 Task: Find connections with filter location Alfortville with filter topic #futurewith filter profile language Spanish with filter current company Bloomsbury Publishing Plc with filter school Maulana Abul Kalam Azad University of Technology, West Bengal formerly WBUT with filter industry Wireless Services with filter service category Growth Marketing with filter keywords title eCommerce Marketing Specialist
Action: Mouse moved to (672, 99)
Screenshot: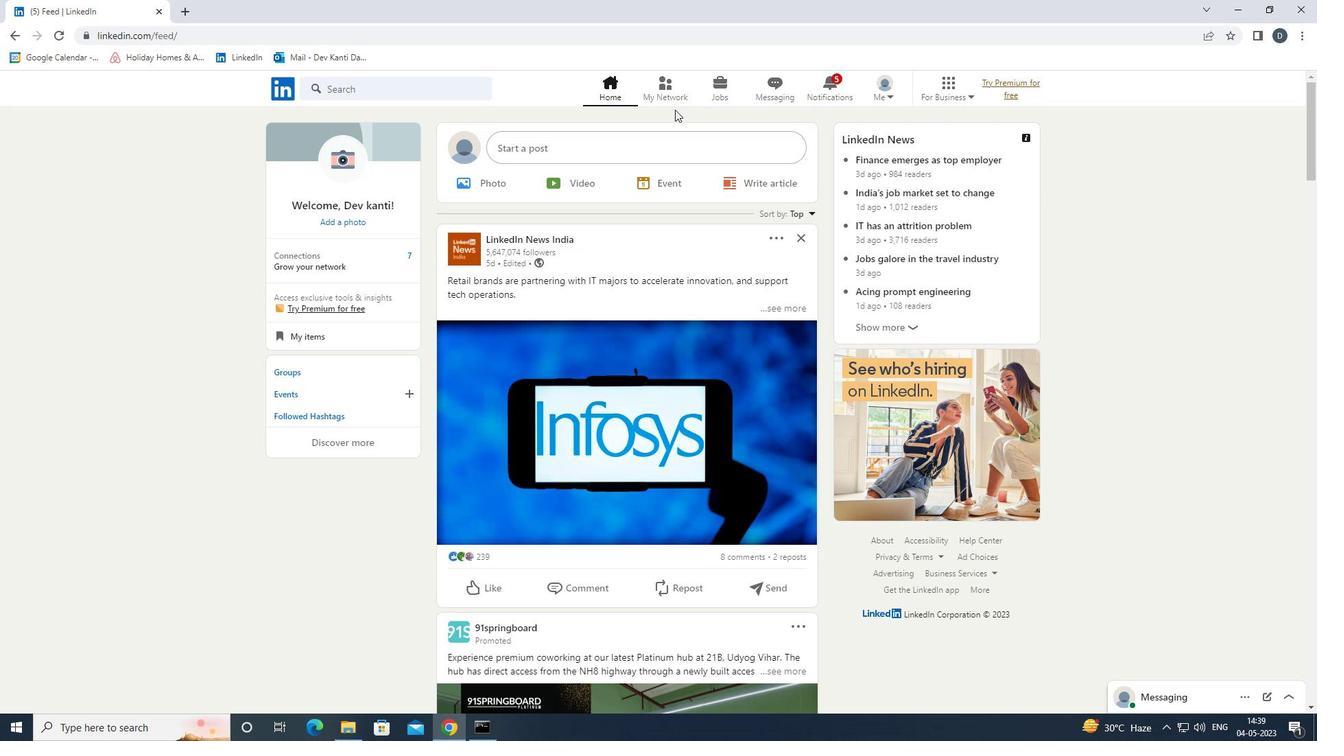 
Action: Mouse pressed left at (672, 99)
Screenshot: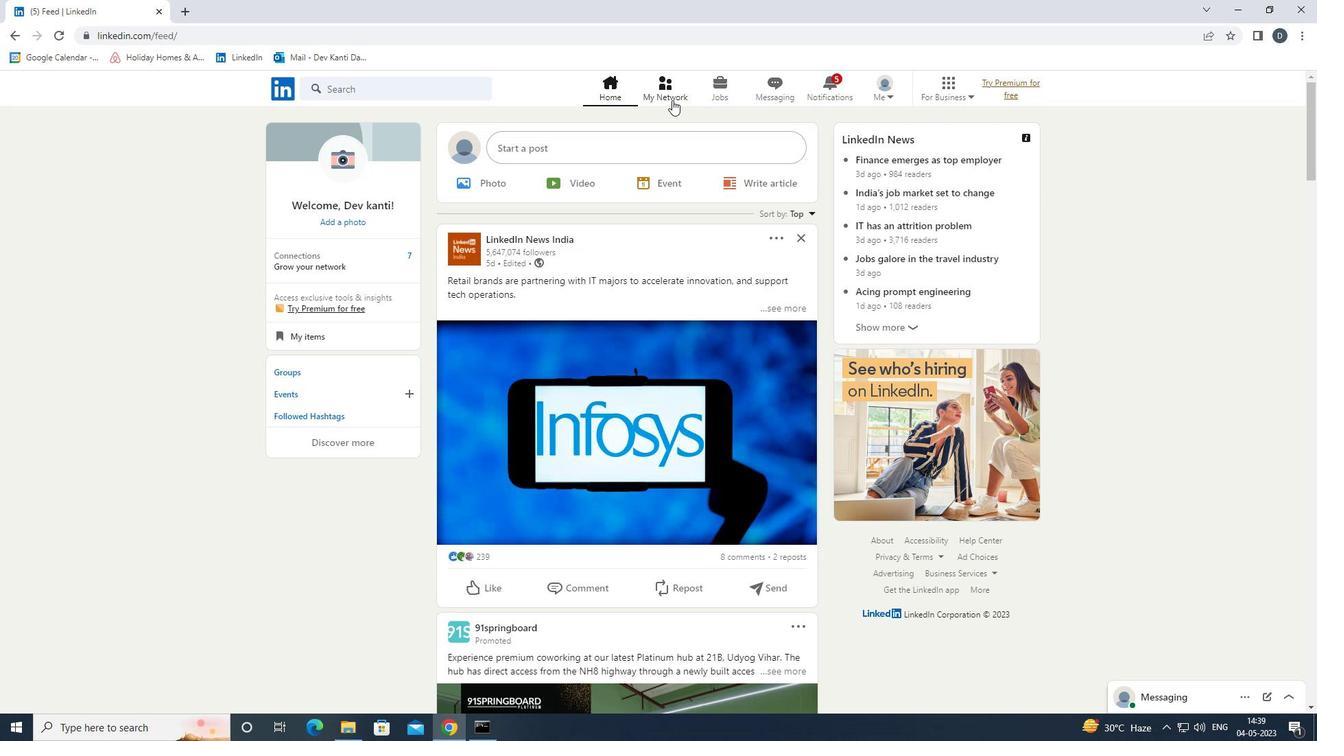 
Action: Mouse moved to (450, 164)
Screenshot: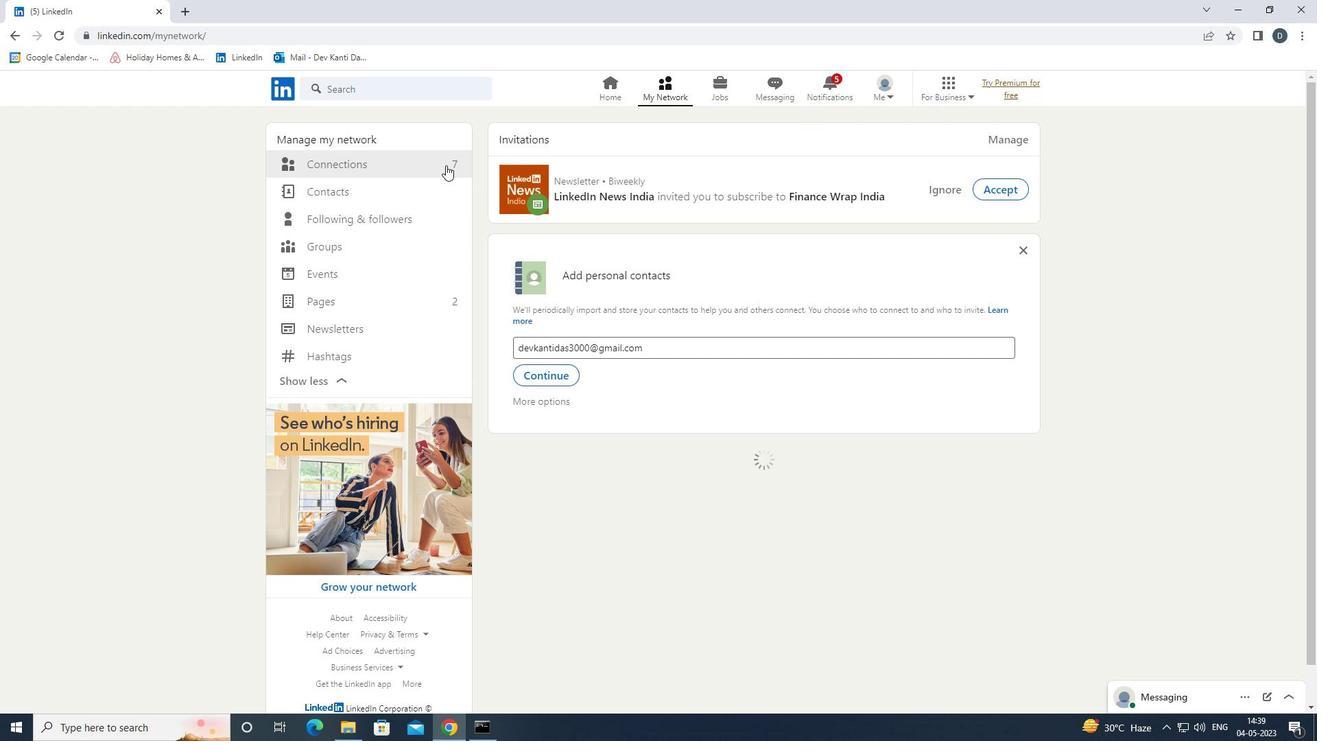 
Action: Mouse pressed left at (450, 164)
Screenshot: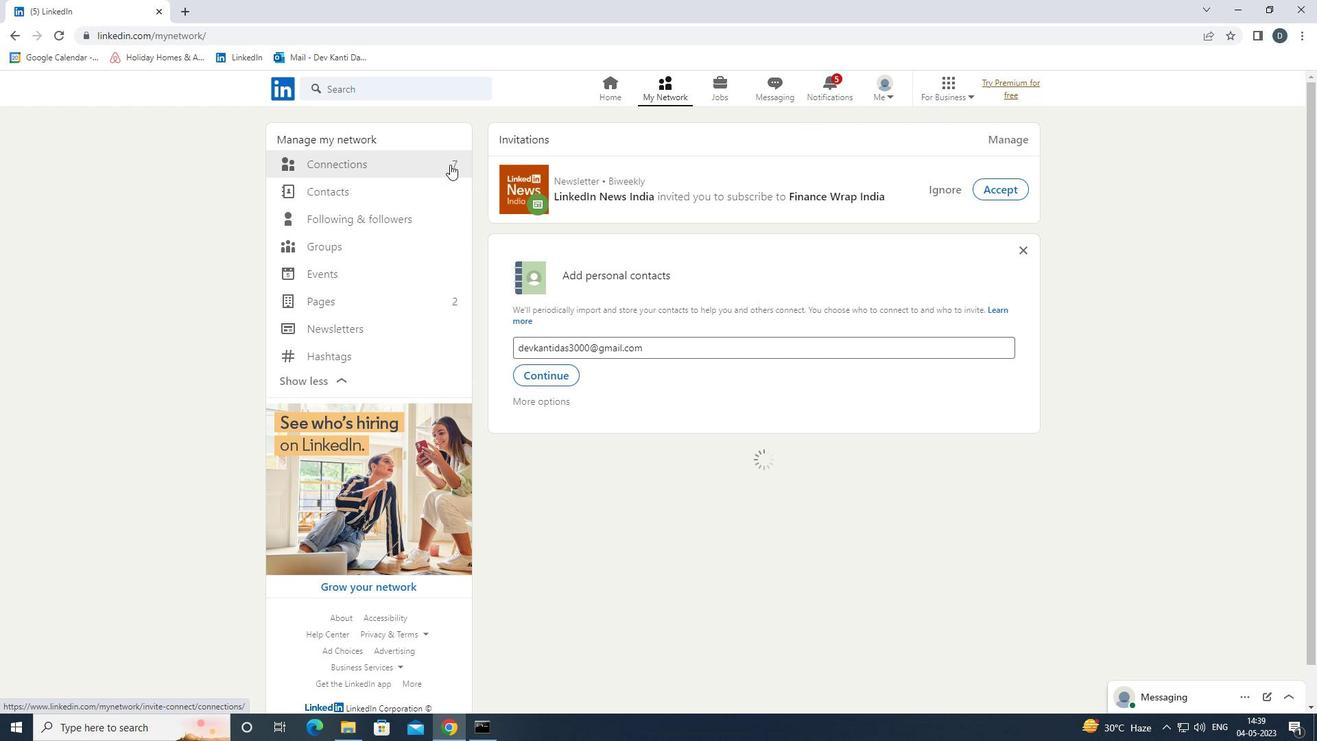 
Action: Mouse moved to (778, 167)
Screenshot: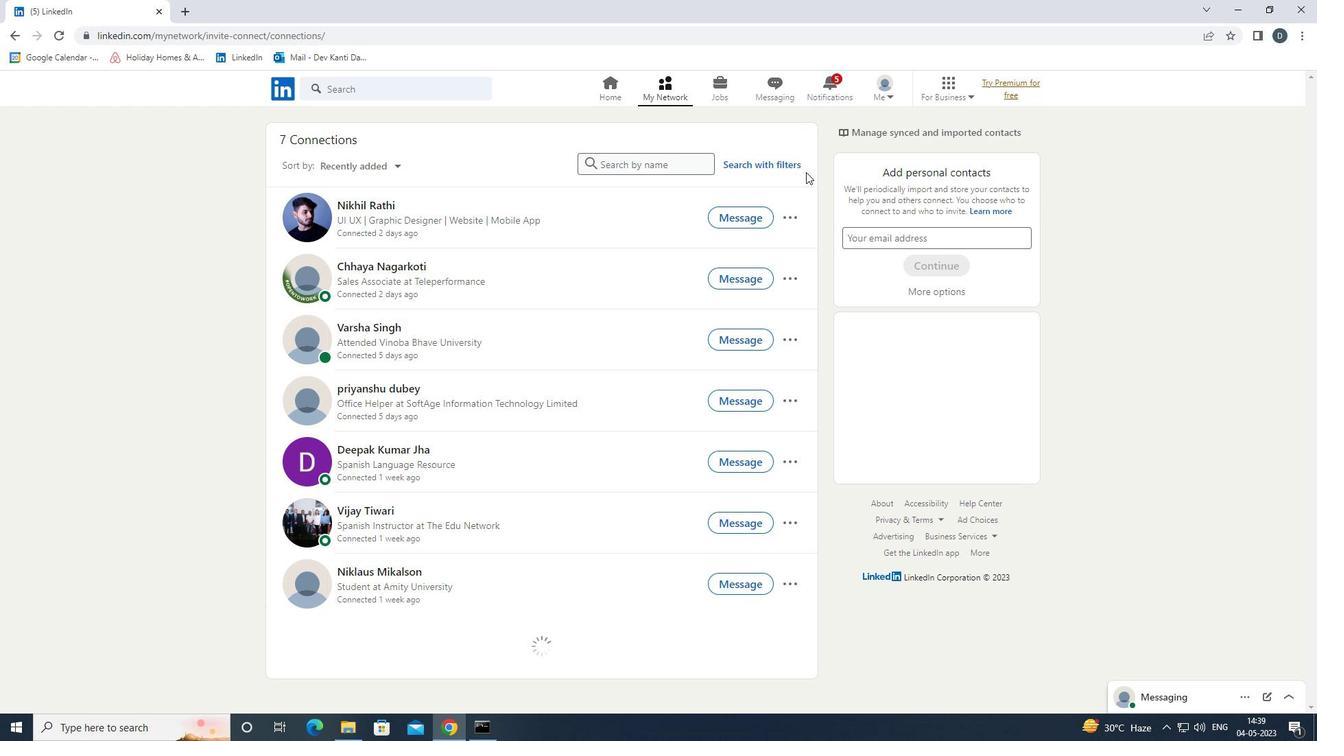 
Action: Mouse pressed left at (778, 167)
Screenshot: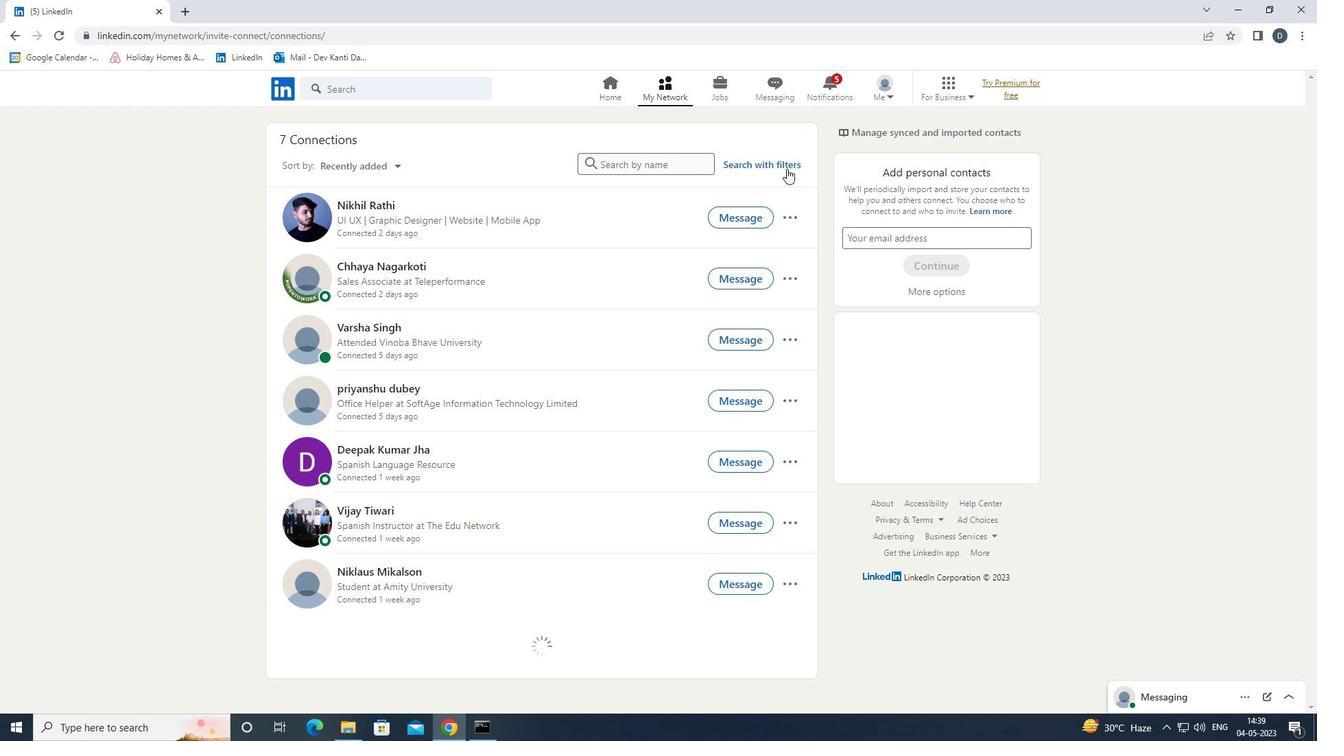 
Action: Mouse moved to (662, 125)
Screenshot: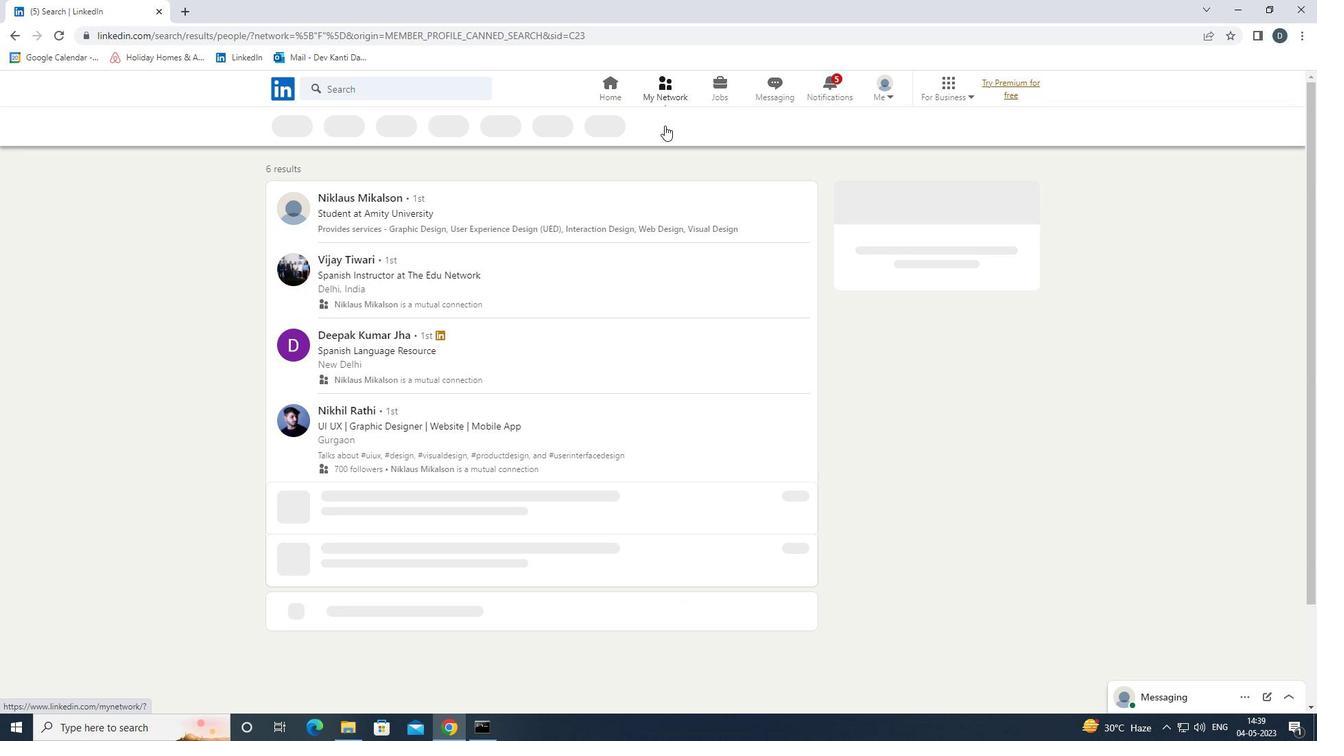 
Action: Mouse pressed left at (662, 125)
Screenshot: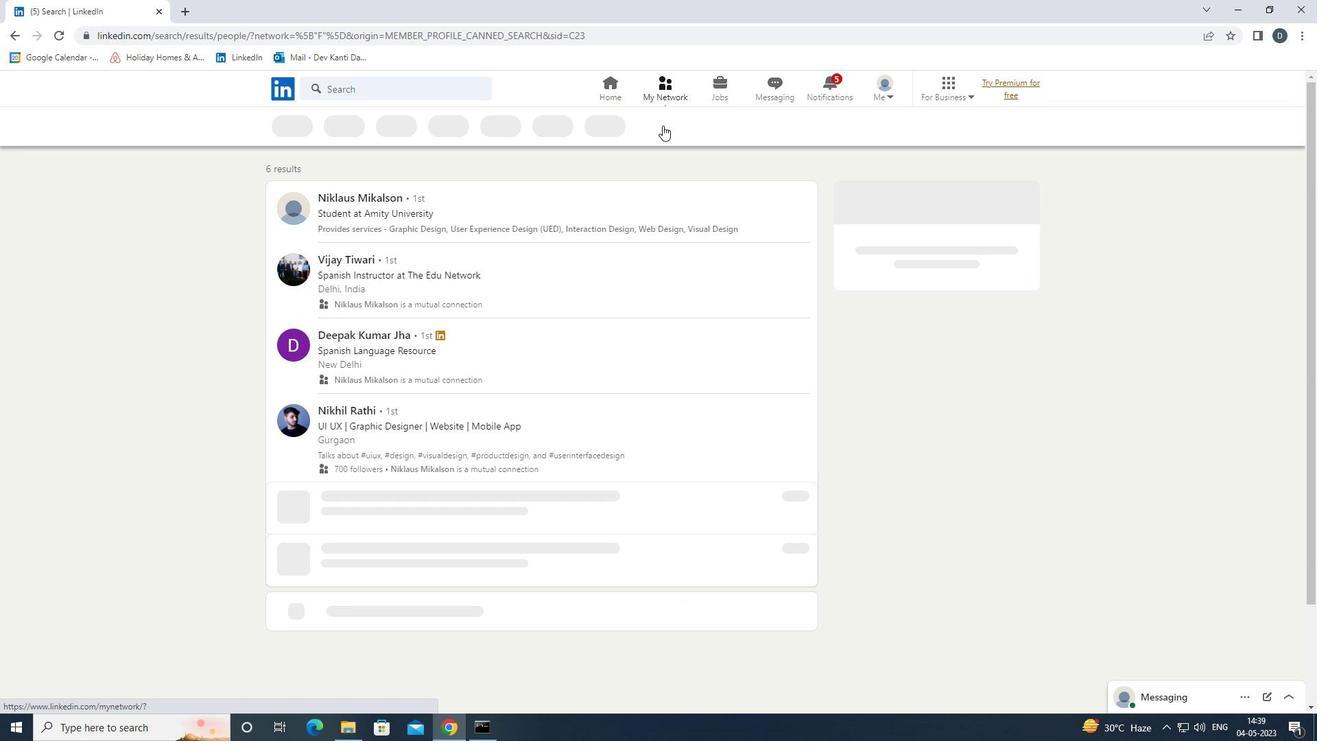 
Action: Mouse moved to (698, 123)
Screenshot: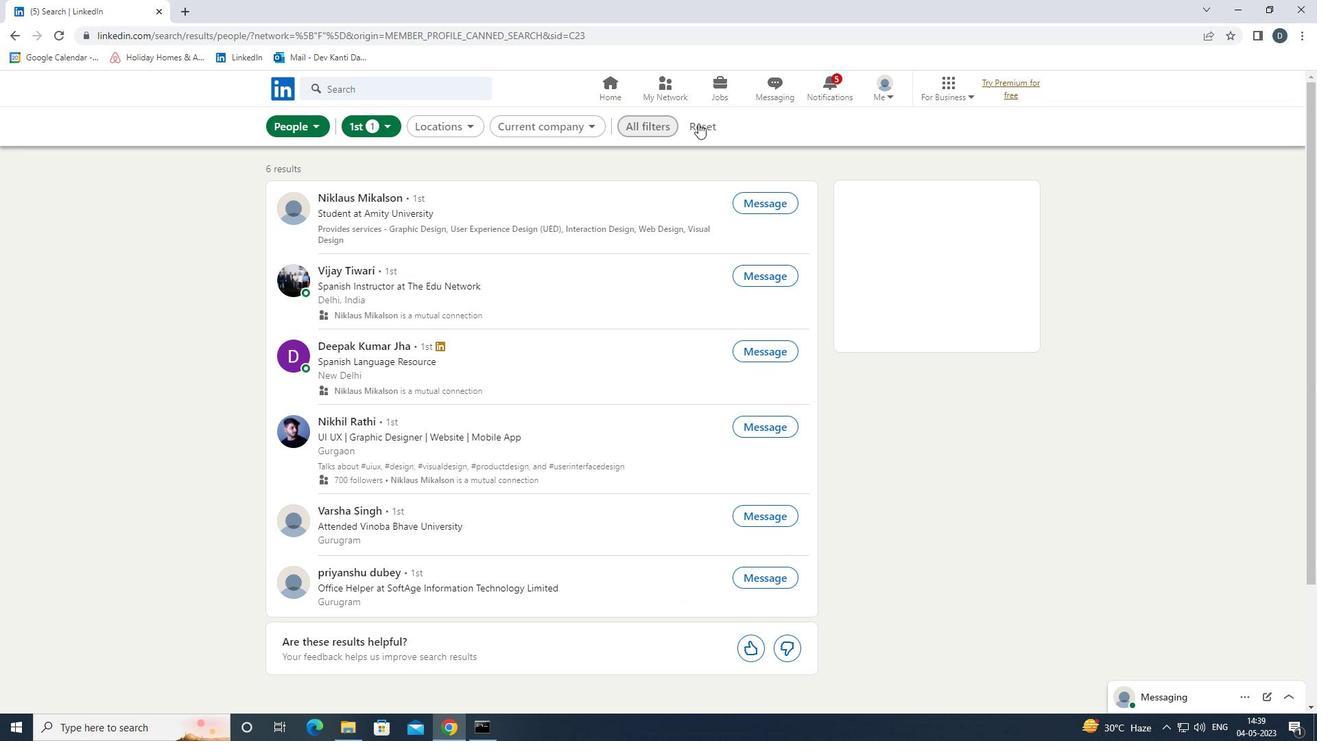 
Action: Mouse pressed left at (698, 123)
Screenshot: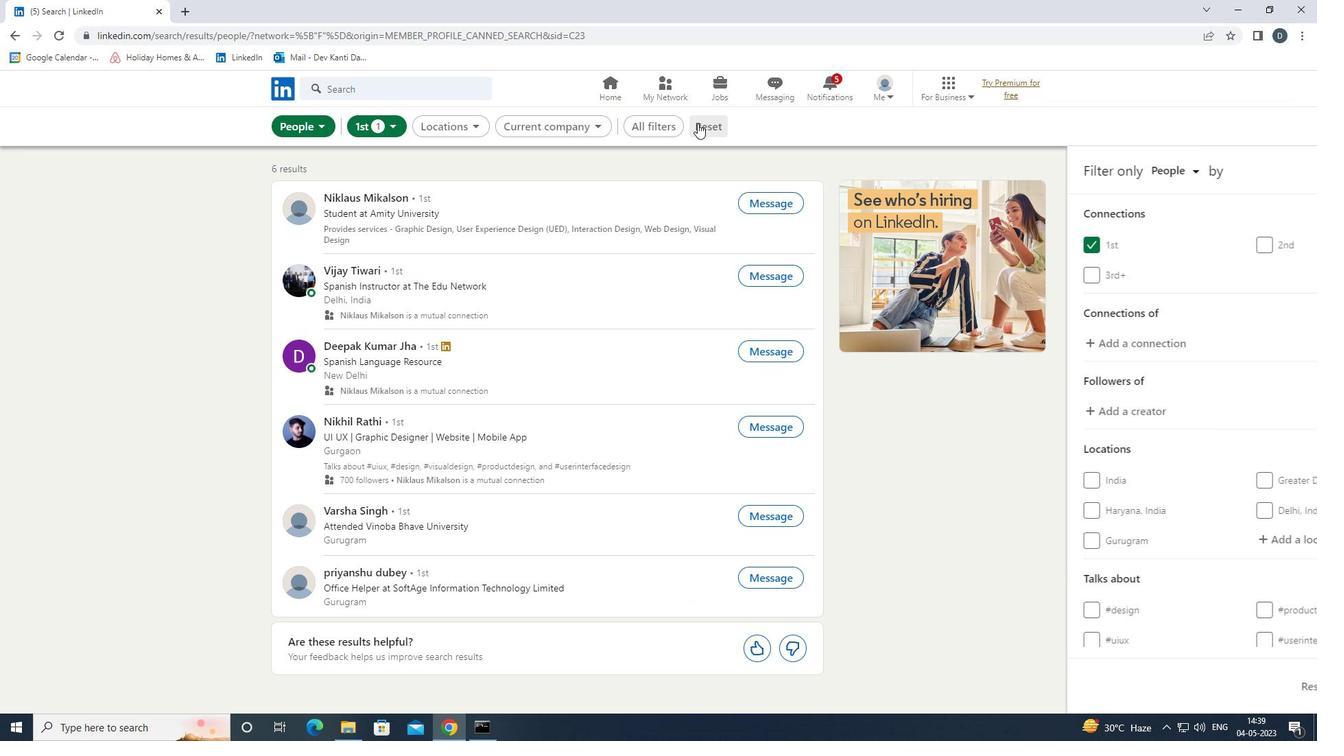 
Action: Mouse moved to (673, 124)
Screenshot: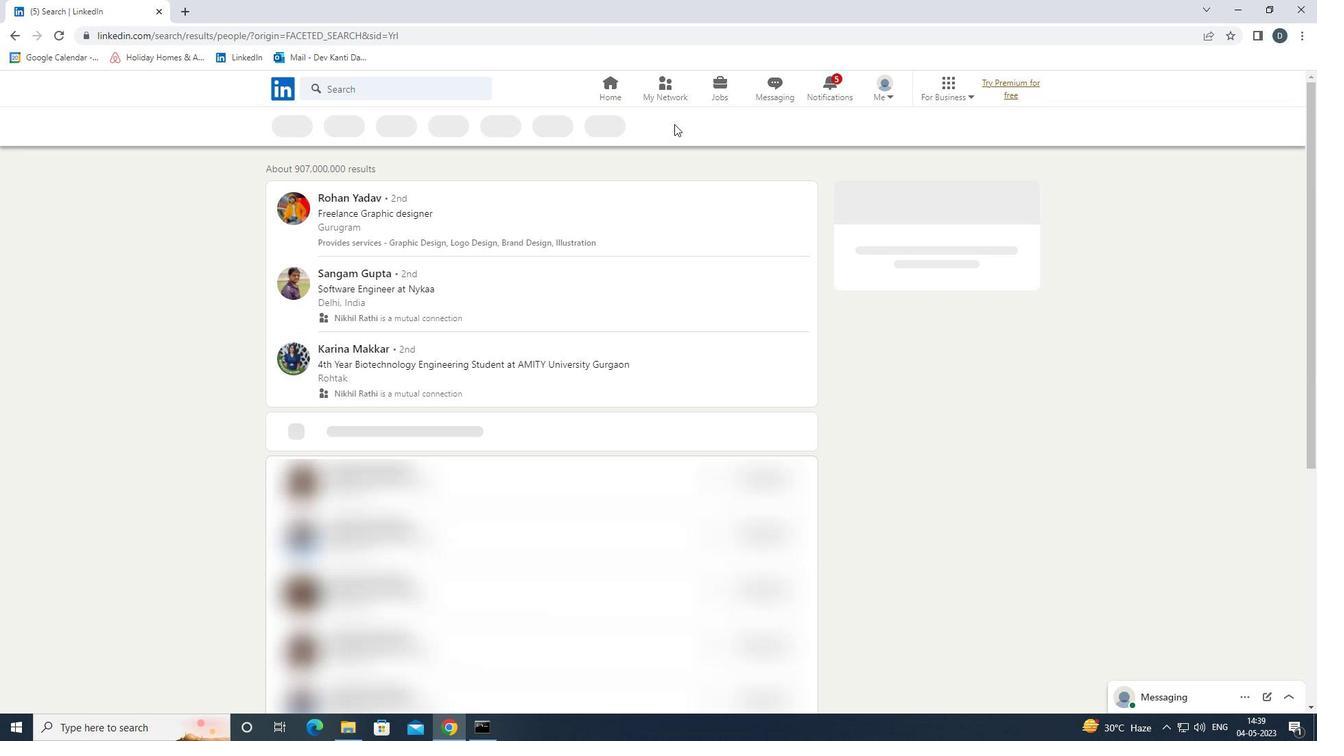 
Action: Mouse pressed left at (673, 124)
Screenshot: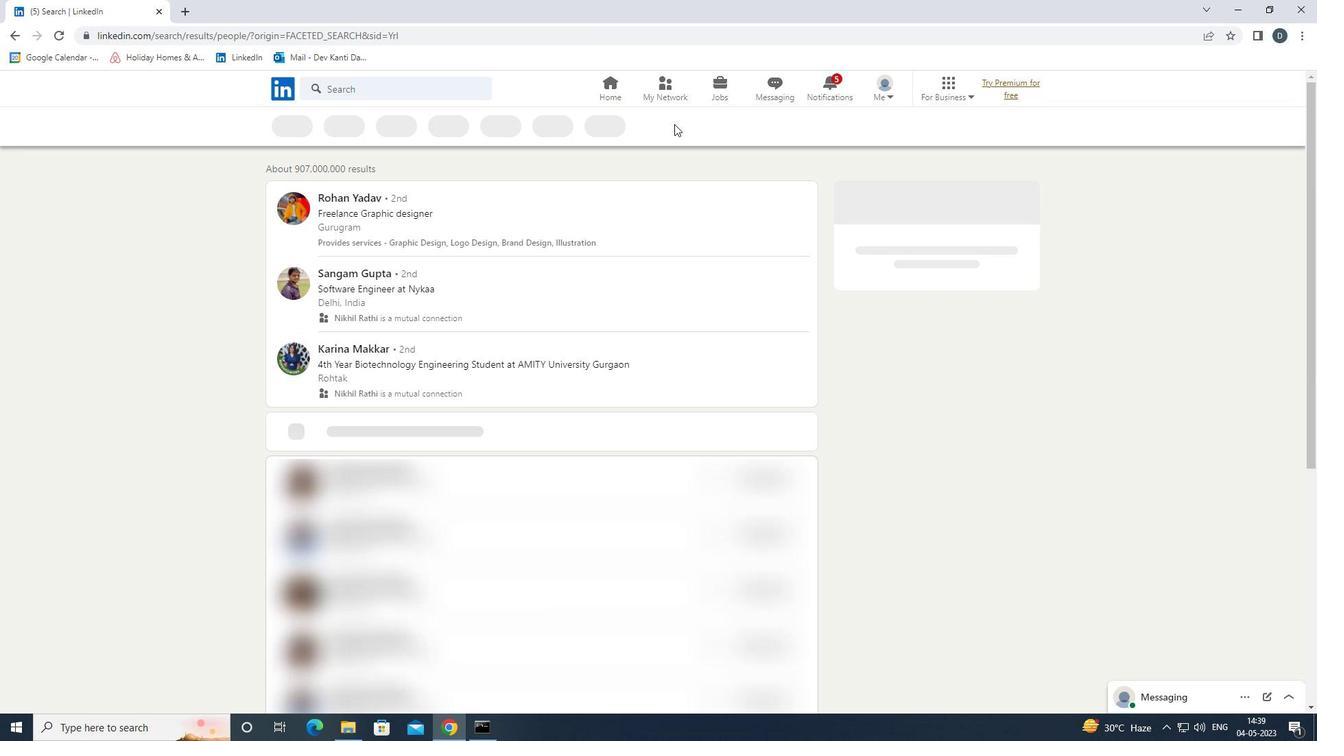 
Action: Mouse moved to (1316, 438)
Screenshot: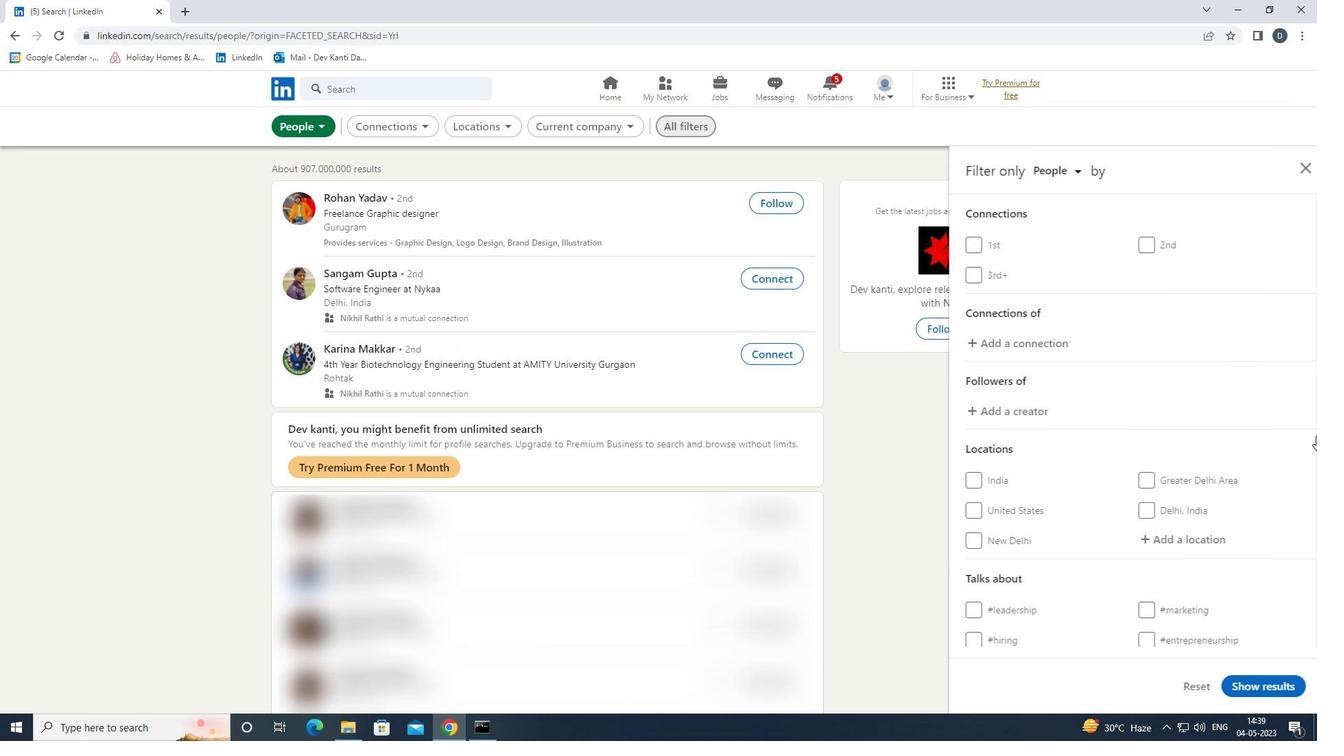 
Action: Mouse scrolled (1316, 437) with delta (0, 0)
Screenshot: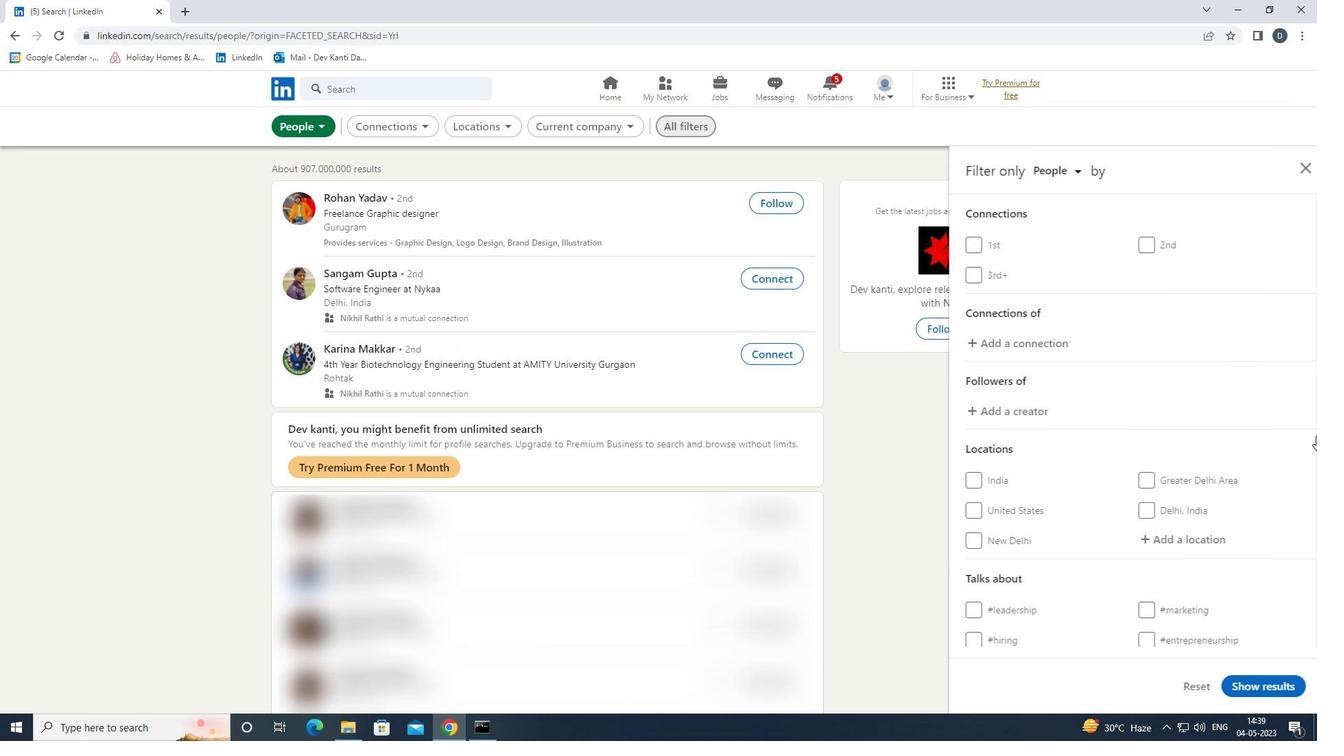 
Action: Mouse moved to (1311, 439)
Screenshot: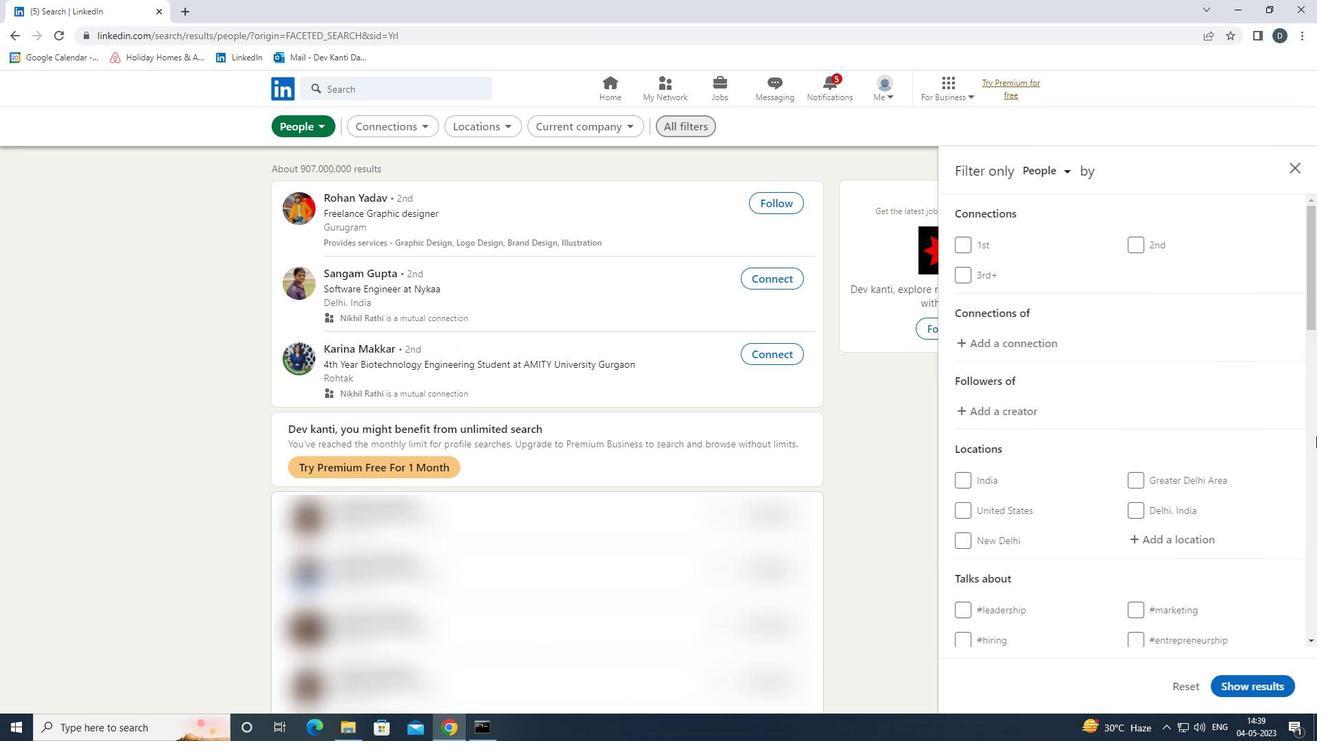 
Action: Mouse scrolled (1311, 438) with delta (0, 0)
Screenshot: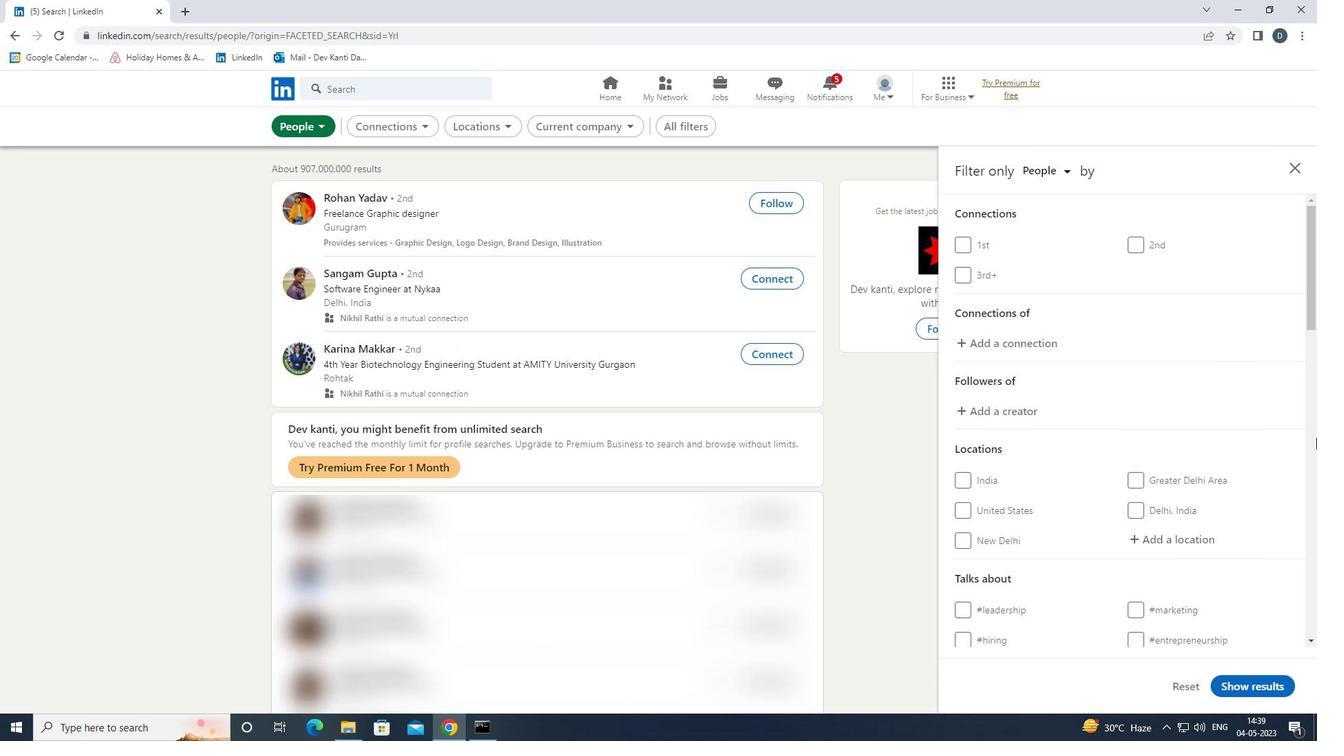 
Action: Mouse moved to (1197, 401)
Screenshot: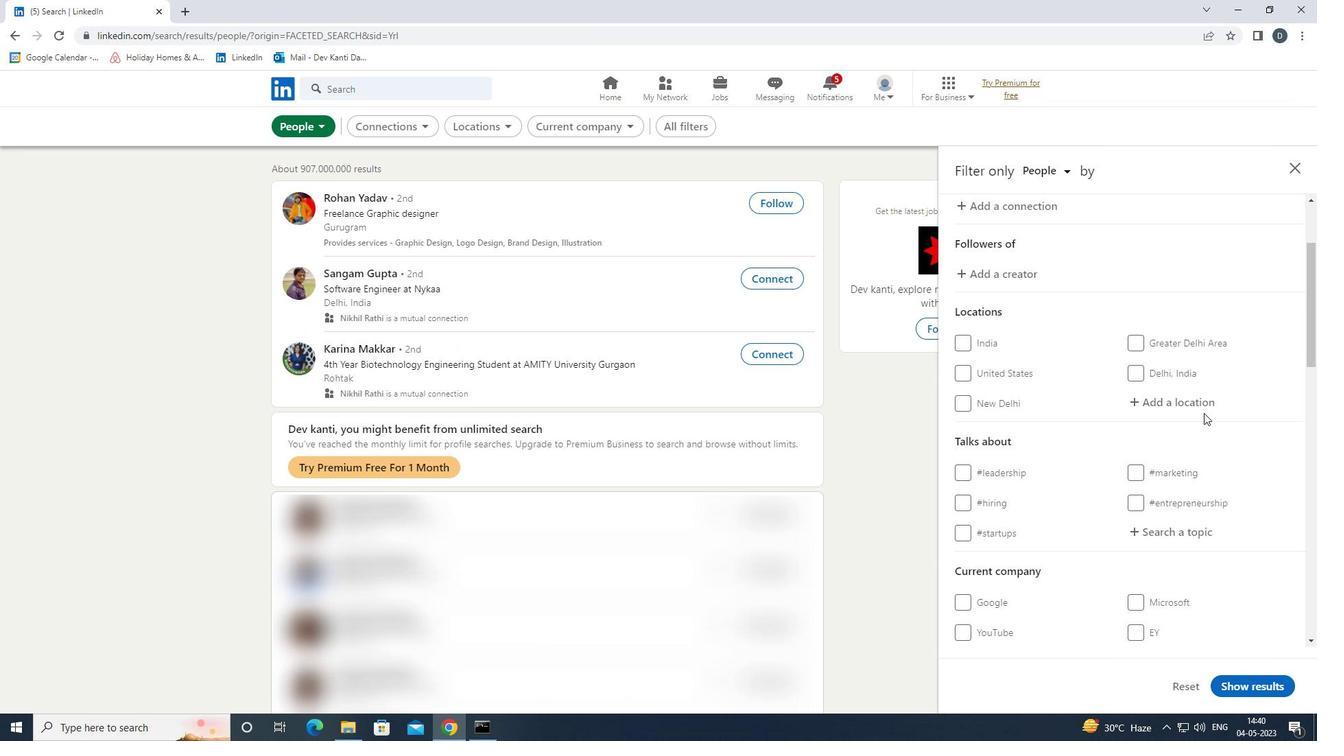 
Action: Mouse pressed left at (1197, 401)
Screenshot: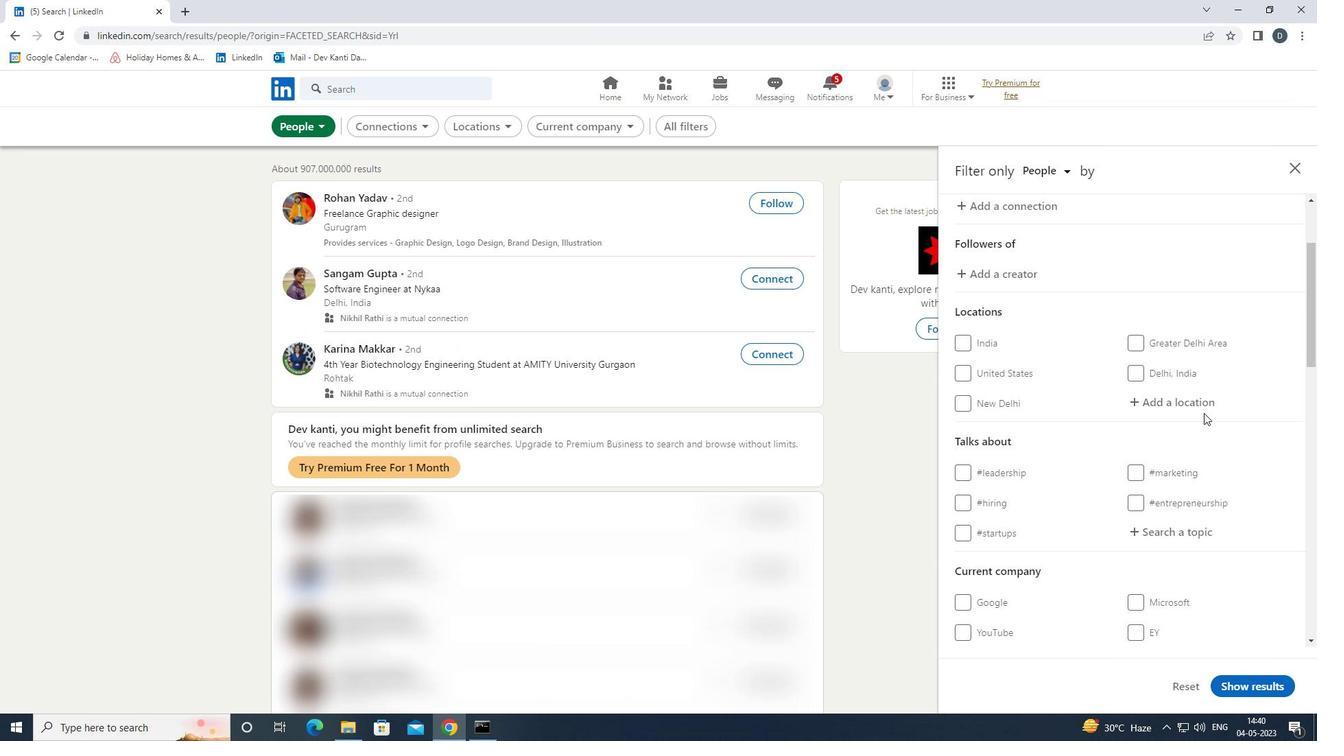 
Action: Key pressed <Key.shift>ALFORTVILLE<Key.down><Key.enter>
Screenshot: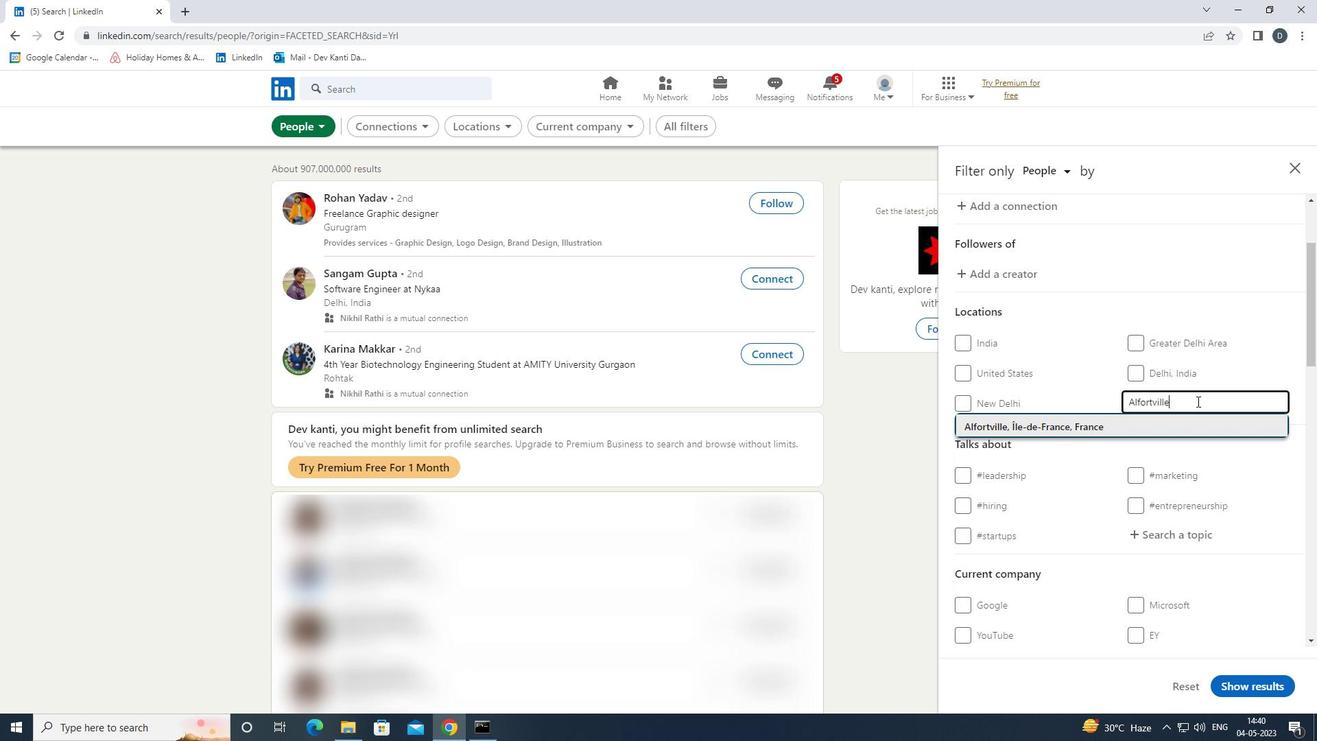 
Action: Mouse moved to (1194, 417)
Screenshot: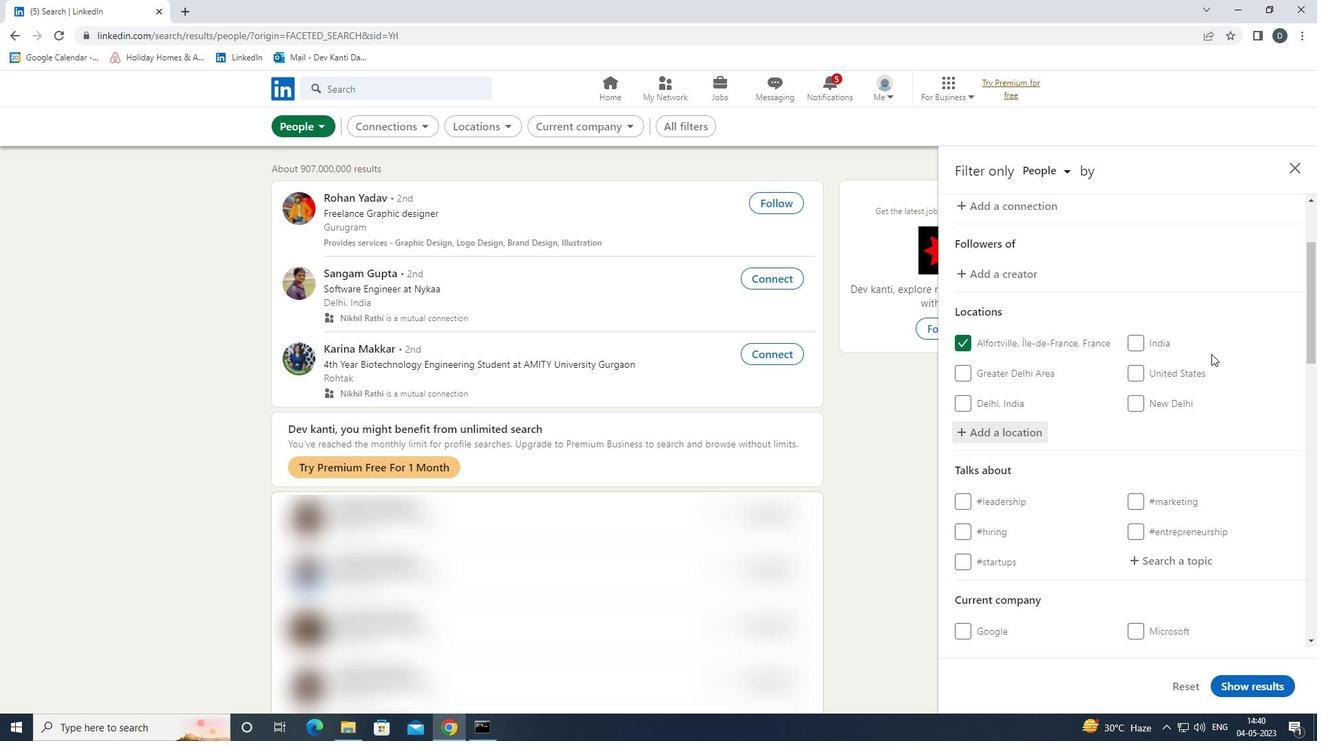 
Action: Mouse scrolled (1194, 416) with delta (0, 0)
Screenshot: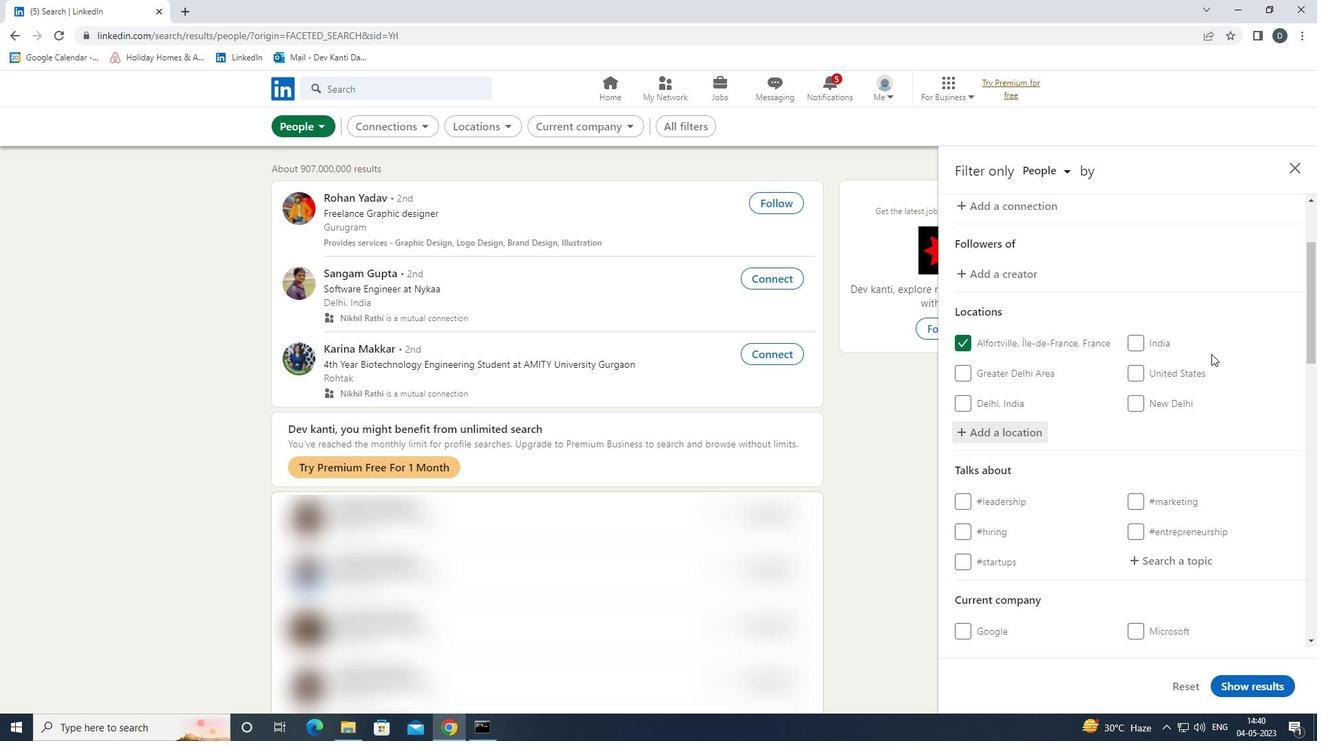 
Action: Mouse moved to (1194, 420)
Screenshot: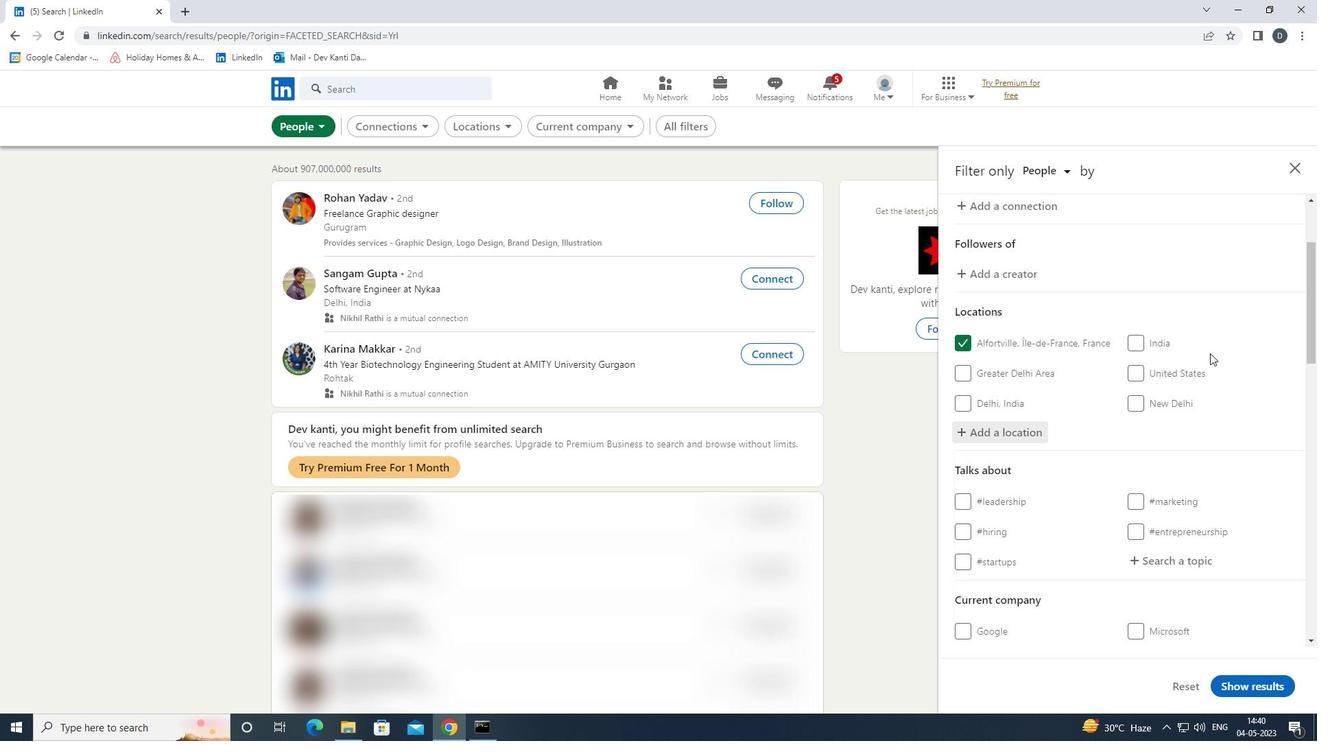 
Action: Mouse scrolled (1194, 419) with delta (0, 0)
Screenshot: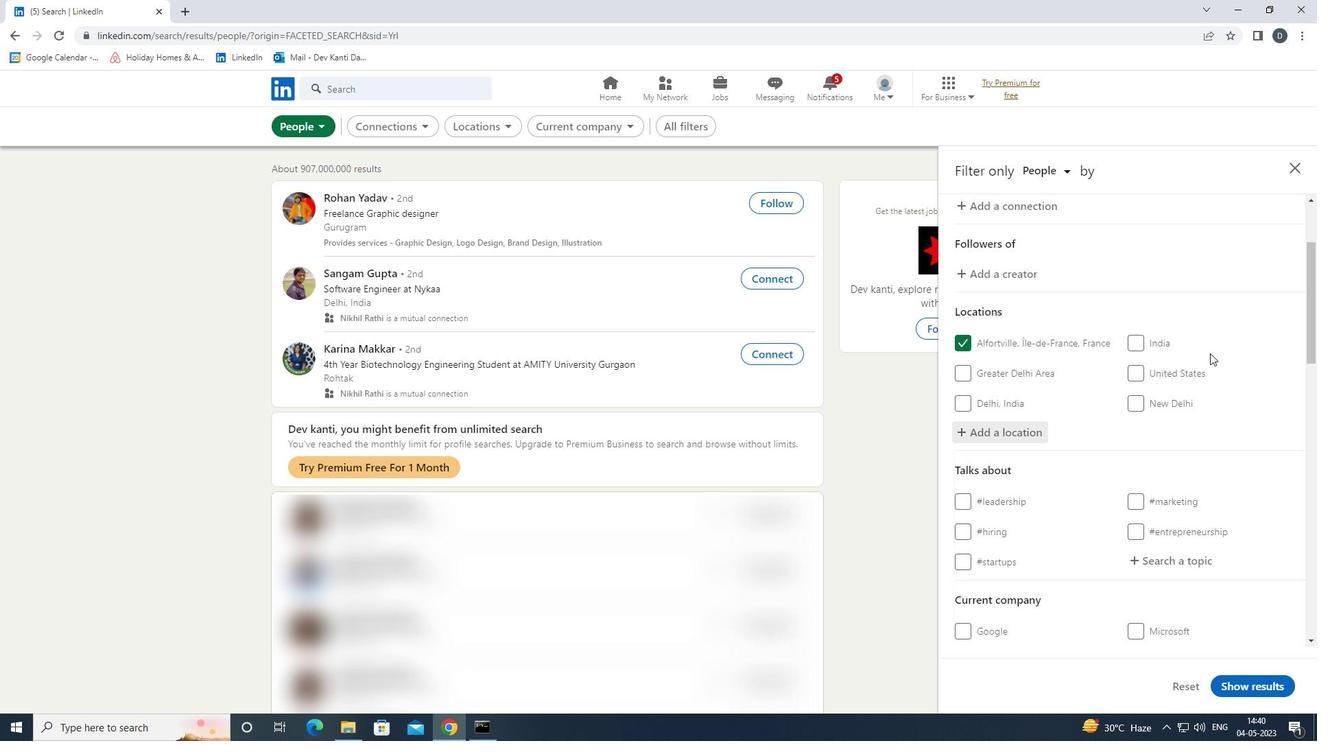 
Action: Mouse moved to (1180, 415)
Screenshot: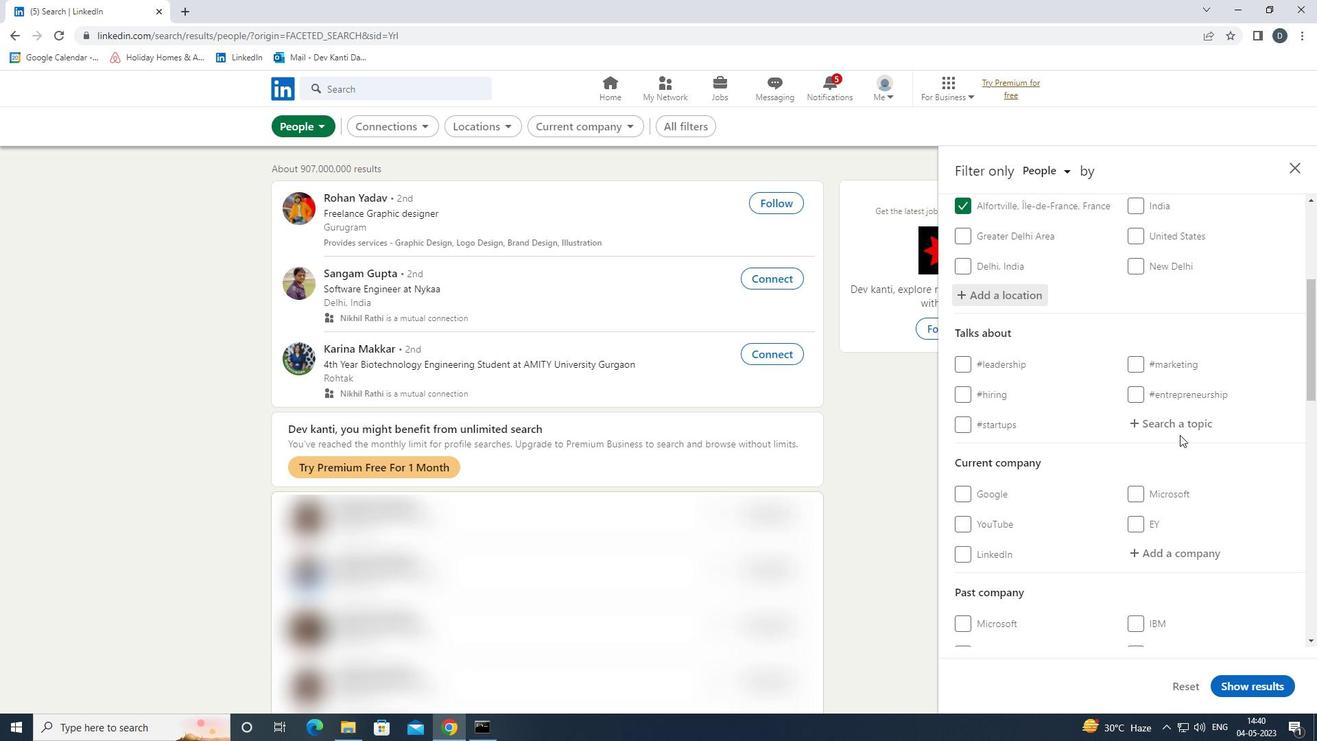 
Action: Mouse pressed left at (1180, 415)
Screenshot: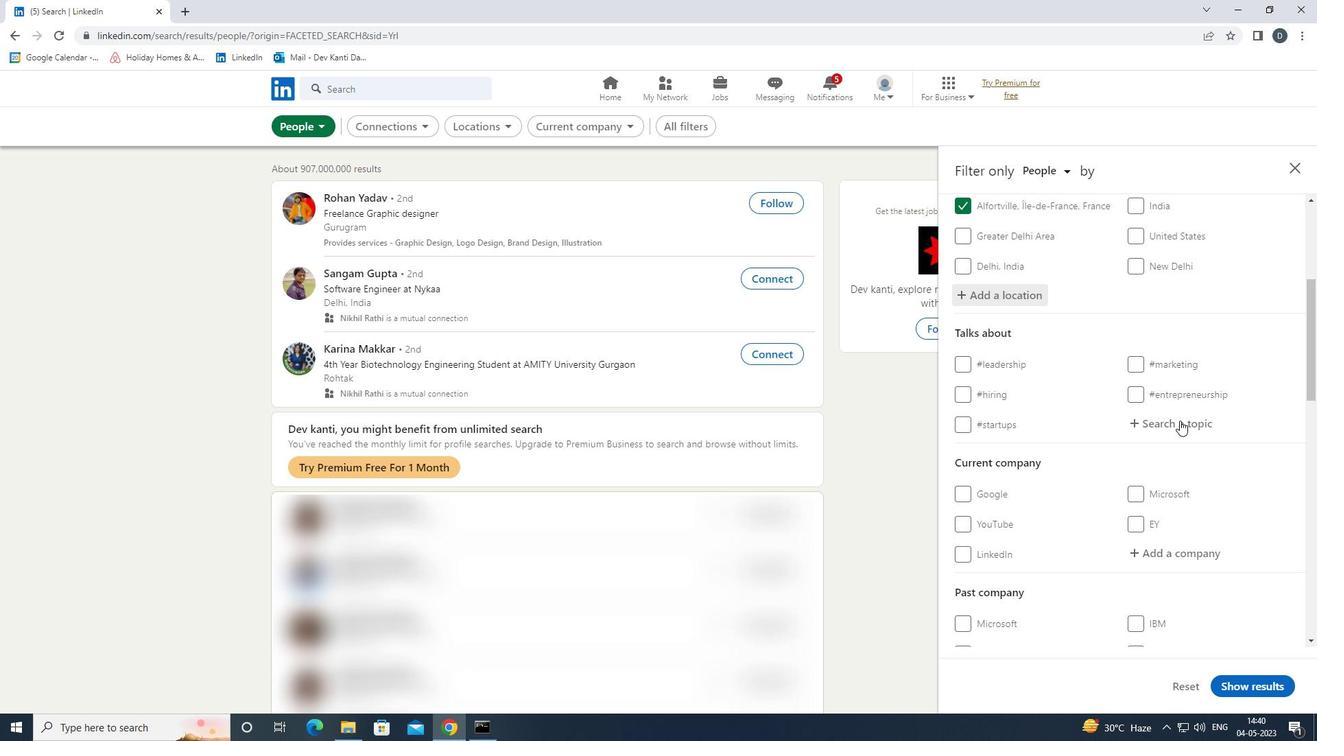 
Action: Key pressed FUTUT<Key.backspace>RE<Key.down><Key.enter>
Screenshot: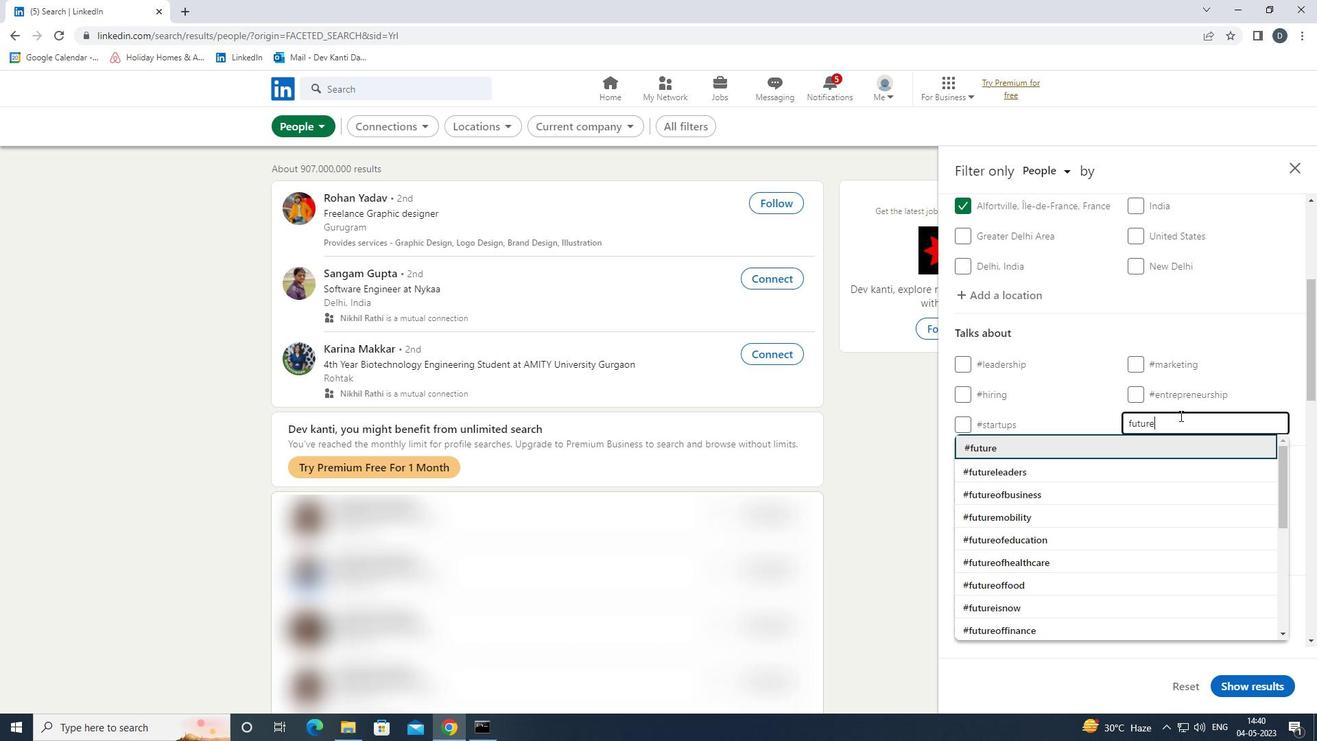 
Action: Mouse moved to (1184, 442)
Screenshot: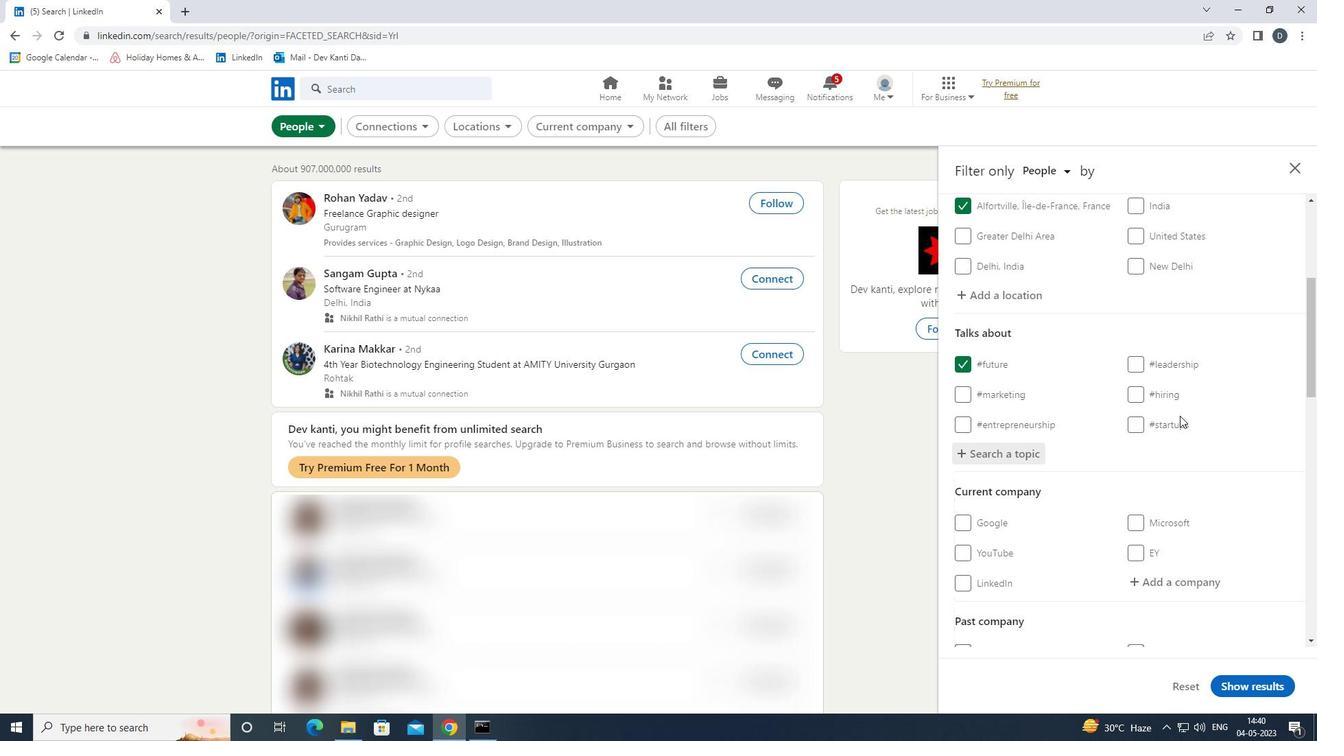 
Action: Mouse scrolled (1184, 441) with delta (0, 0)
Screenshot: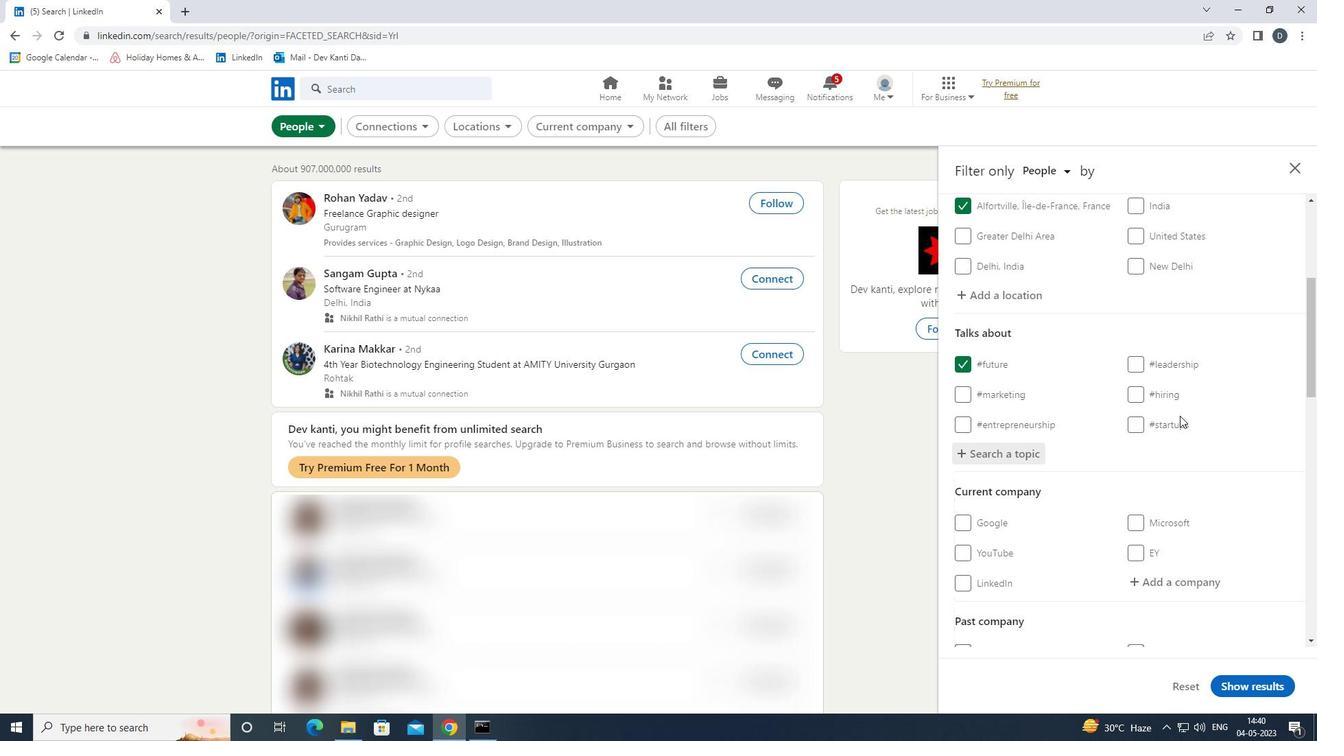 
Action: Mouse moved to (1185, 447)
Screenshot: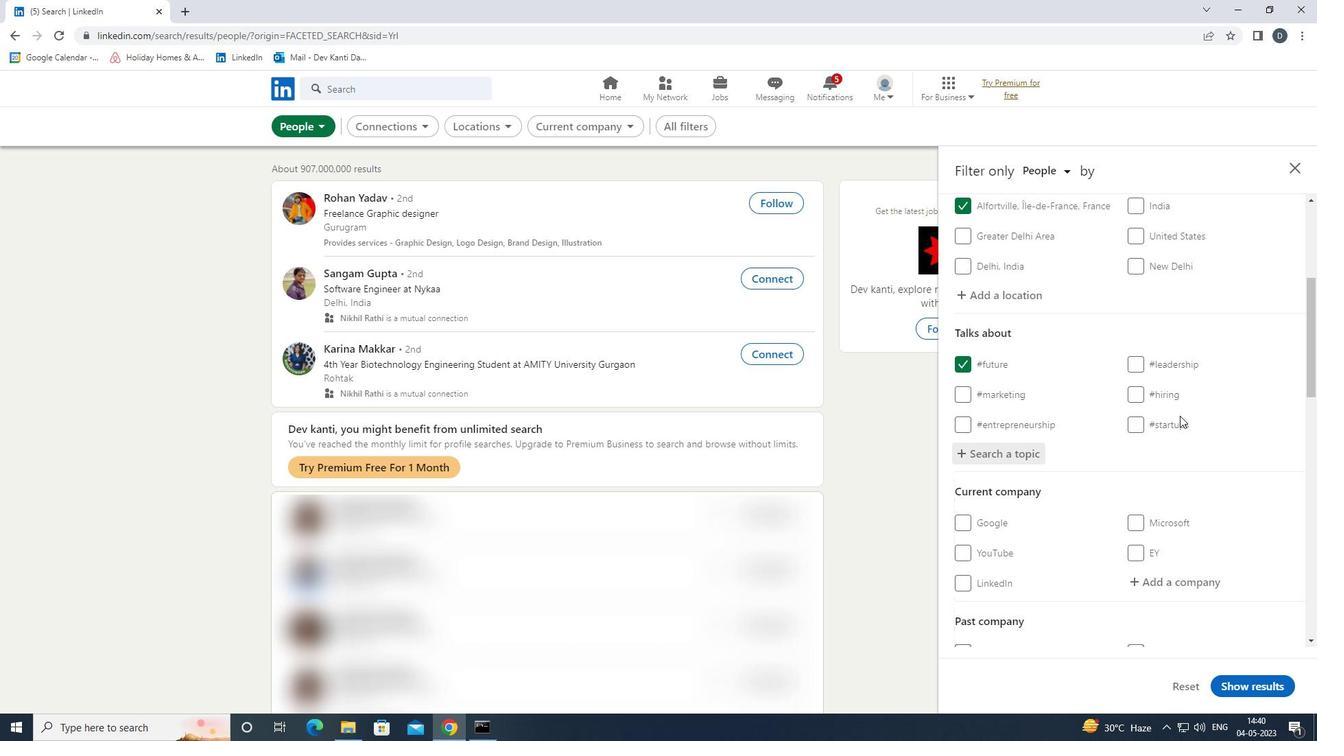 
Action: Mouse scrolled (1185, 446) with delta (0, 0)
Screenshot: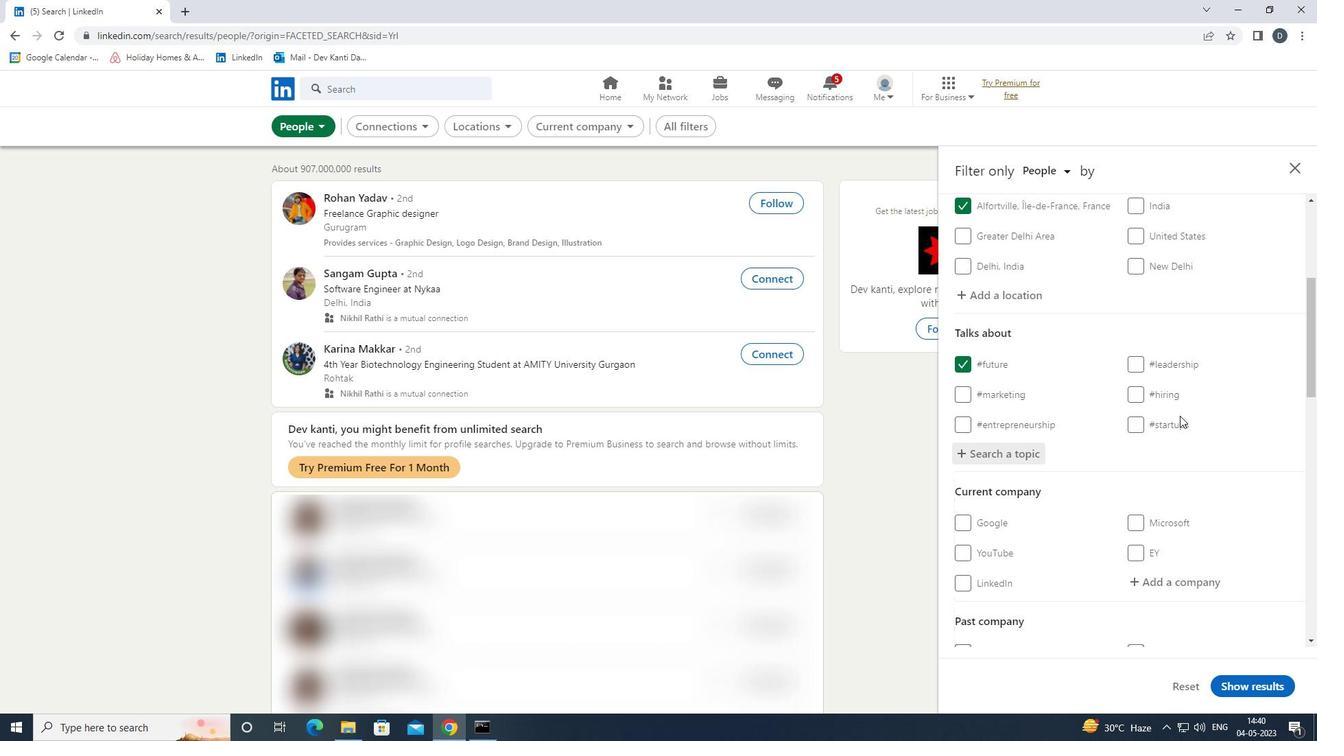 
Action: Mouse moved to (1185, 448)
Screenshot: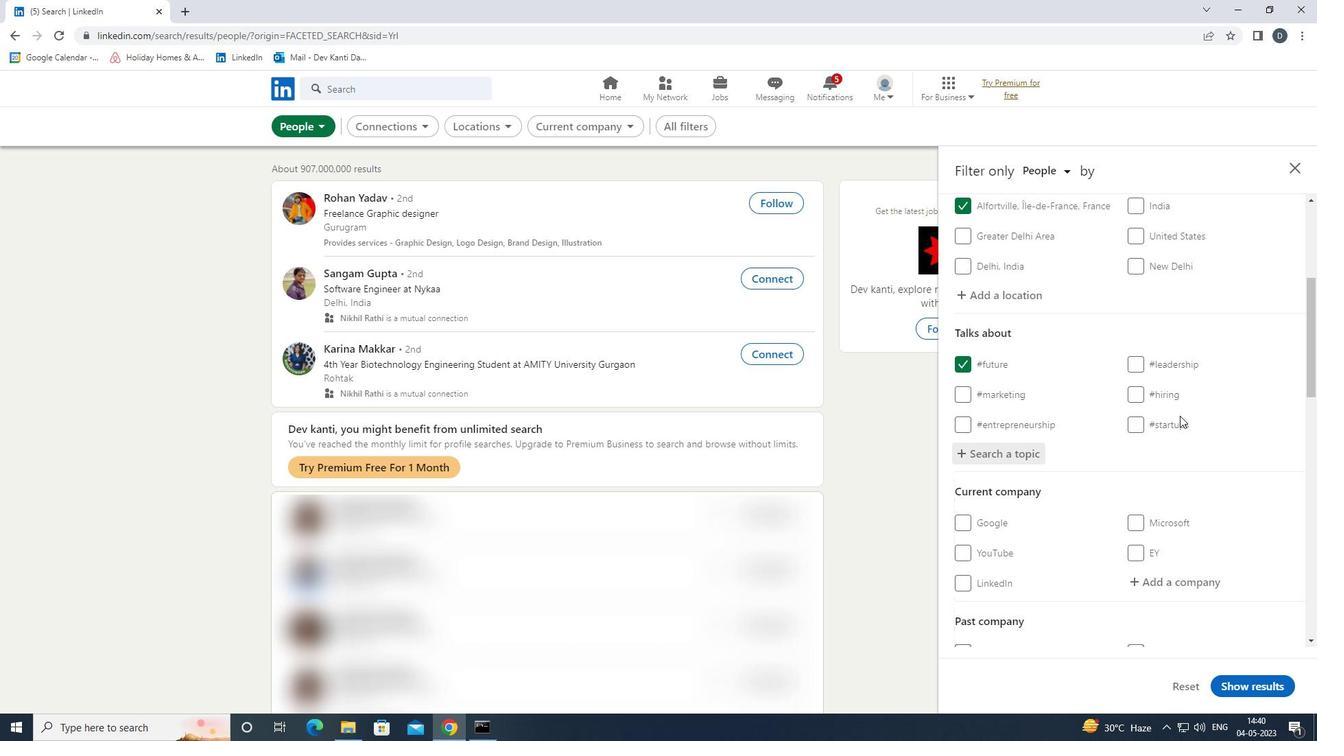 
Action: Mouse scrolled (1185, 447) with delta (0, 0)
Screenshot: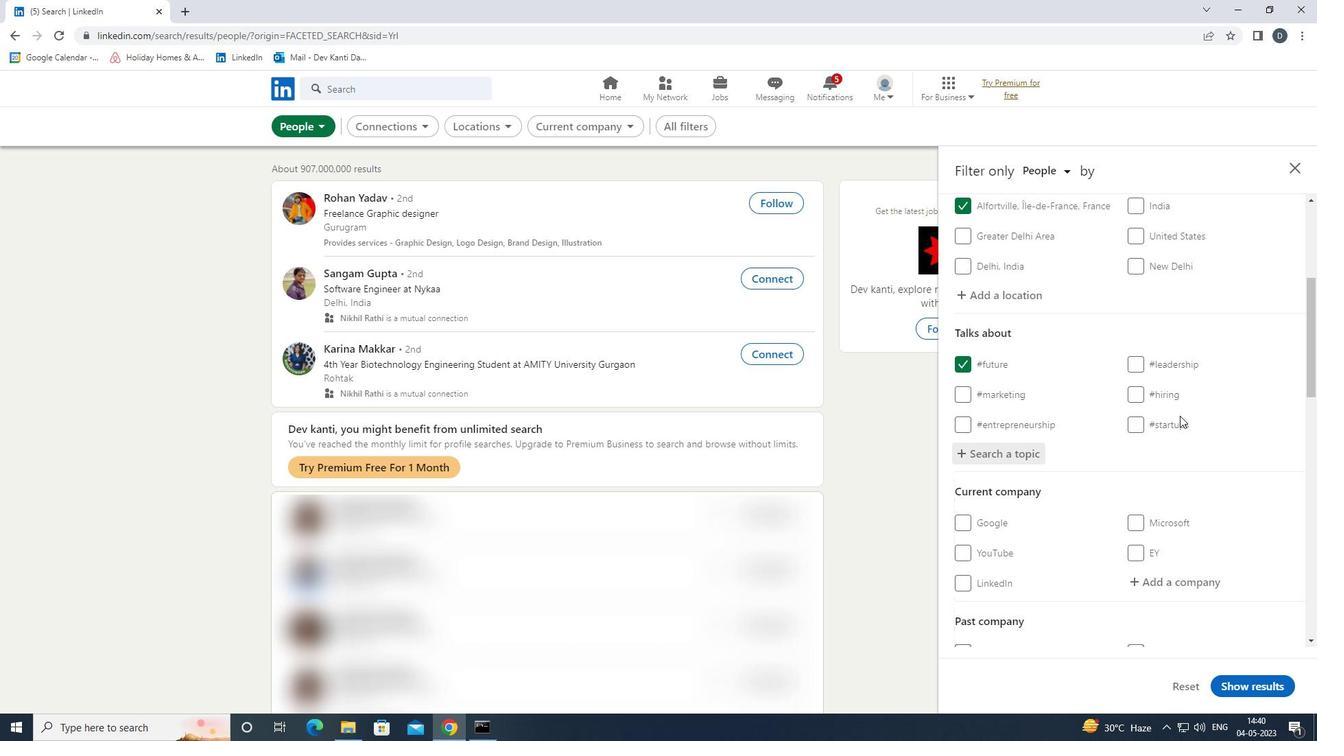 
Action: Mouse moved to (1167, 439)
Screenshot: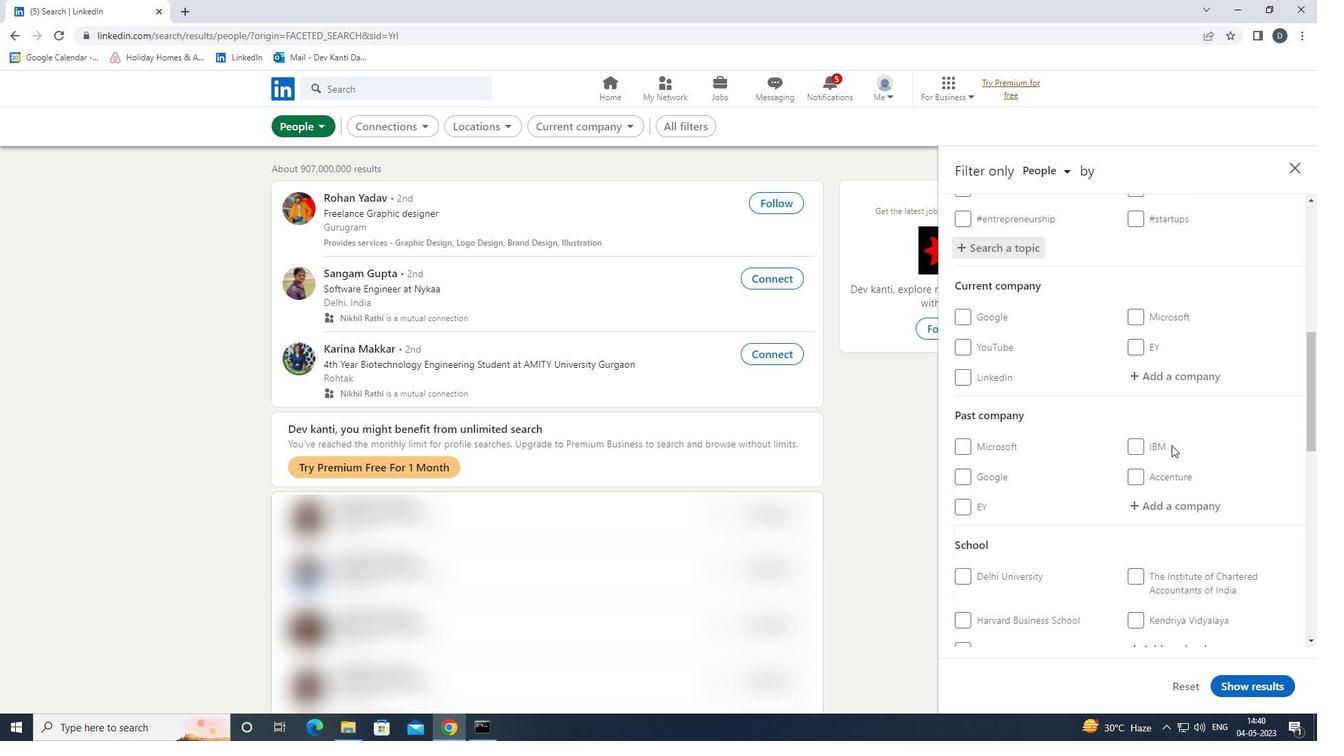 
Action: Mouse scrolled (1167, 438) with delta (0, 0)
Screenshot: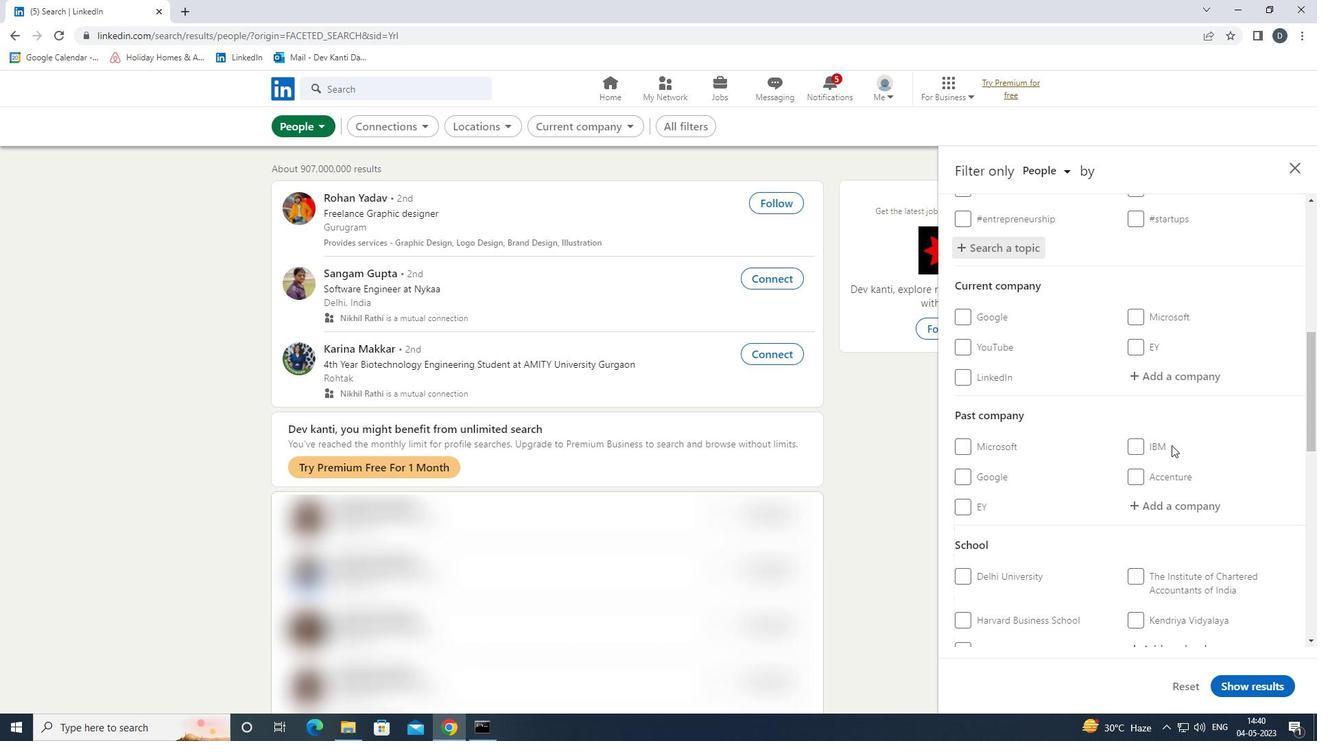 
Action: Mouse scrolled (1167, 438) with delta (0, 0)
Screenshot: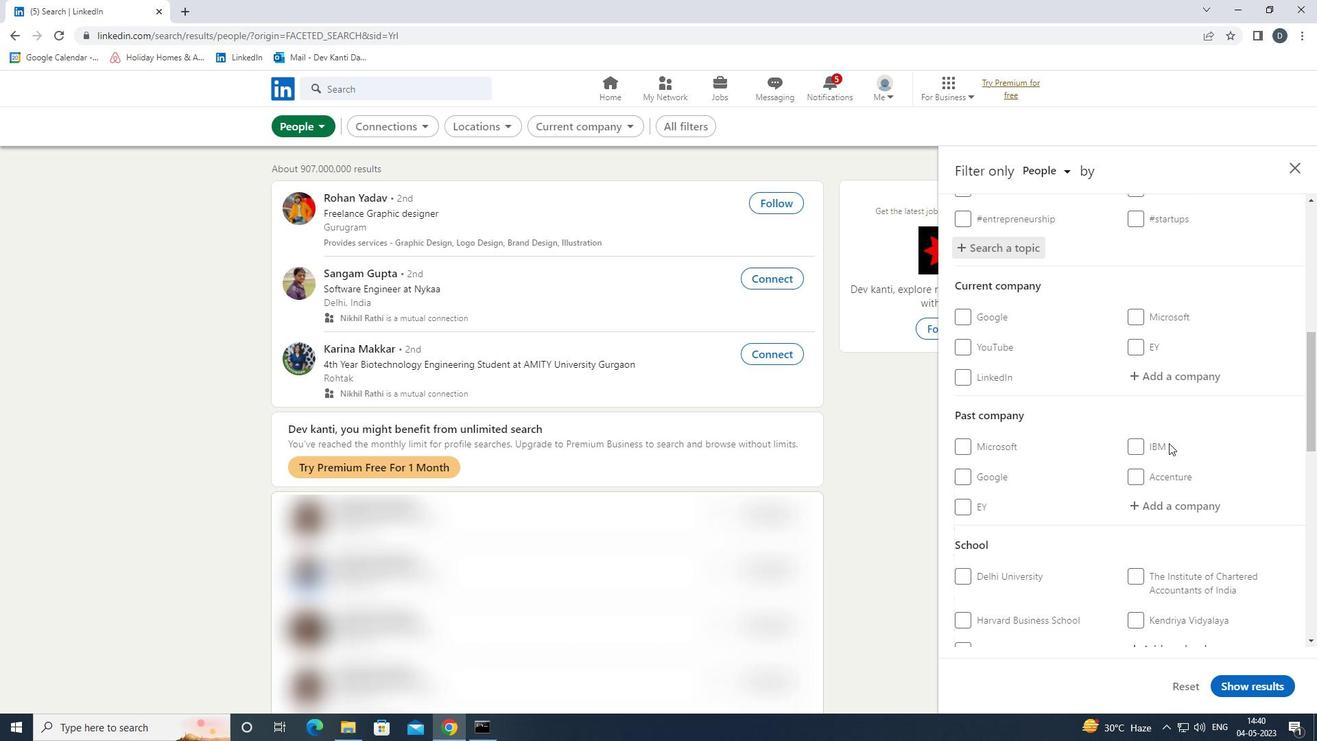 
Action: Mouse scrolled (1167, 438) with delta (0, 0)
Screenshot: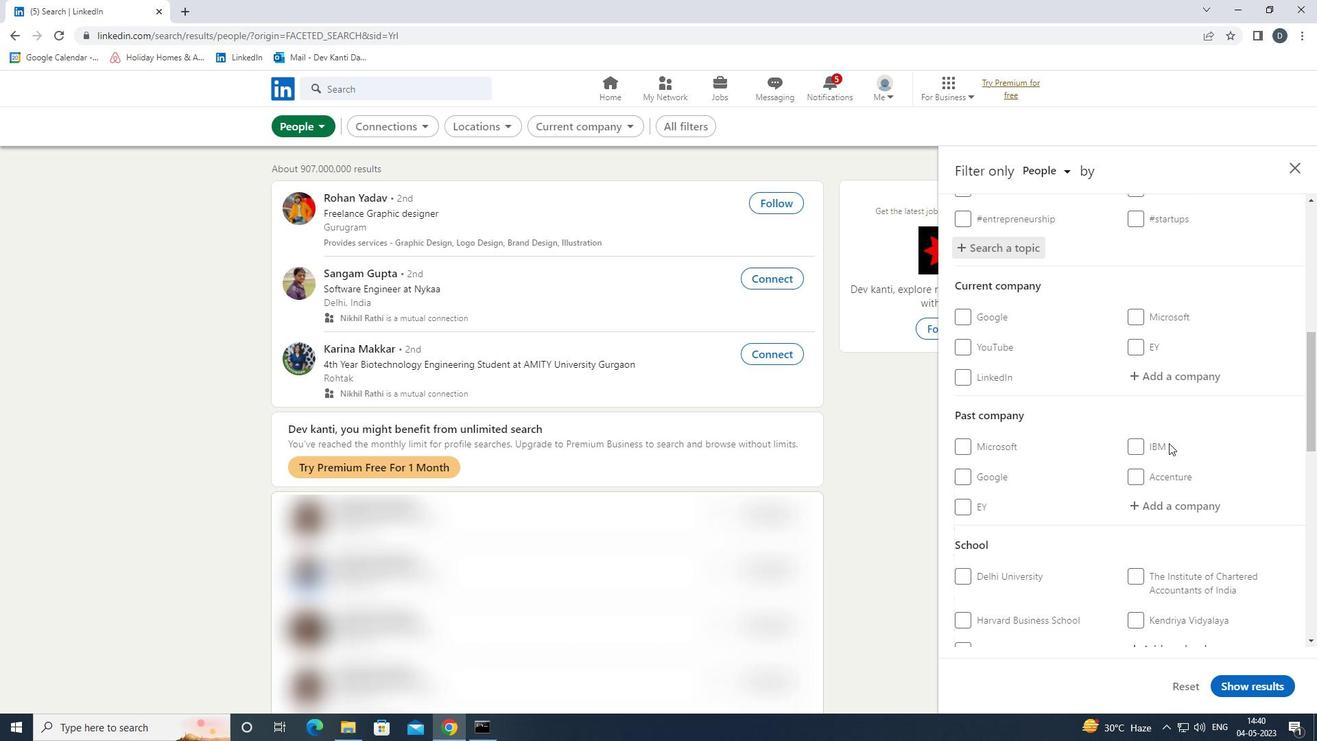 
Action: Mouse scrolled (1167, 438) with delta (0, 0)
Screenshot: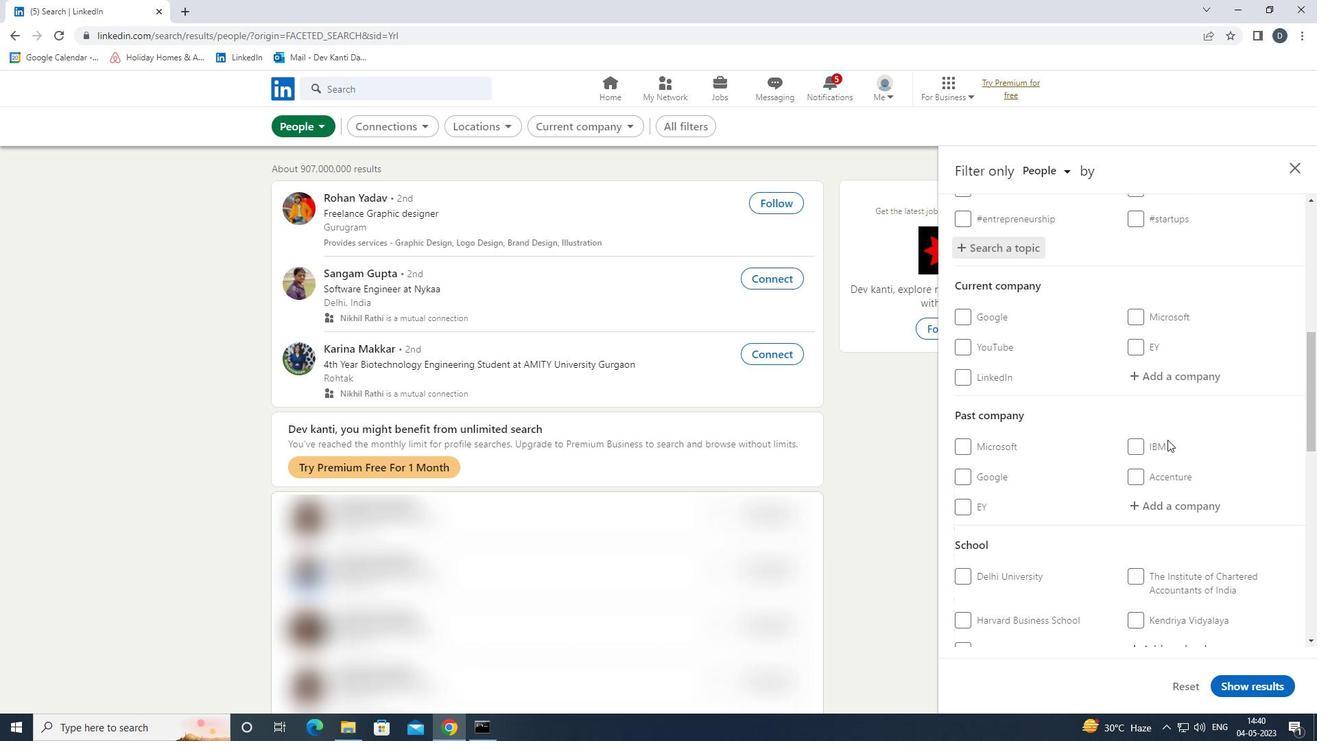 
Action: Mouse moved to (1163, 439)
Screenshot: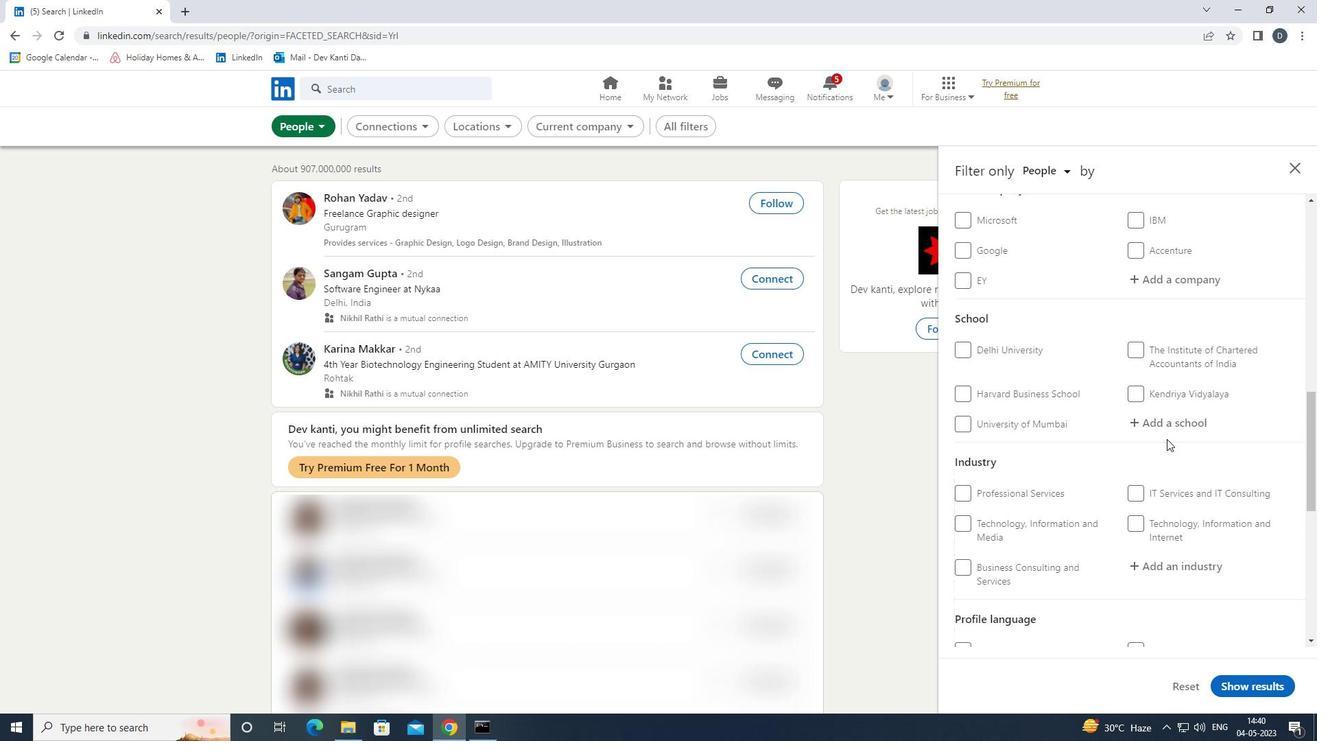 
Action: Mouse scrolled (1163, 438) with delta (0, 0)
Screenshot: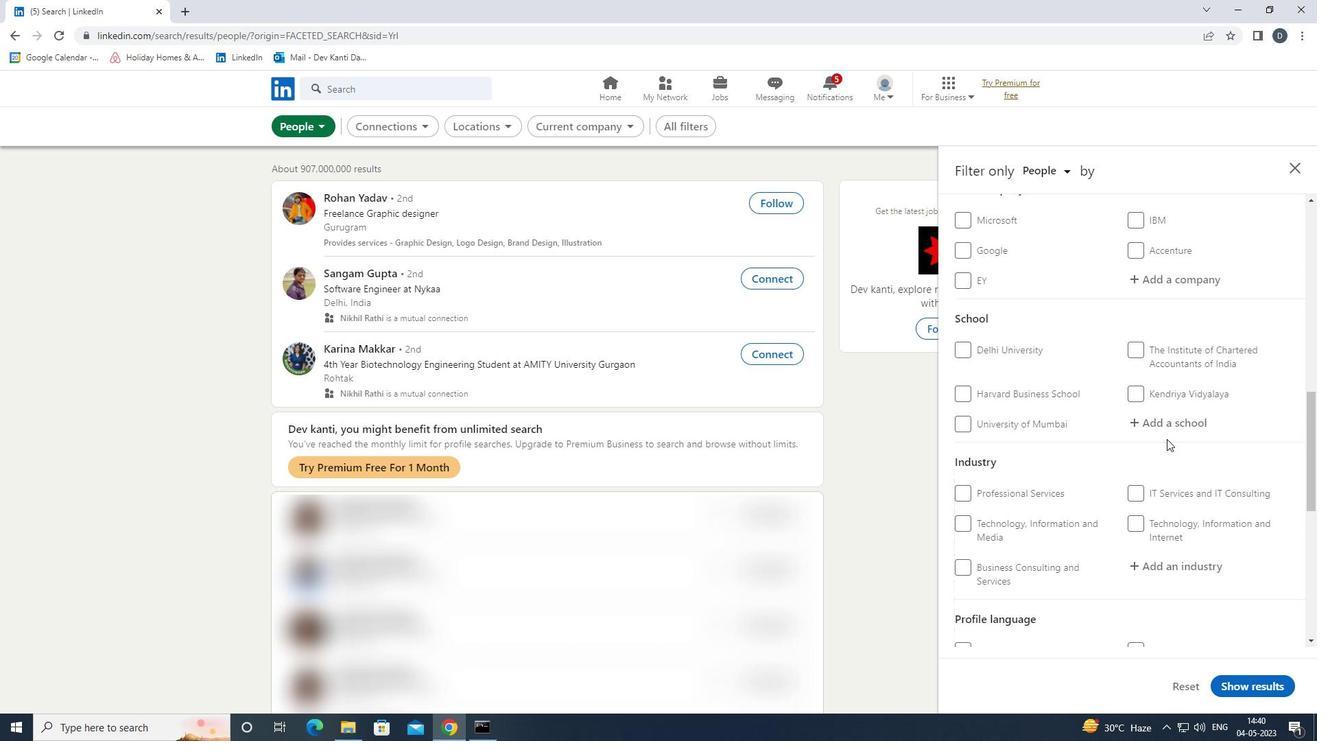 
Action: Mouse moved to (1161, 440)
Screenshot: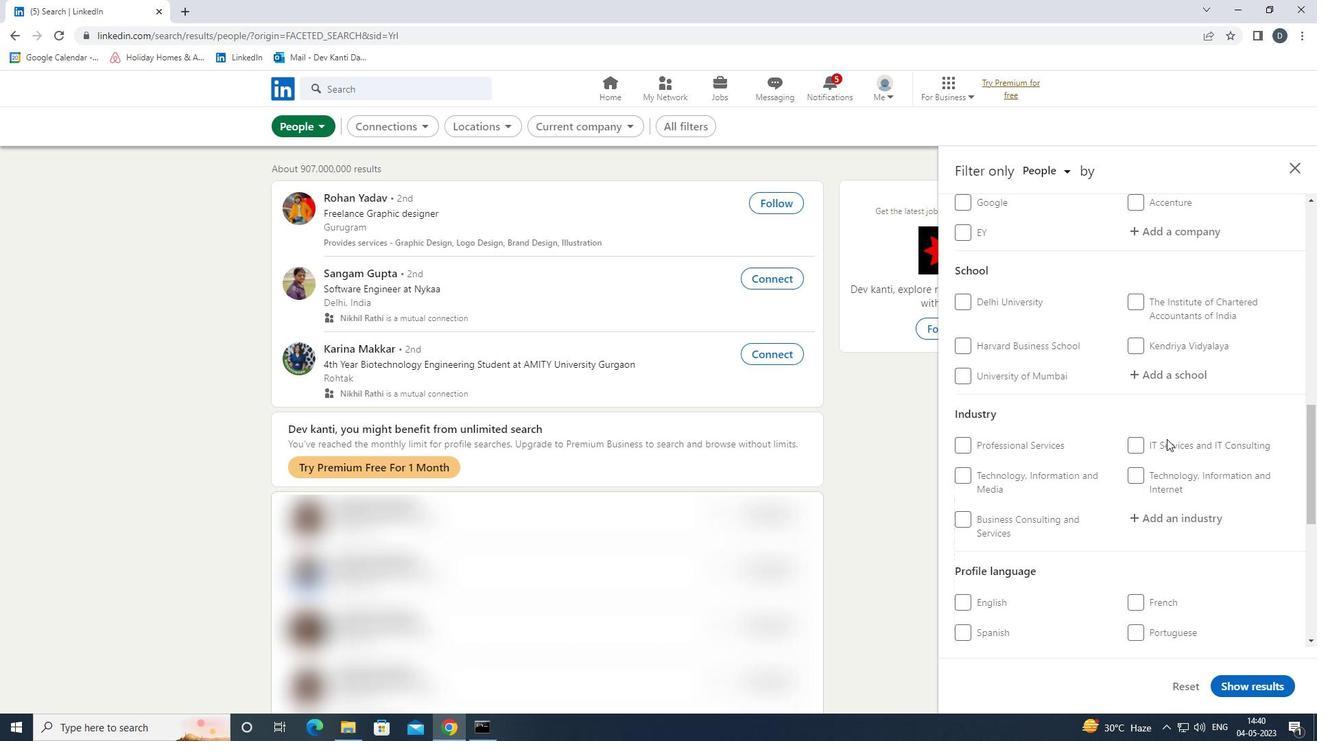 
Action: Mouse scrolled (1161, 439) with delta (0, 0)
Screenshot: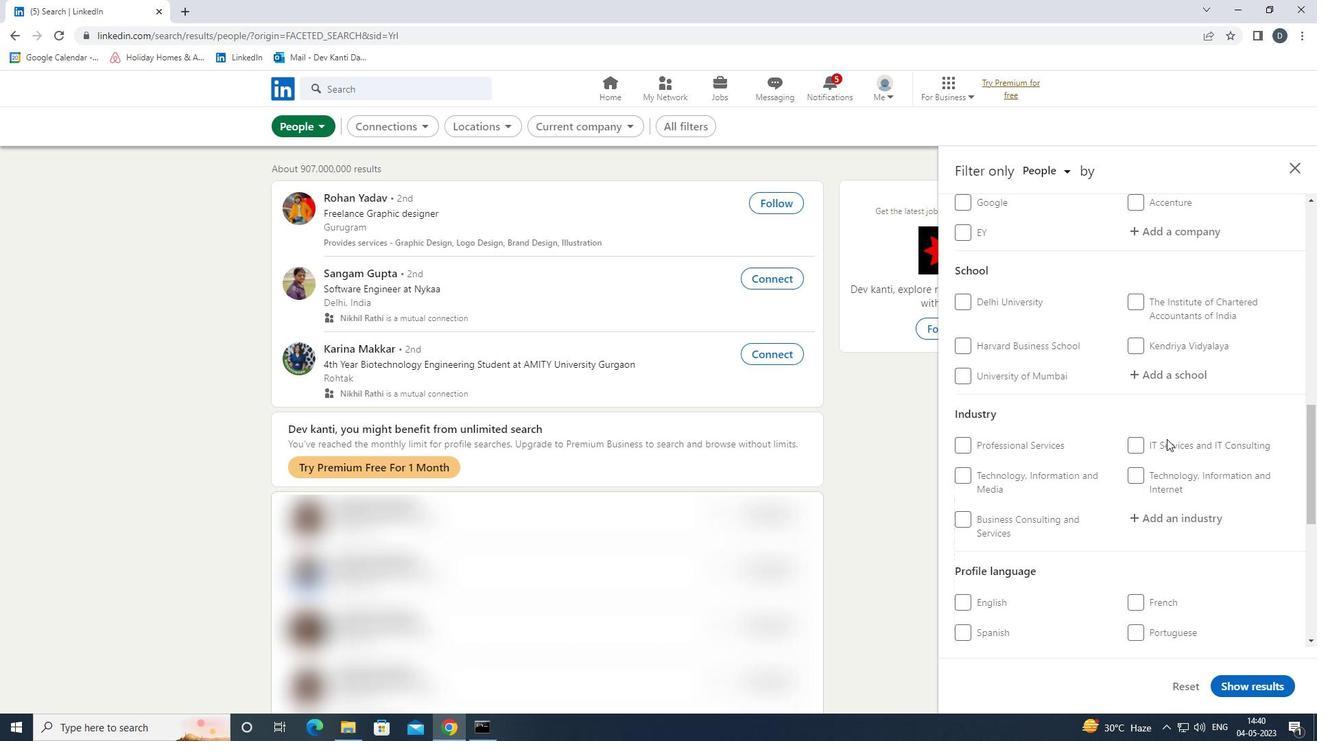 
Action: Mouse moved to (1159, 442)
Screenshot: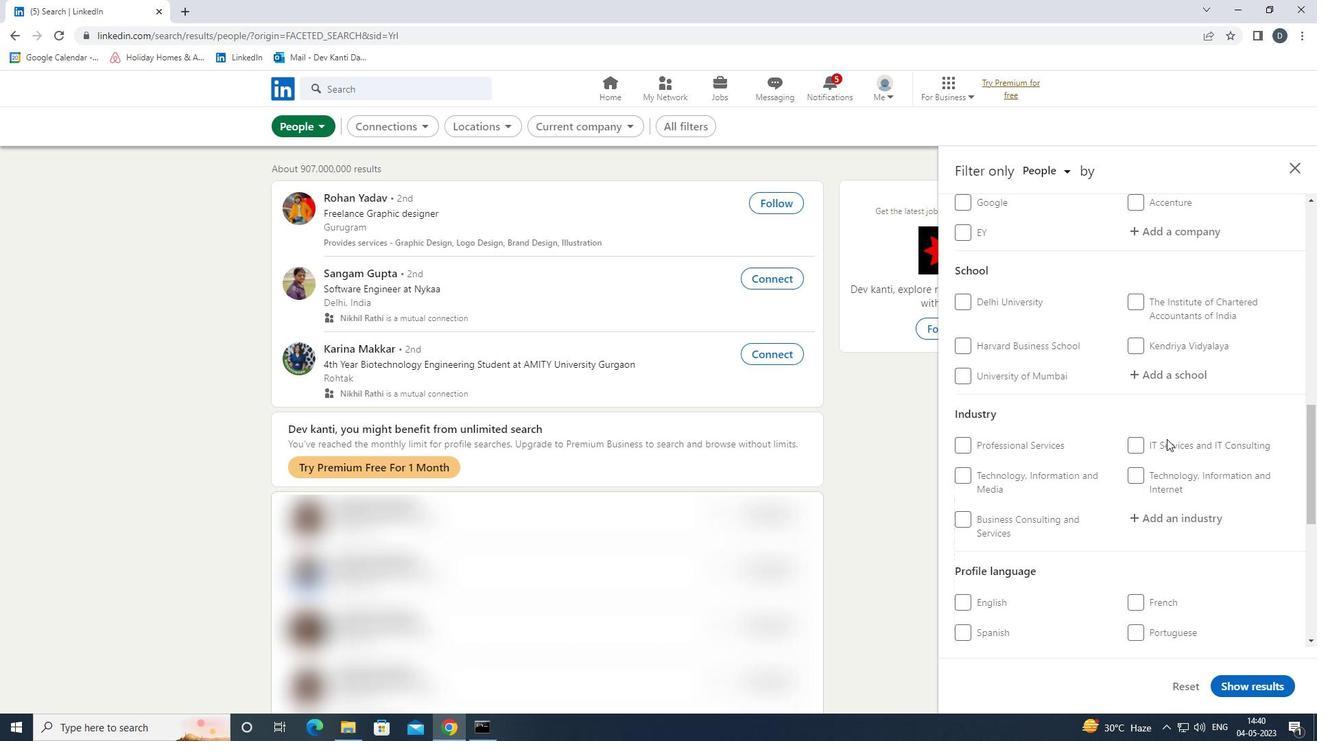 
Action: Mouse scrolled (1159, 441) with delta (0, 0)
Screenshot: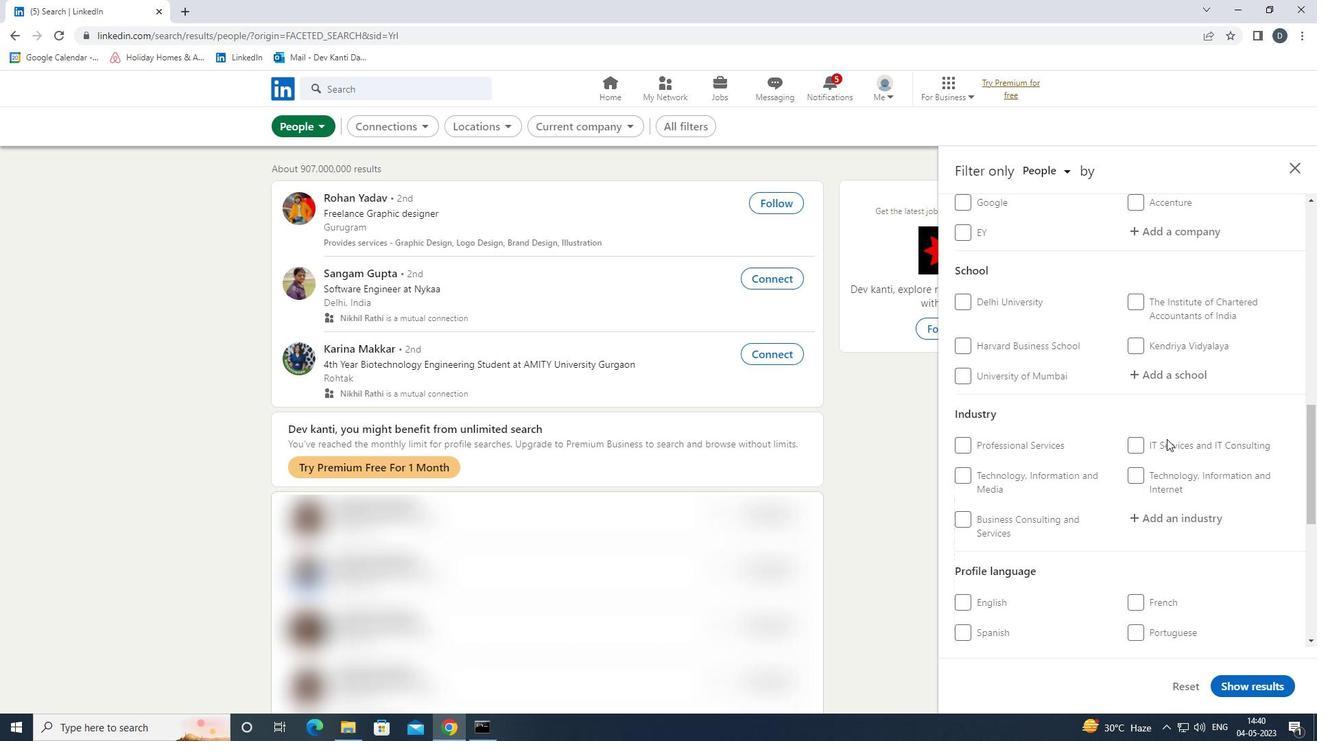 
Action: Mouse moved to (1155, 443)
Screenshot: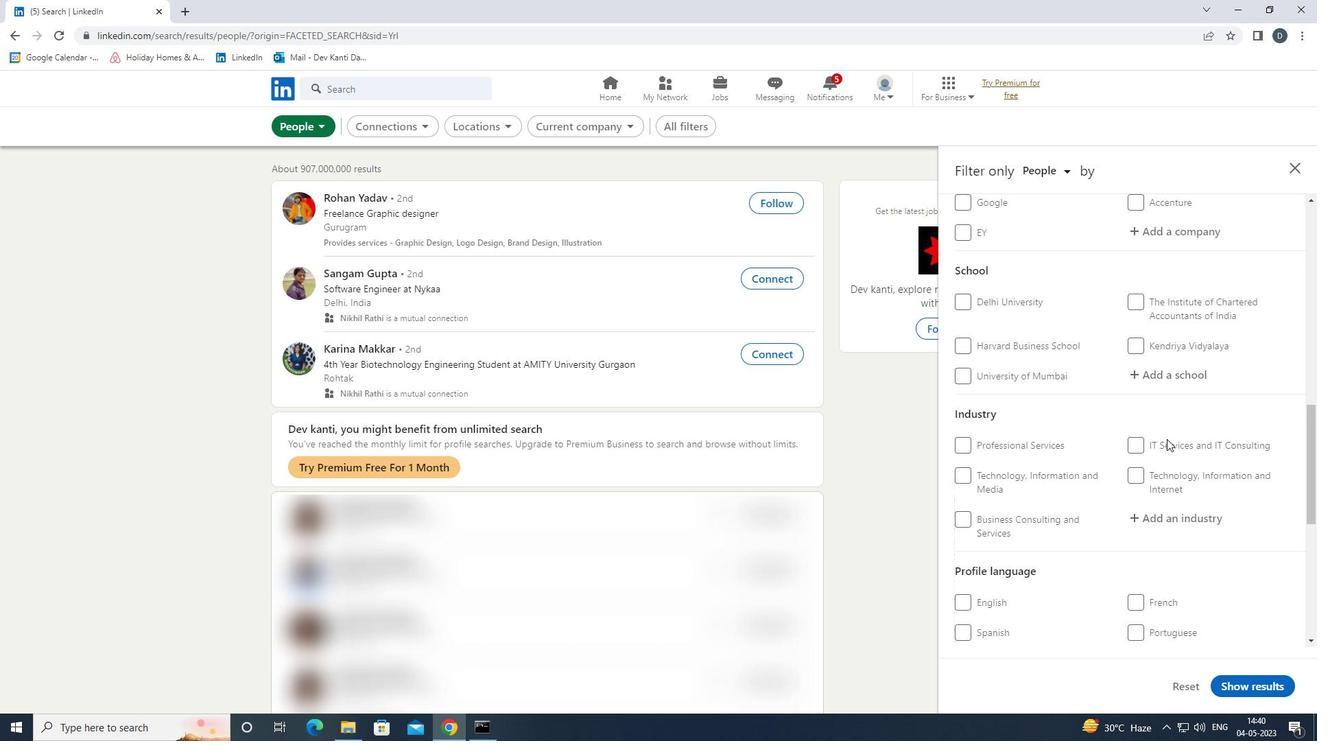 
Action: Mouse scrolled (1155, 442) with delta (0, 0)
Screenshot: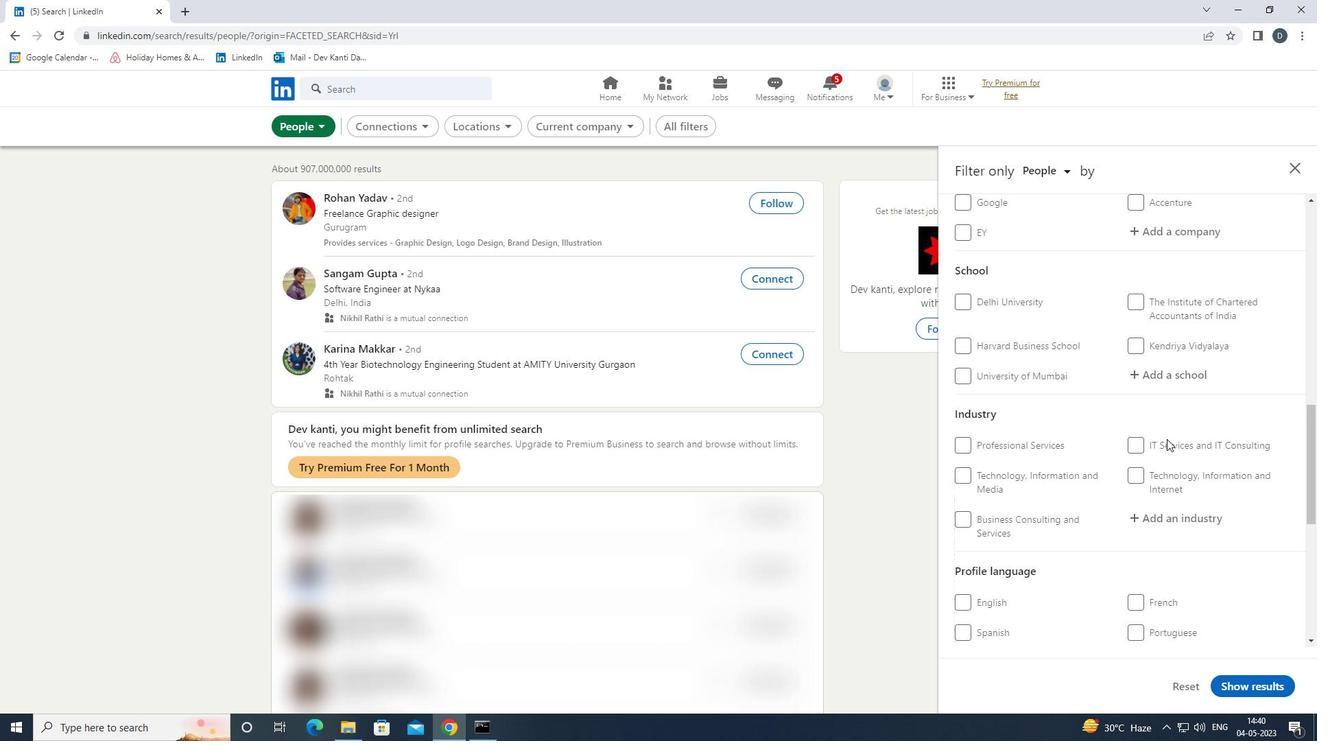 
Action: Mouse moved to (976, 361)
Screenshot: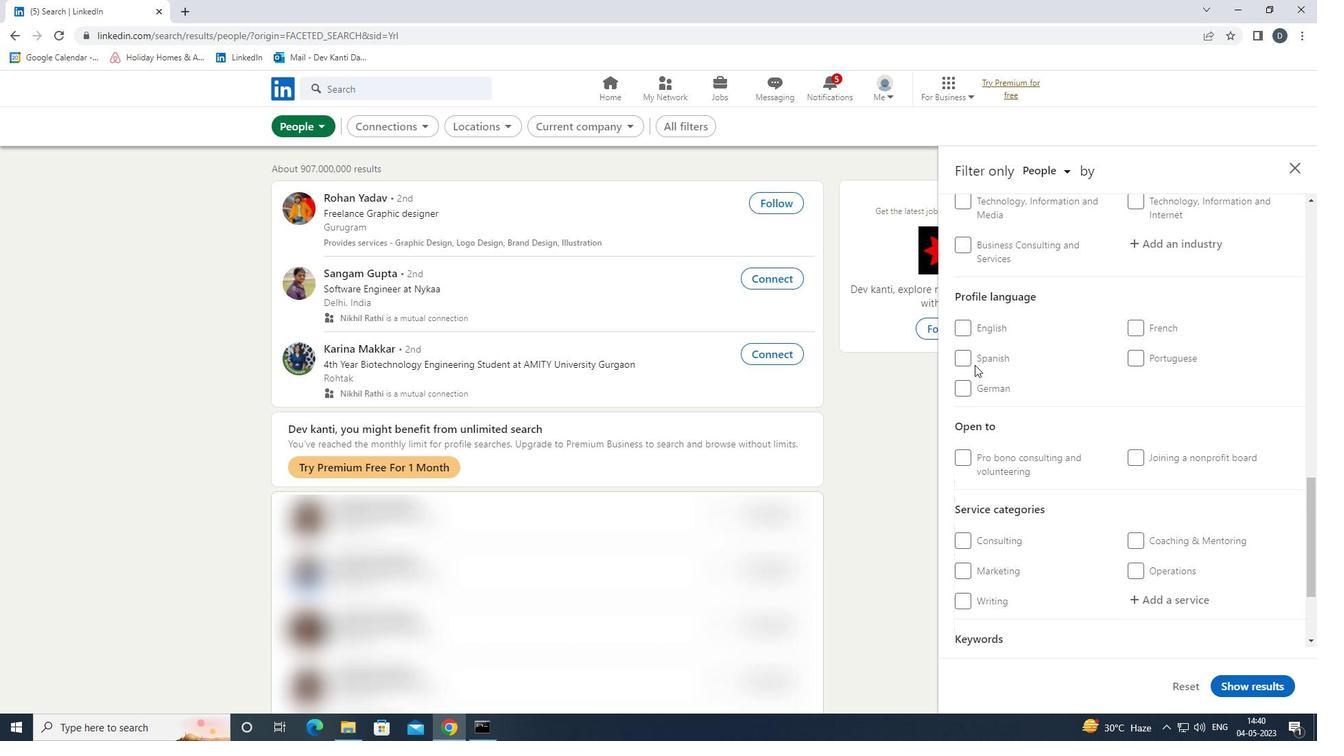 
Action: Mouse pressed left at (976, 361)
Screenshot: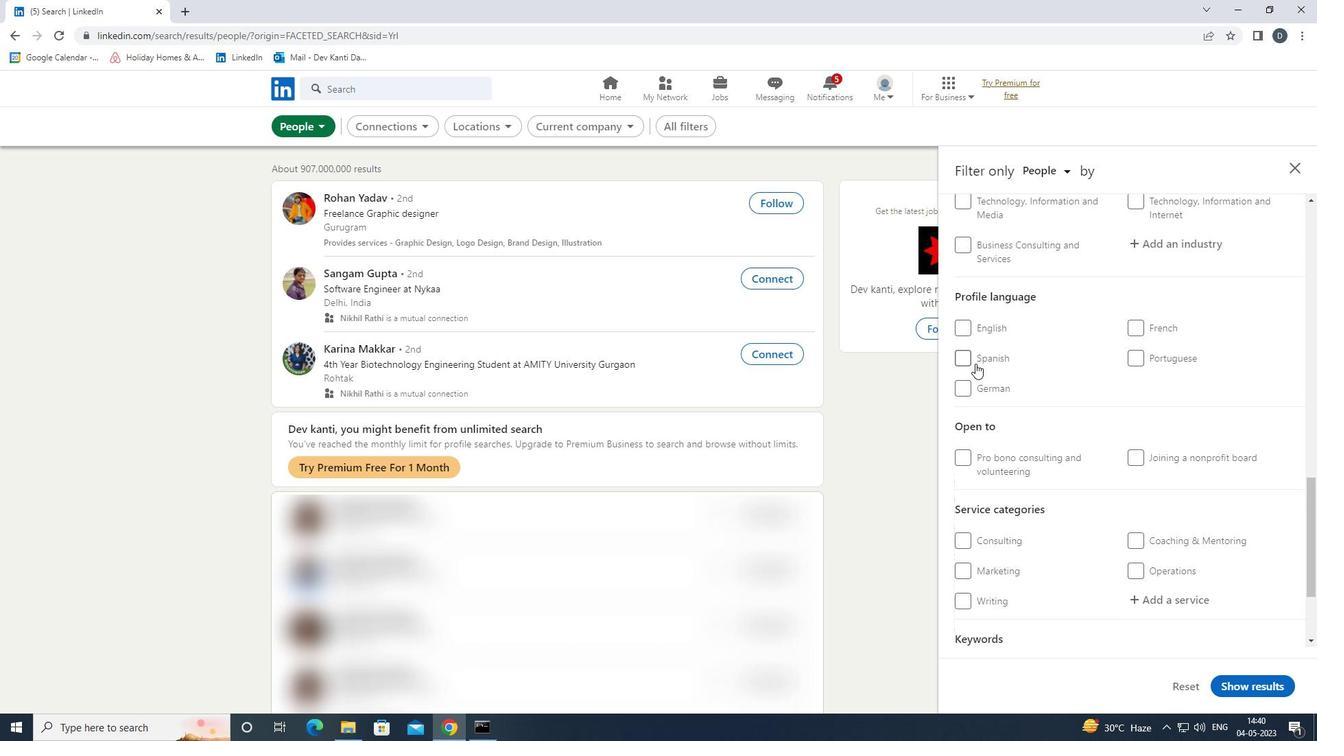 
Action: Mouse moved to (1094, 445)
Screenshot: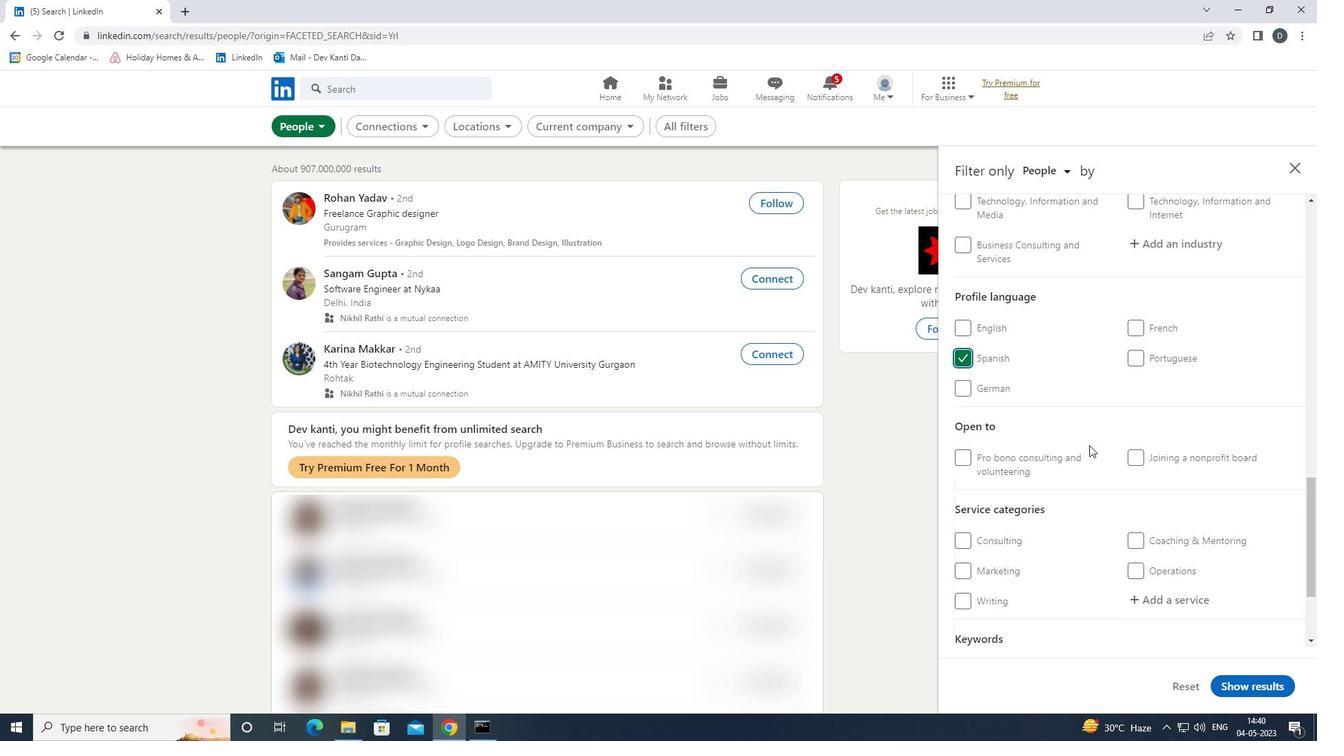 
Action: Mouse scrolled (1094, 446) with delta (0, 0)
Screenshot: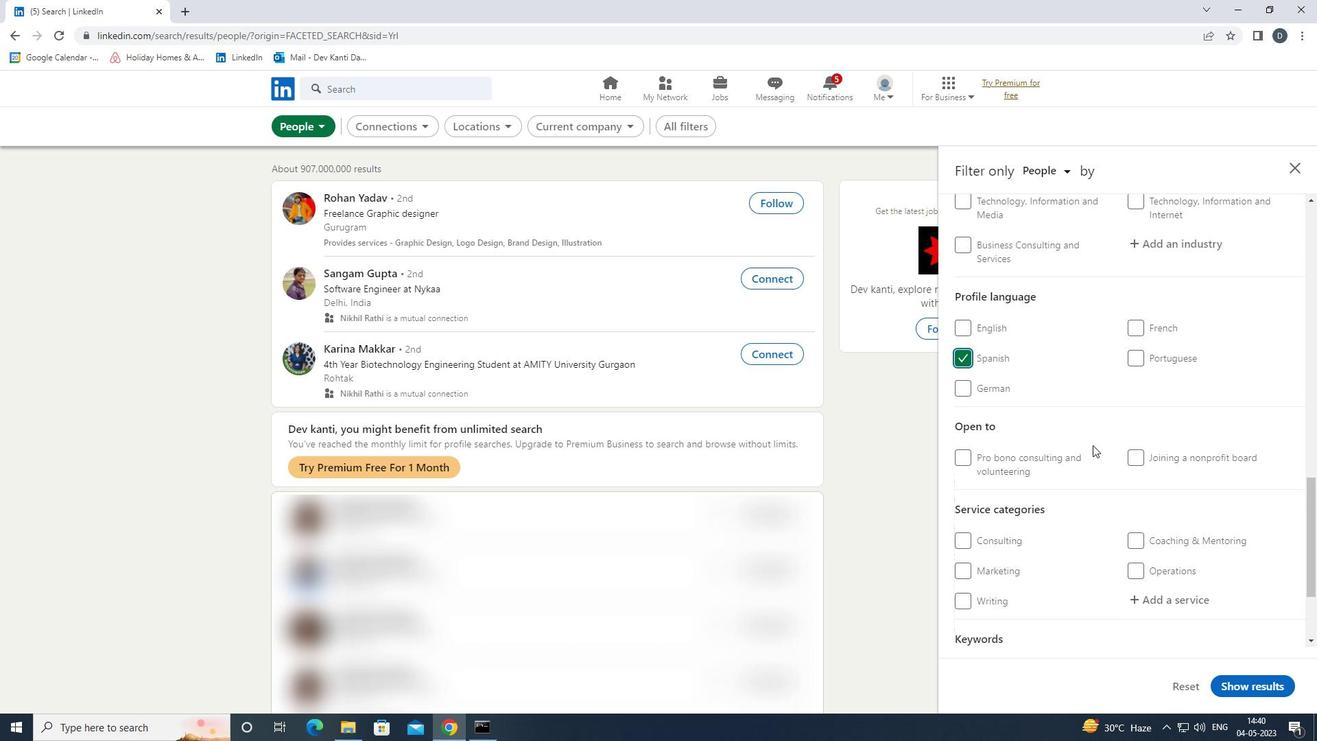 
Action: Mouse scrolled (1094, 446) with delta (0, 0)
Screenshot: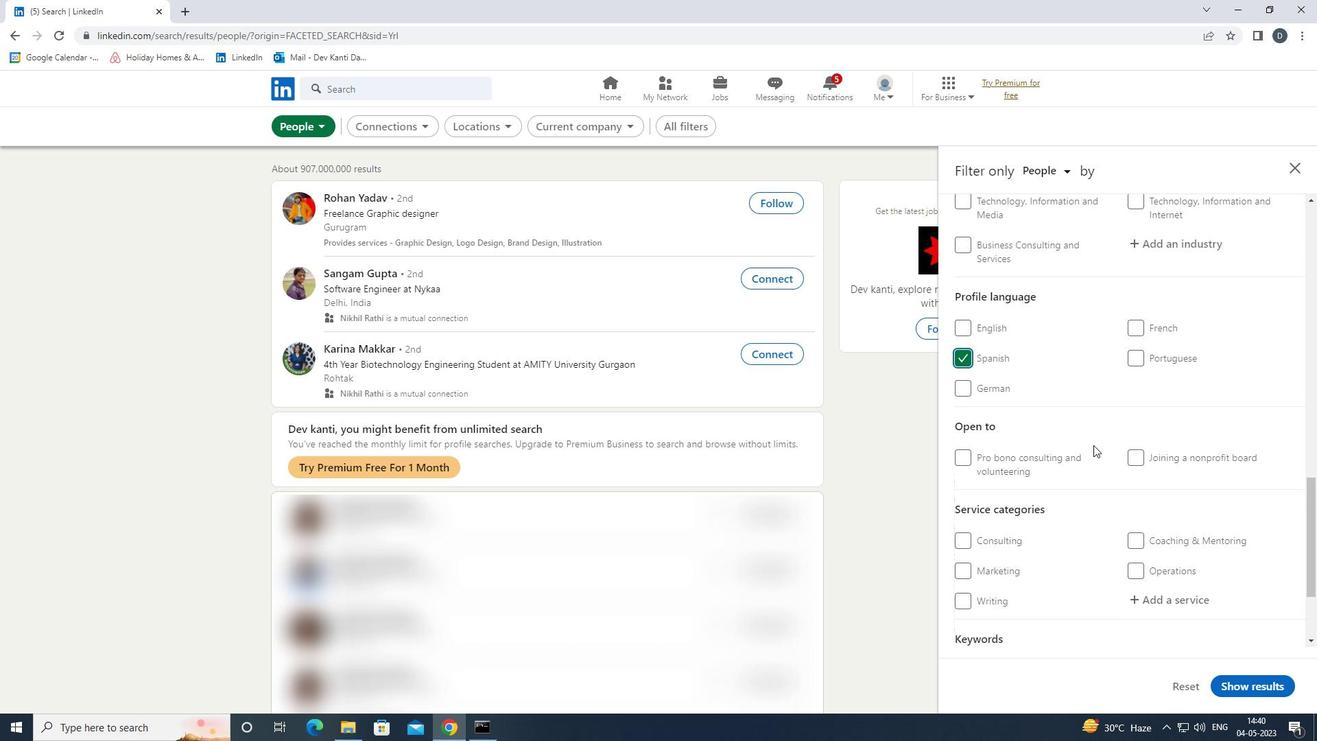 
Action: Mouse scrolled (1094, 446) with delta (0, 0)
Screenshot: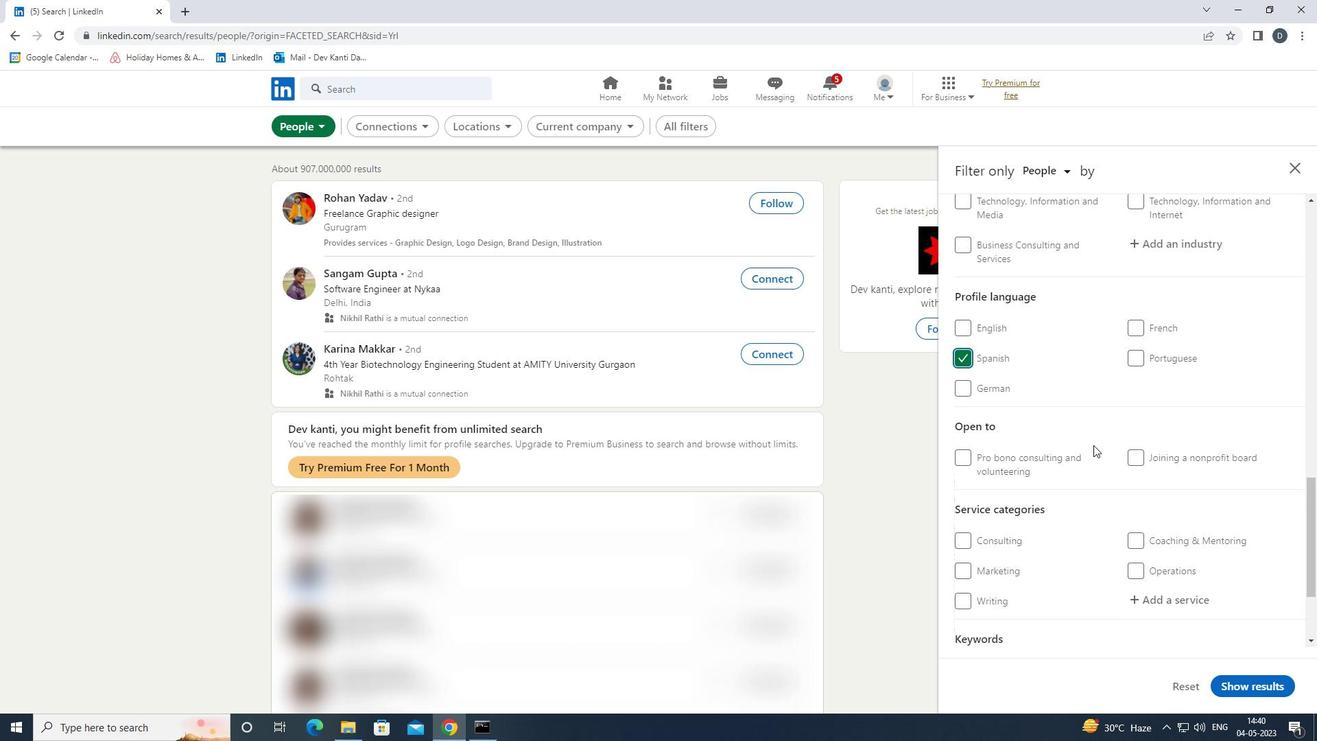 
Action: Mouse moved to (1095, 445)
Screenshot: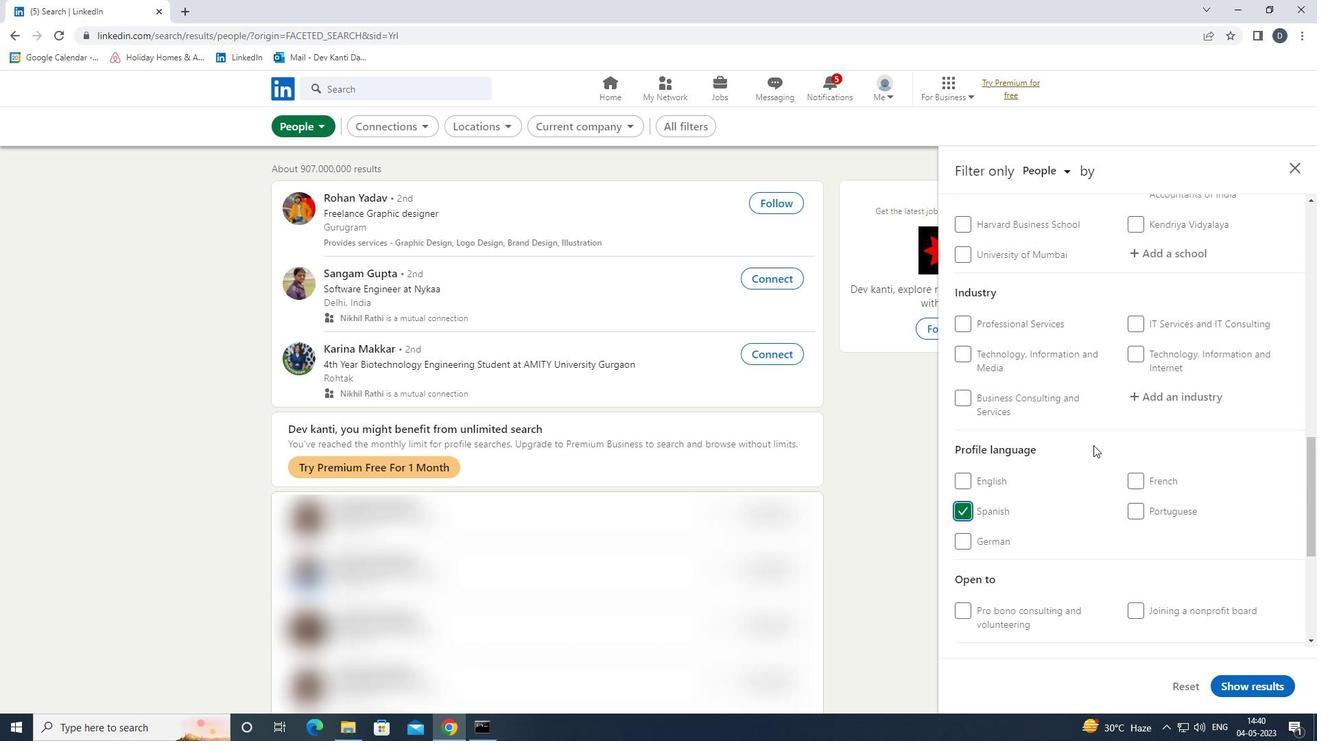 
Action: Mouse scrolled (1095, 446) with delta (0, 0)
Screenshot: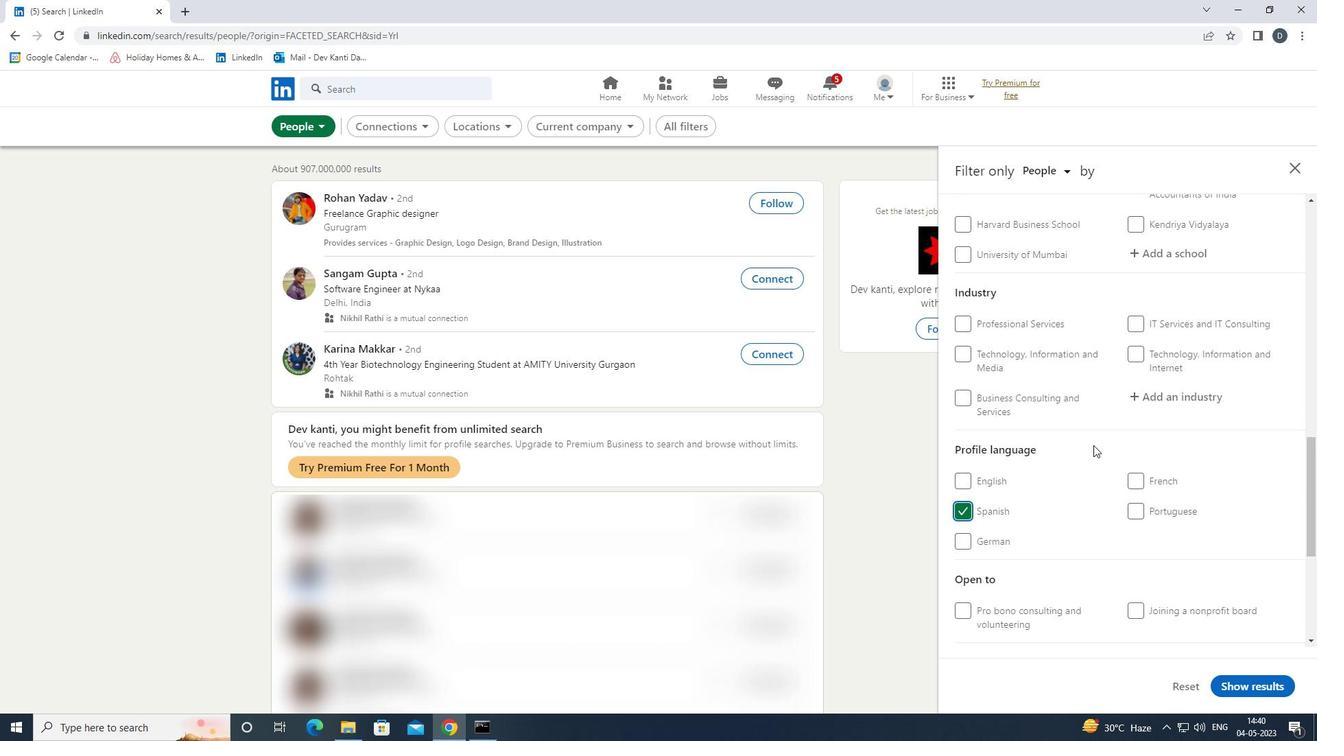 
Action: Mouse scrolled (1095, 446) with delta (0, 0)
Screenshot: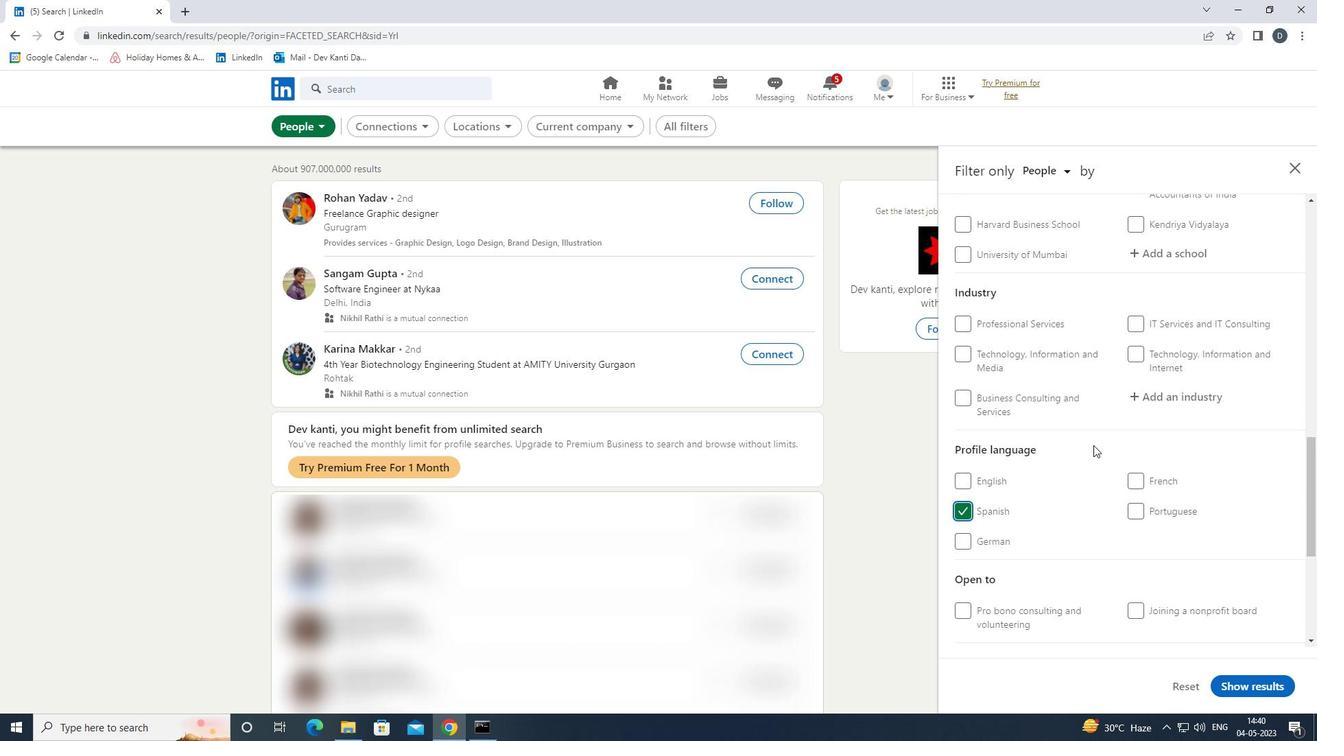 
Action: Mouse scrolled (1095, 446) with delta (0, 0)
Screenshot: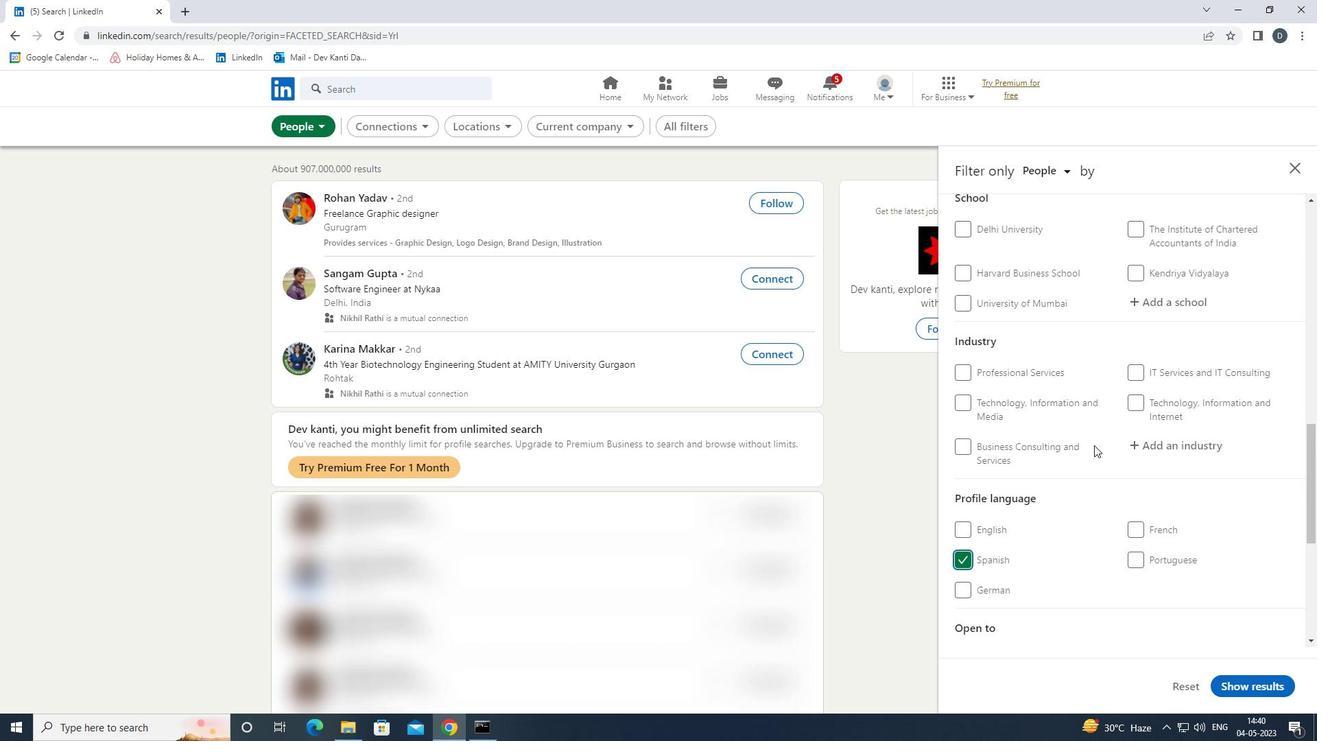
Action: Mouse scrolled (1095, 446) with delta (0, 0)
Screenshot: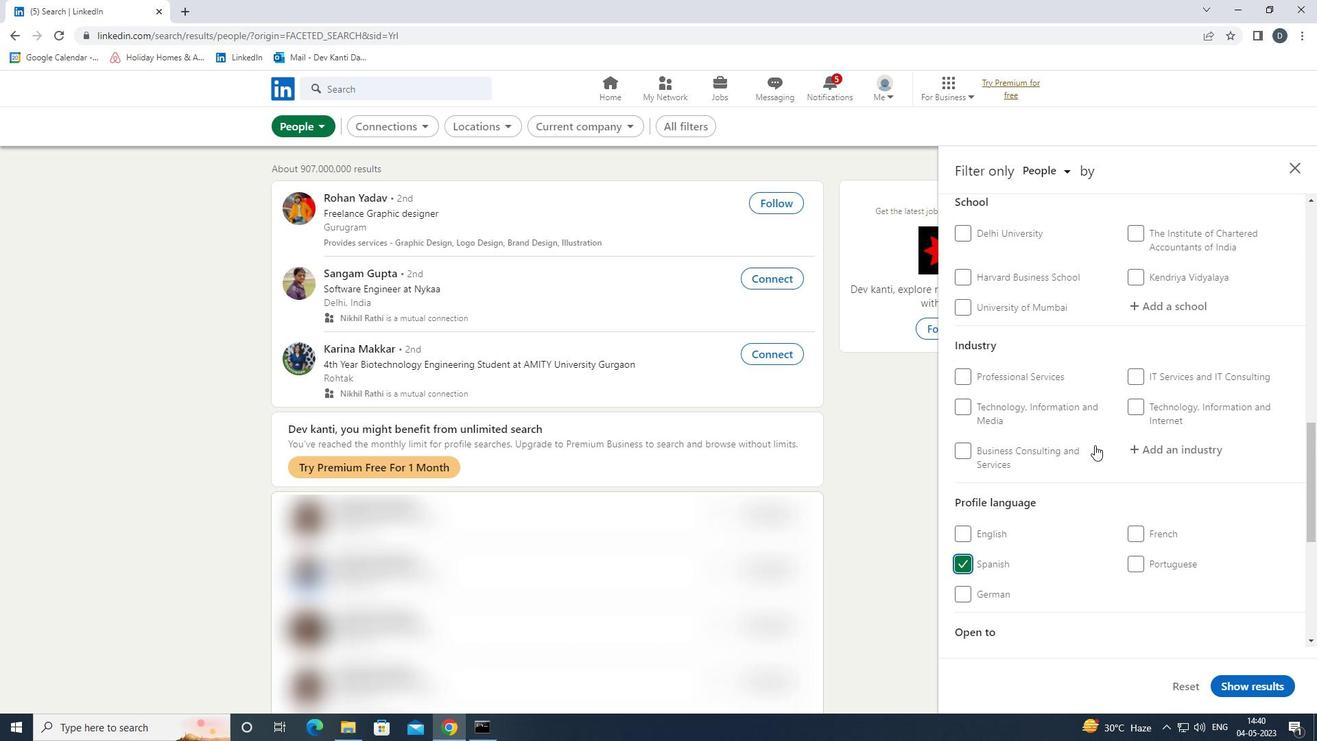 
Action: Mouse moved to (1157, 305)
Screenshot: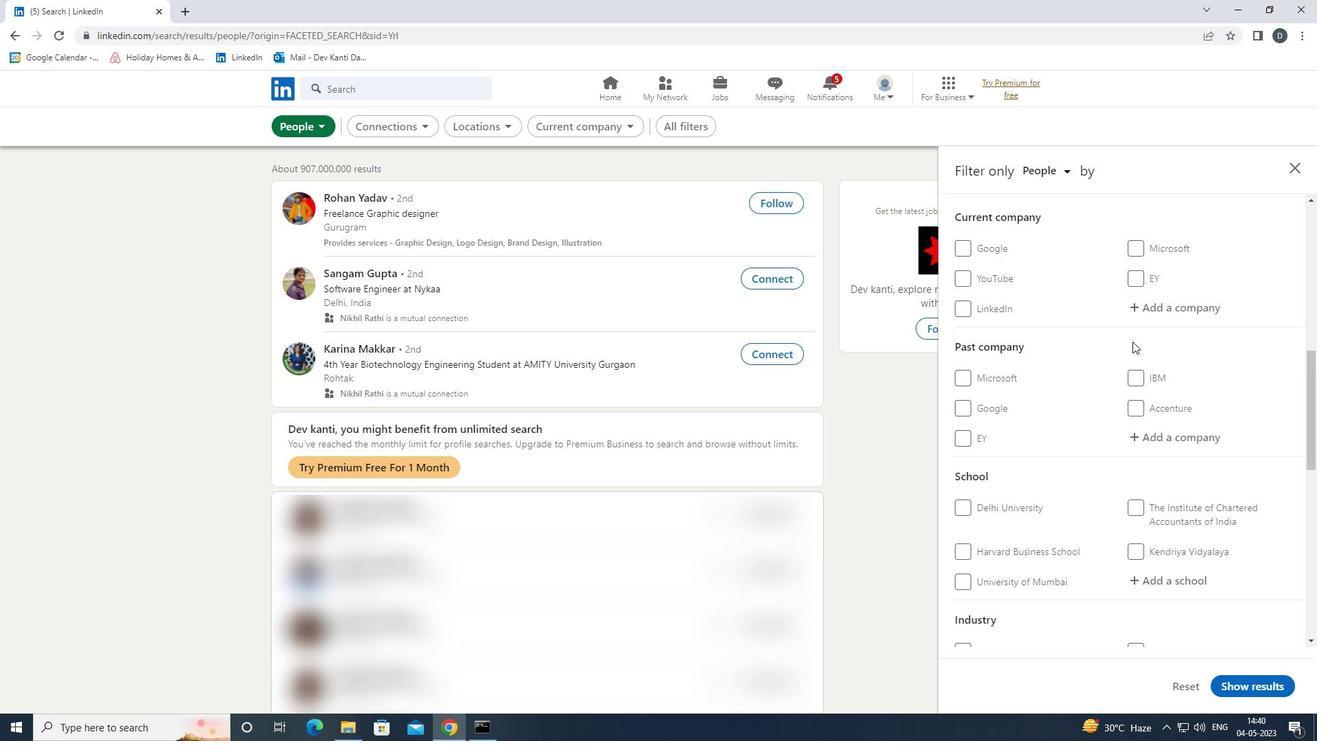 
Action: Mouse pressed left at (1157, 305)
Screenshot: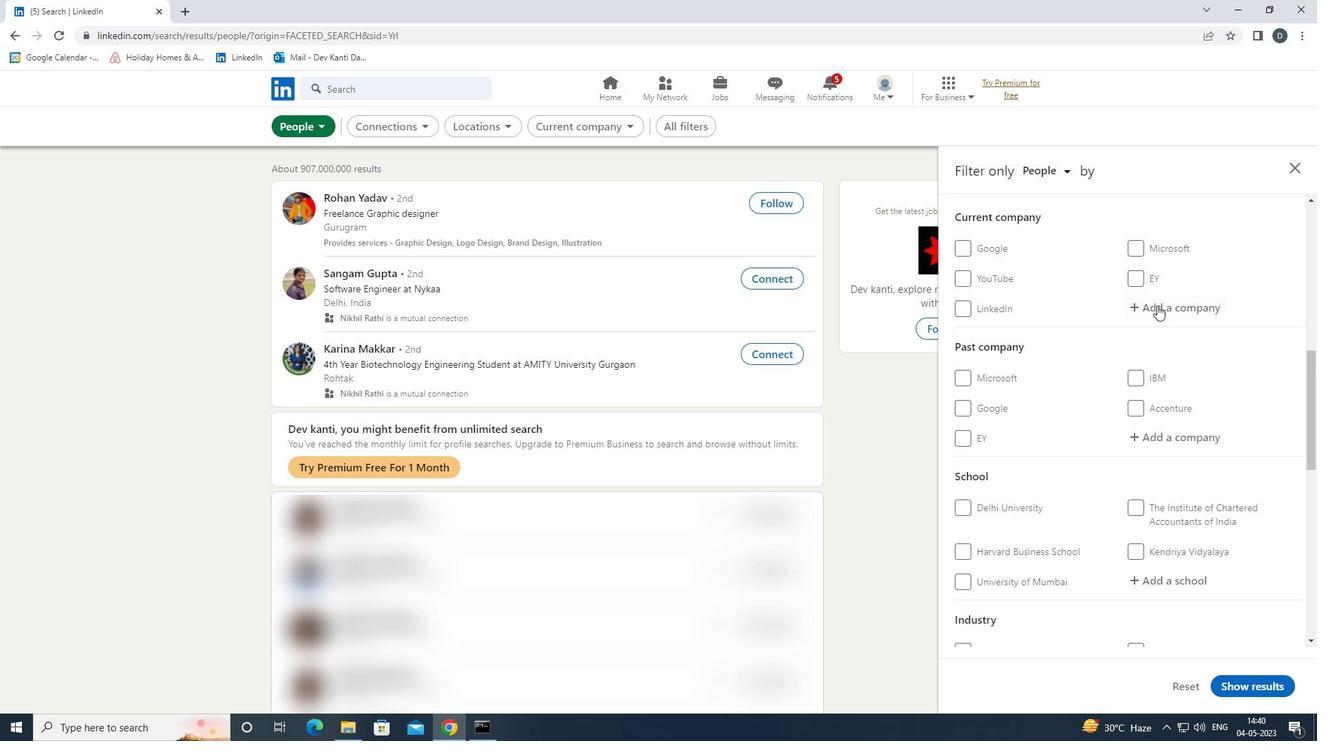 
Action: Key pressed <Key.shift><Key.shift><Key.shift><Key.shift><Key.shift><Key.shift>BLOOM<Key.backspace><Key.backspace><Key.backspace><Key.backspace>LOOMSBU<Key.down><Key.enter>
Screenshot: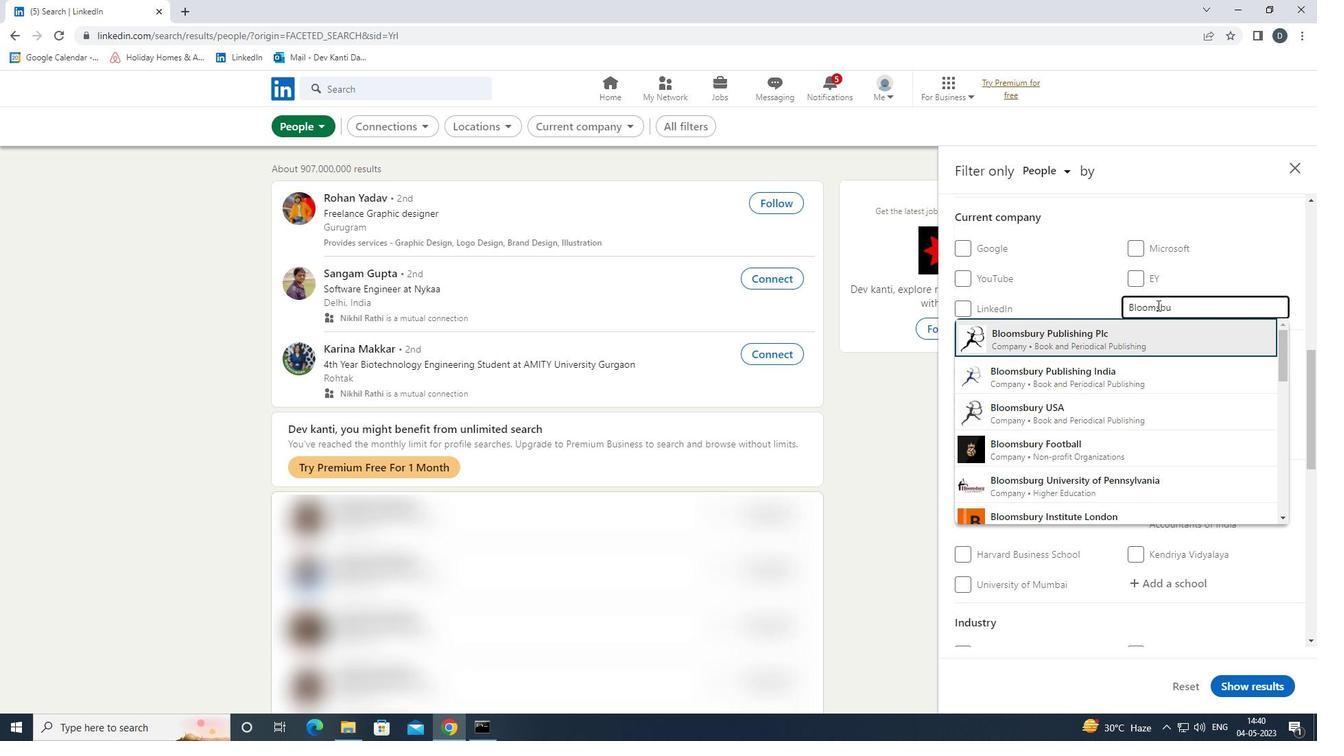 
Action: Mouse moved to (1156, 315)
Screenshot: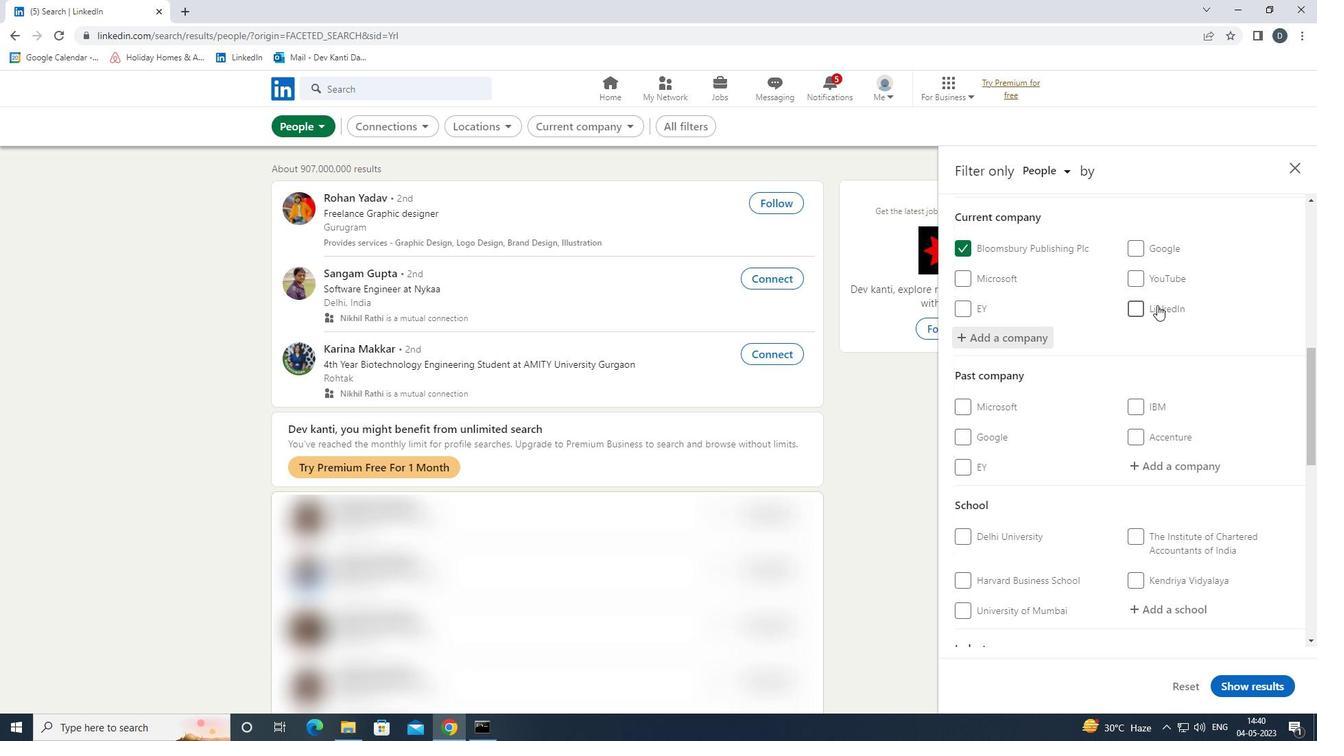
Action: Mouse scrolled (1156, 314) with delta (0, 0)
Screenshot: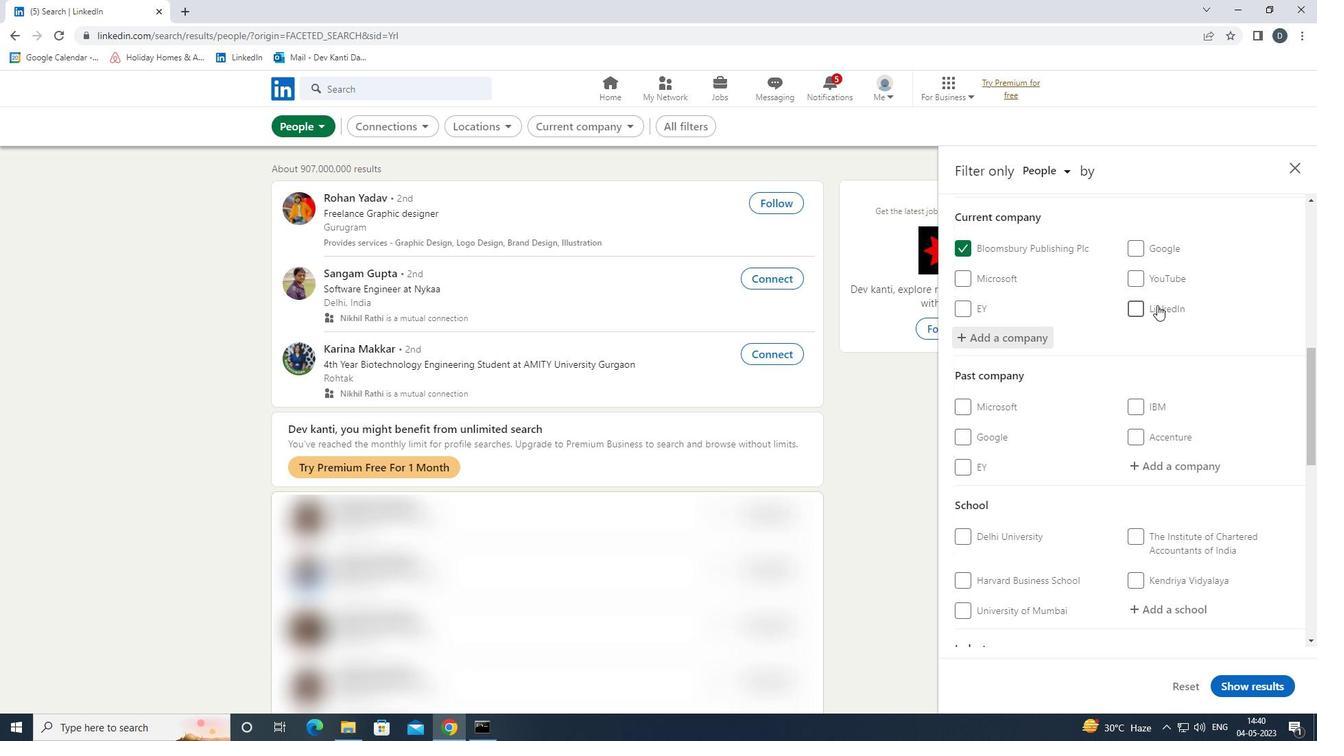 
Action: Mouse moved to (1156, 315)
Screenshot: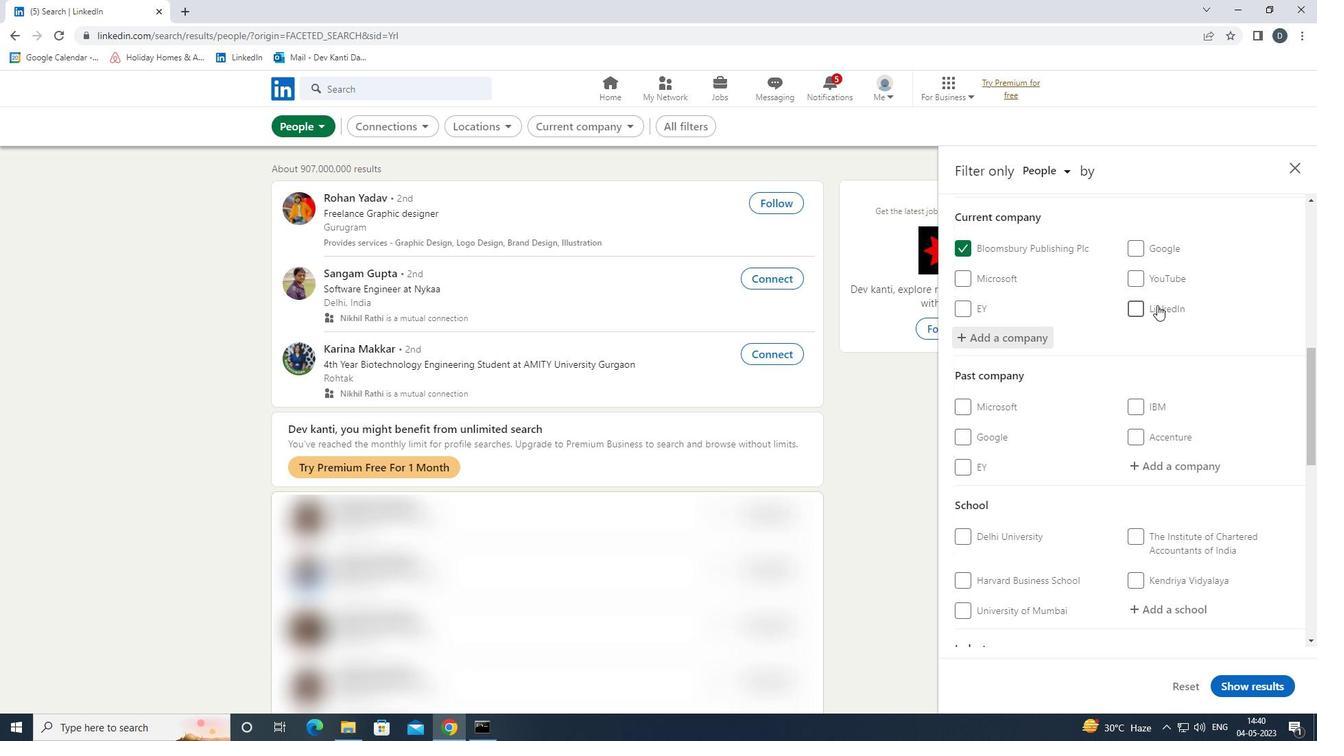 
Action: Mouse scrolled (1156, 315) with delta (0, 0)
Screenshot: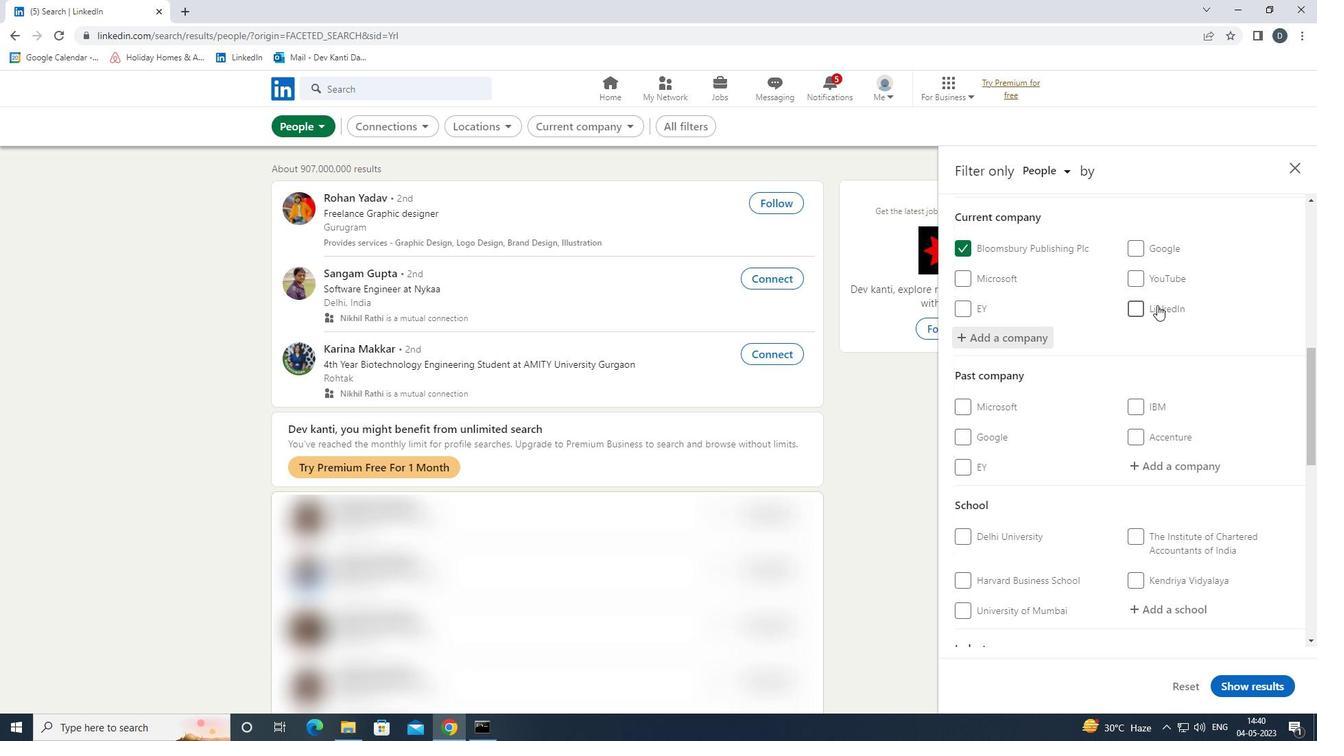 
Action: Mouse moved to (1156, 316)
Screenshot: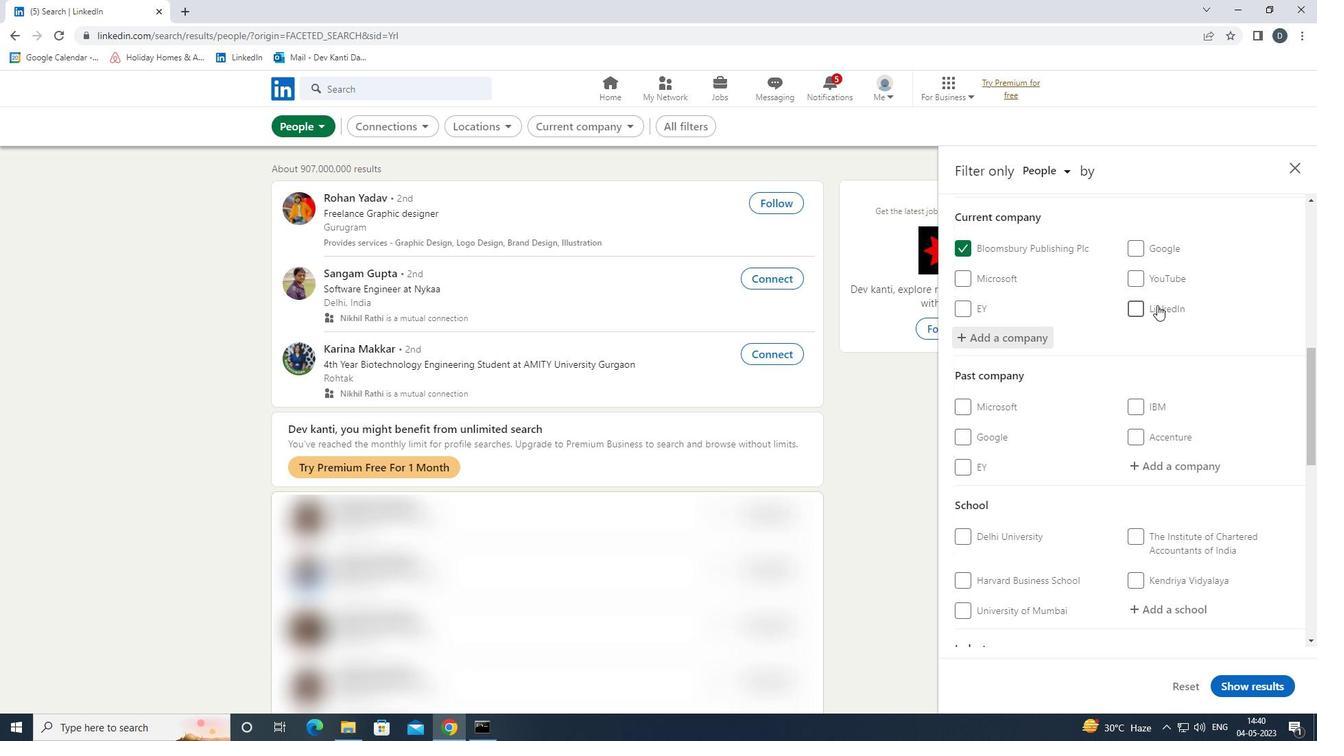 
Action: Mouse scrolled (1156, 315) with delta (0, 0)
Screenshot: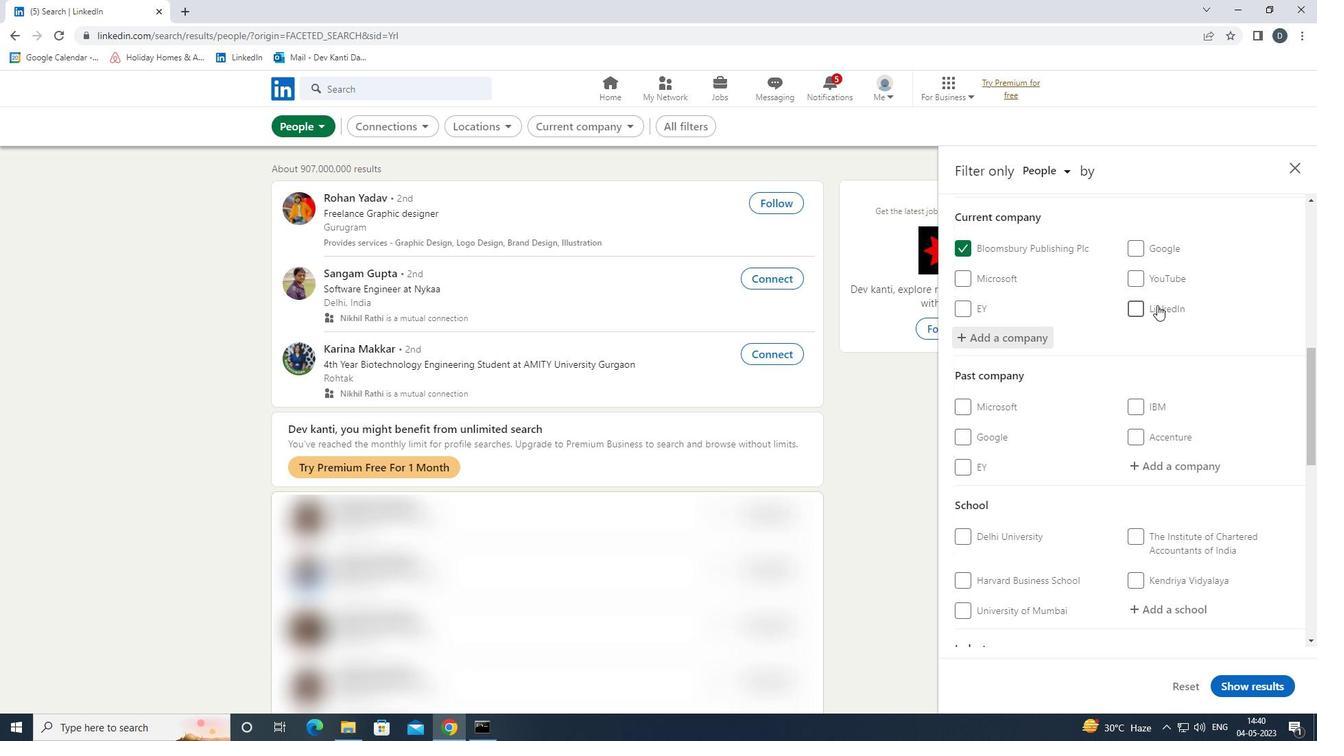 
Action: Mouse moved to (1175, 399)
Screenshot: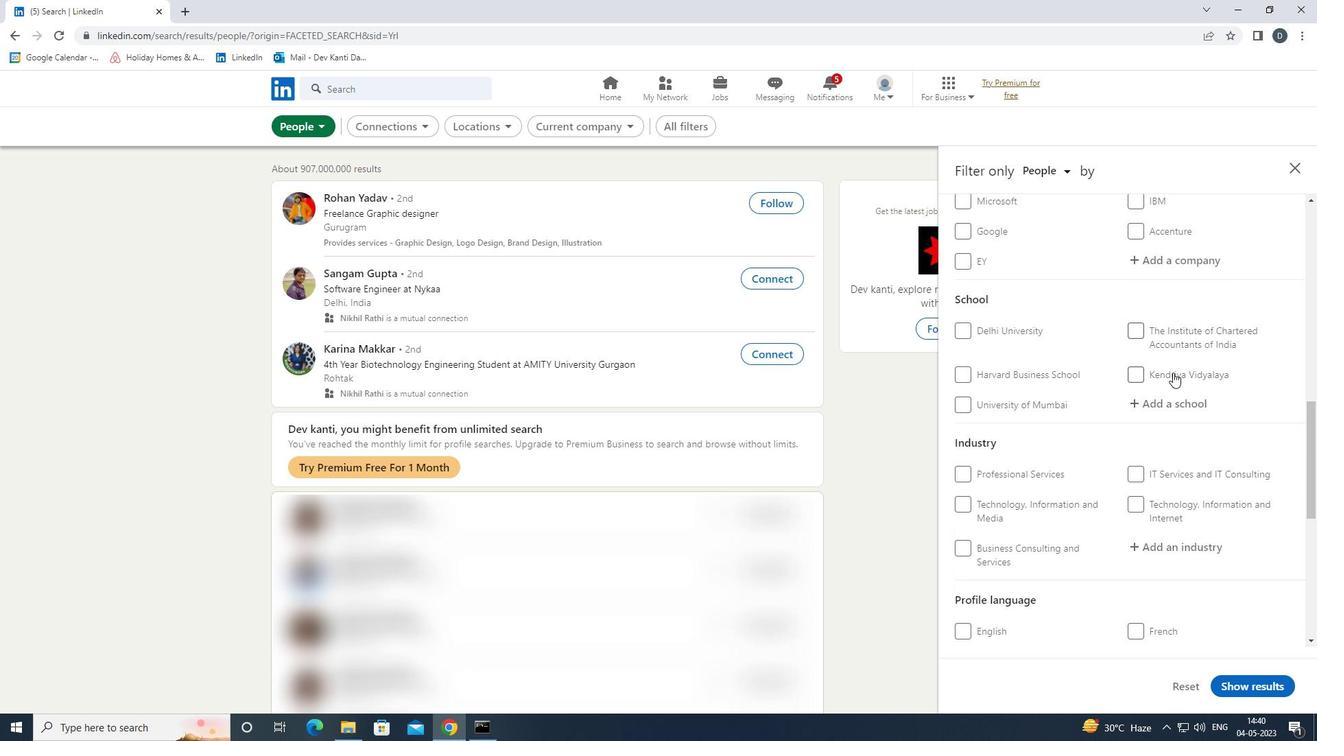 
Action: Mouse pressed left at (1175, 399)
Screenshot: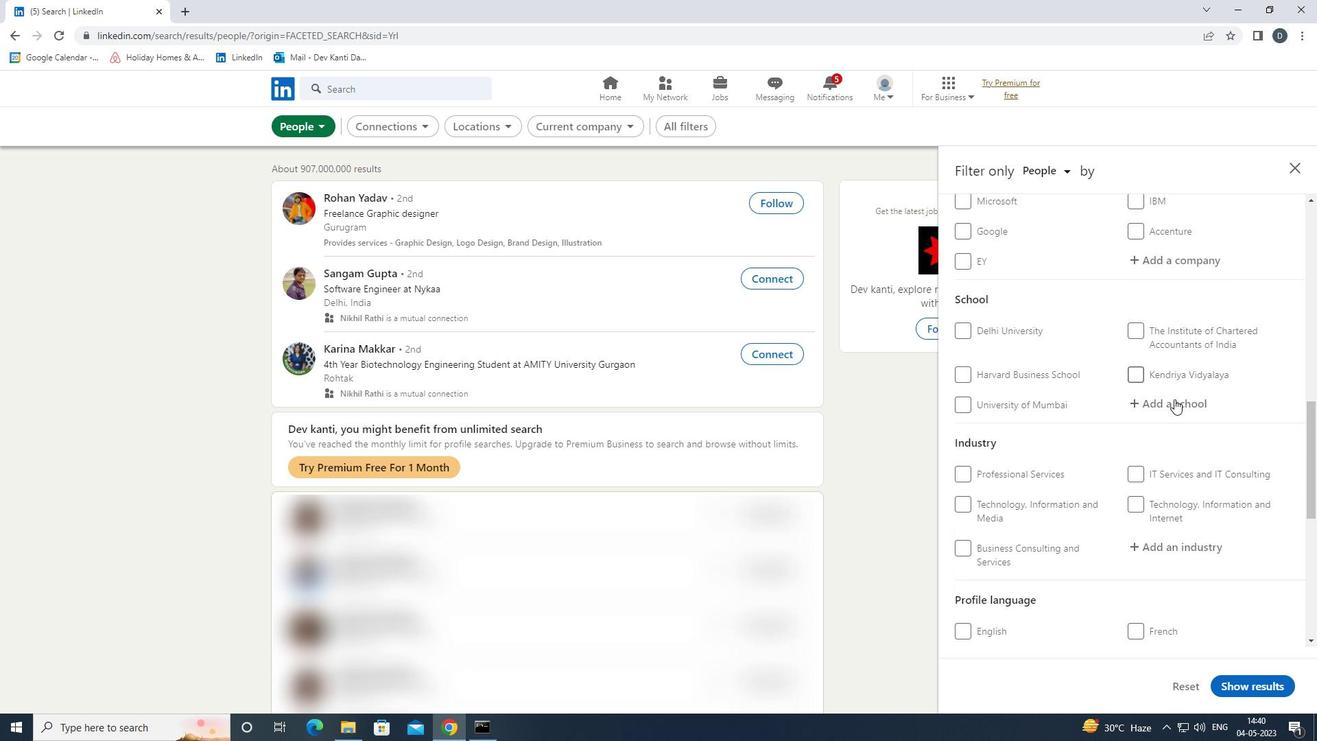 
Action: Key pressed <Key.shift><Key.shift><Key.shift><Key.shift>MAULANA<Key.space><Key.down><Key.shift><Key.shift><Key.shift><Key.shift><Key.shift><Key.shift><Key.shift><Key.shift><Key.shift><Key.shift><Key.shift><Key.shift>AZAD<Key.space><Key.shift><Key.shift><Key.shift><Key.shift>KALAM<Key.down><Key.enter>
Screenshot: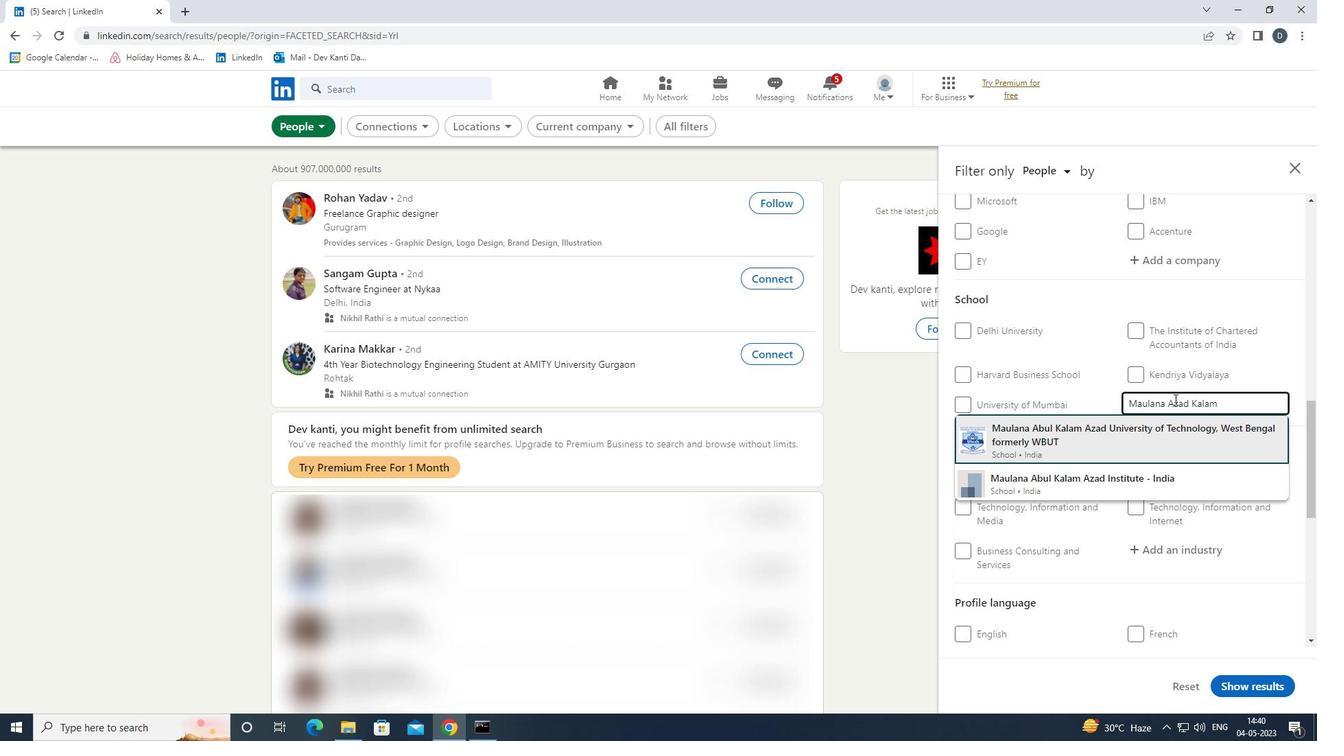 
Action: Mouse moved to (1190, 319)
Screenshot: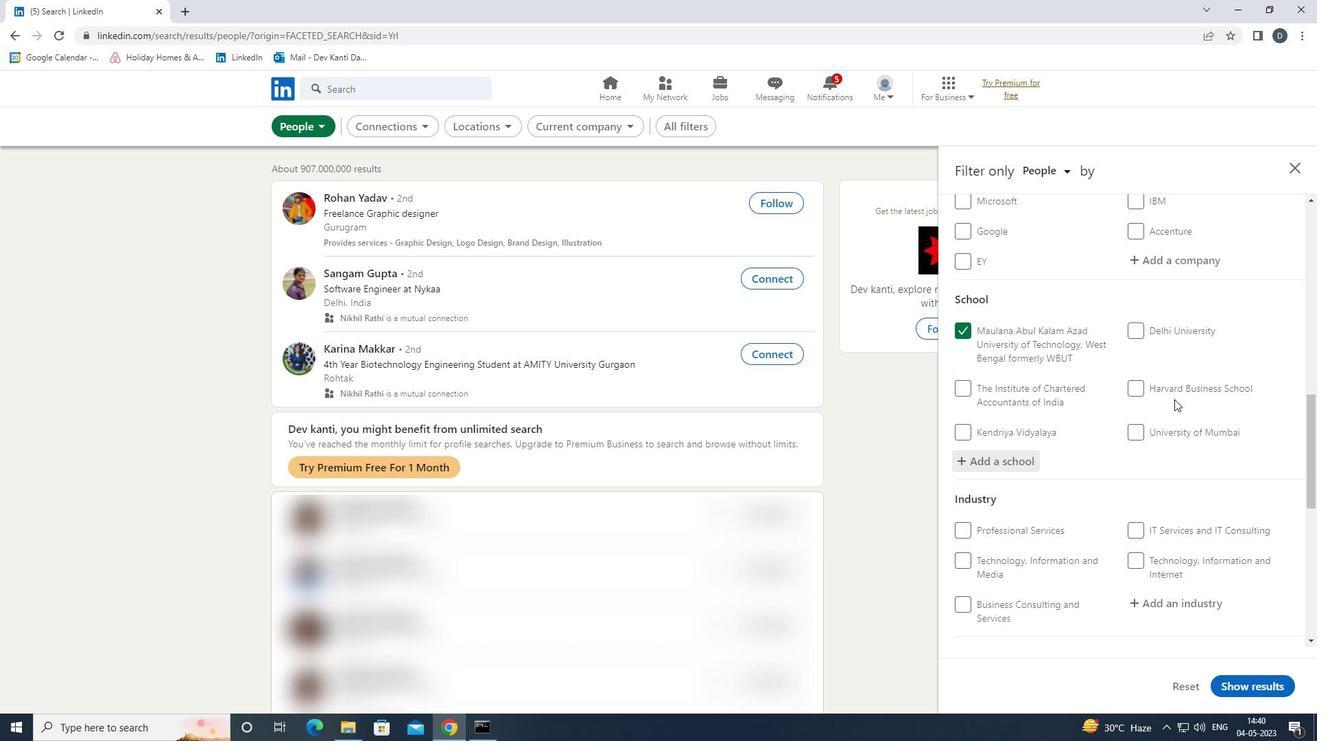 
Action: Mouse scrolled (1190, 318) with delta (0, 0)
Screenshot: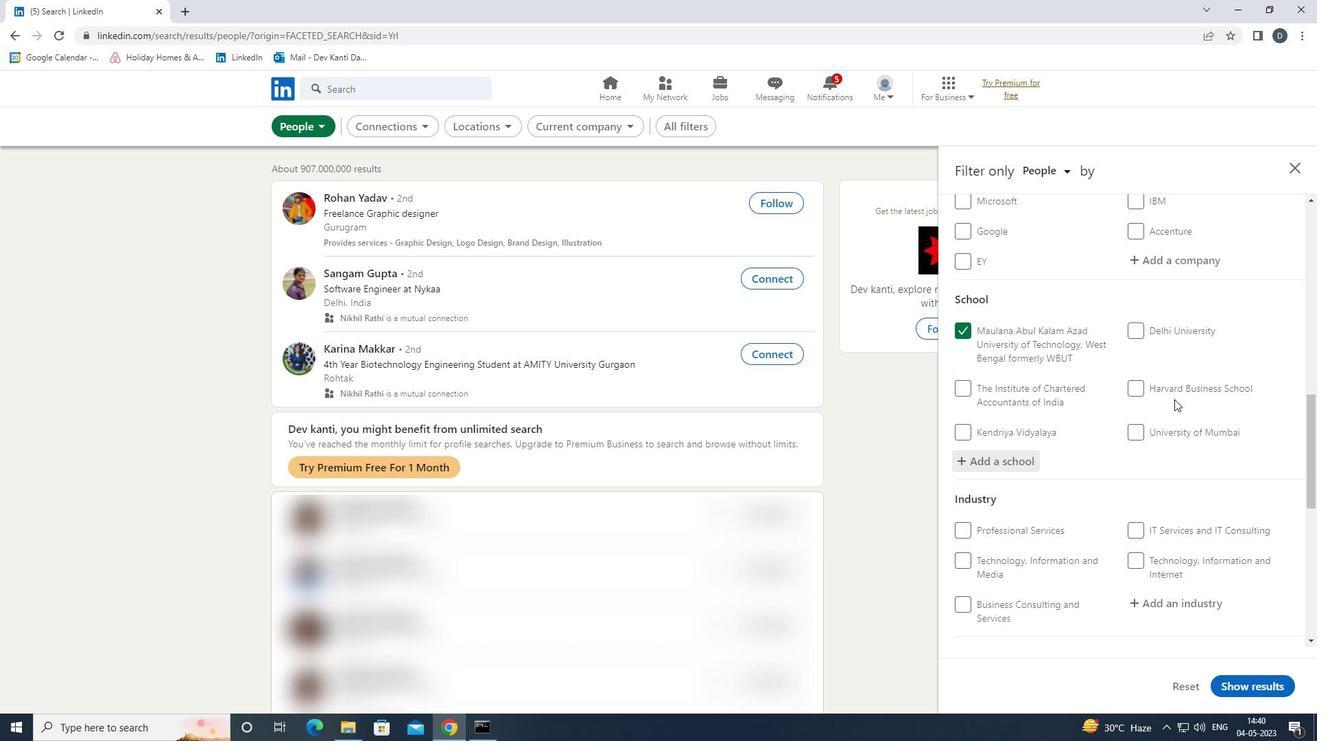 
Action: Mouse moved to (1192, 318)
Screenshot: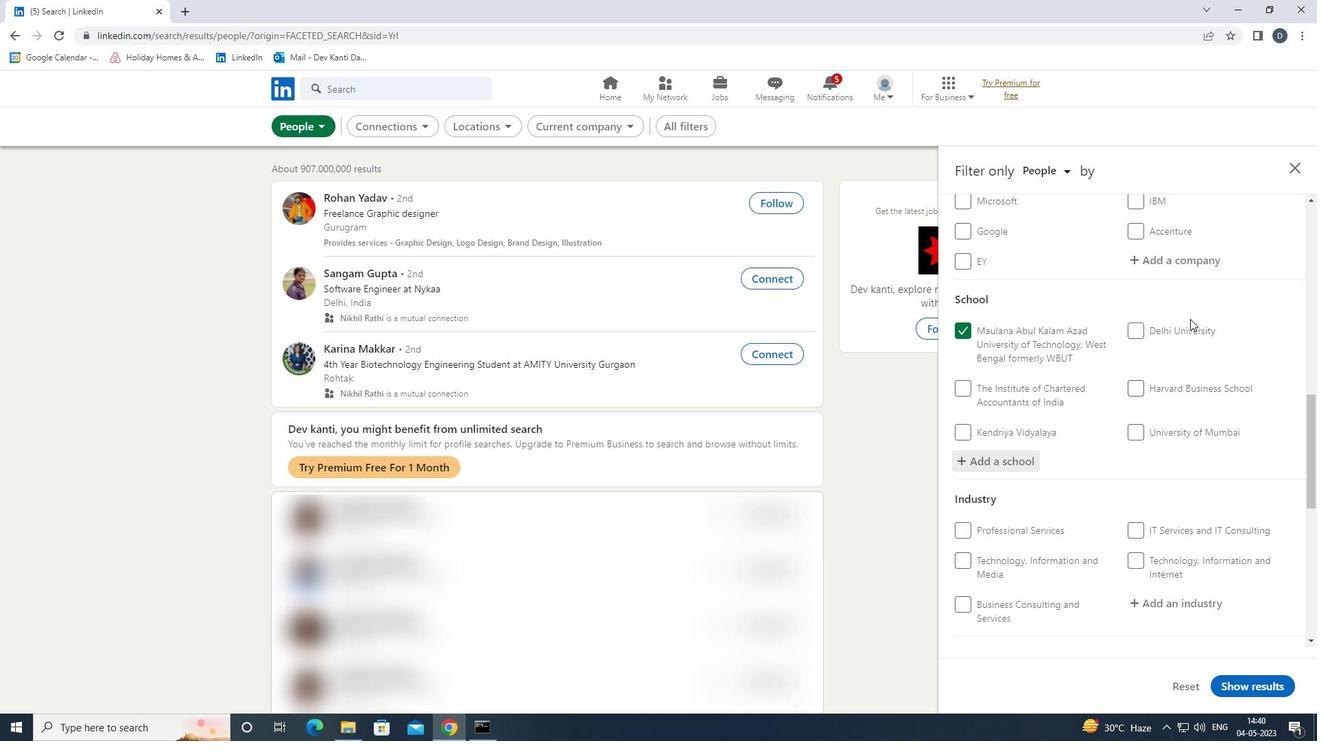 
Action: Mouse scrolled (1192, 317) with delta (0, 0)
Screenshot: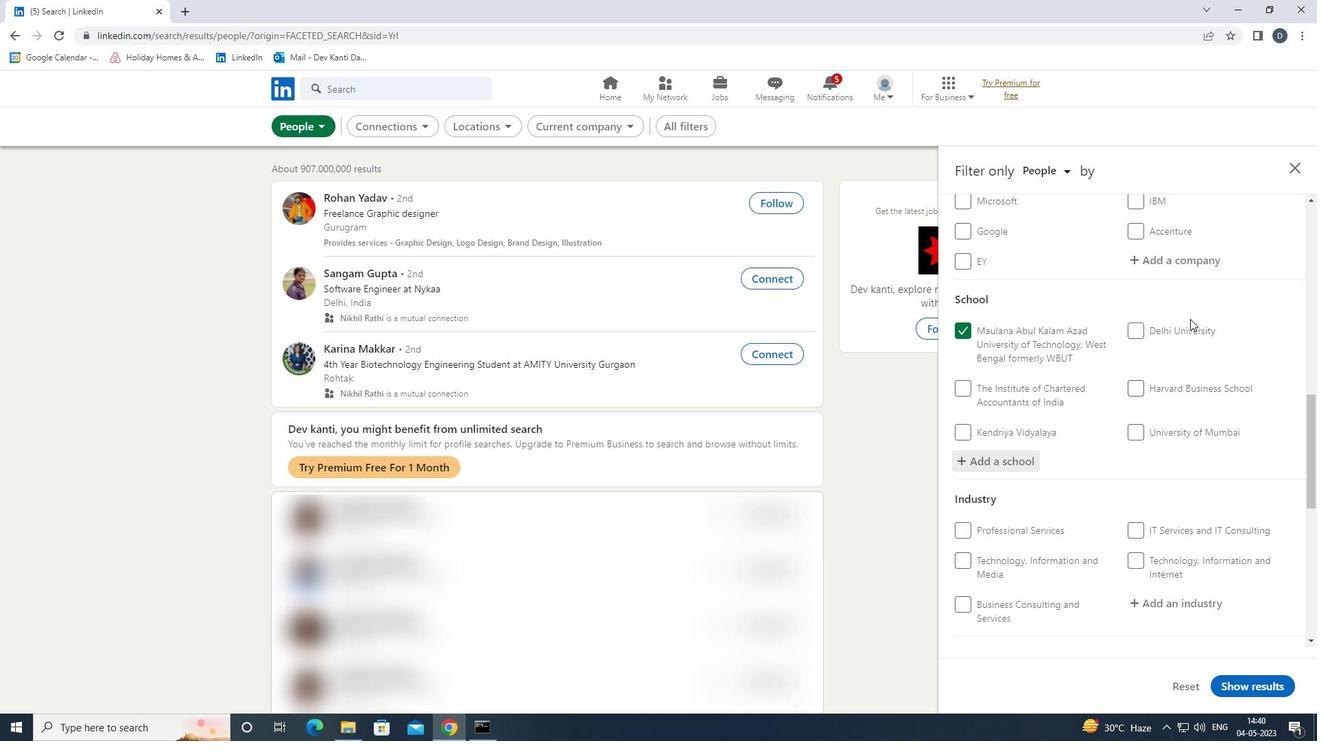 
Action: Mouse moved to (1192, 326)
Screenshot: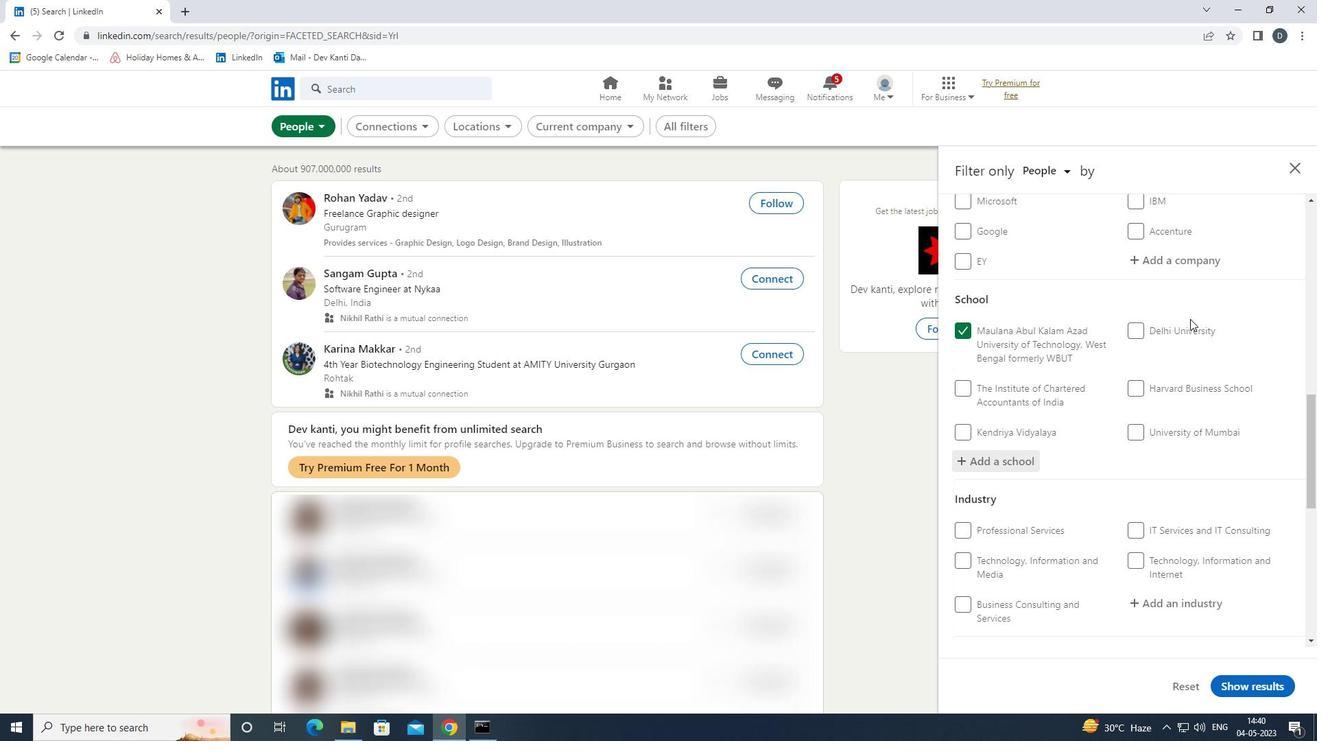 
Action: Mouse scrolled (1192, 326) with delta (0, 0)
Screenshot: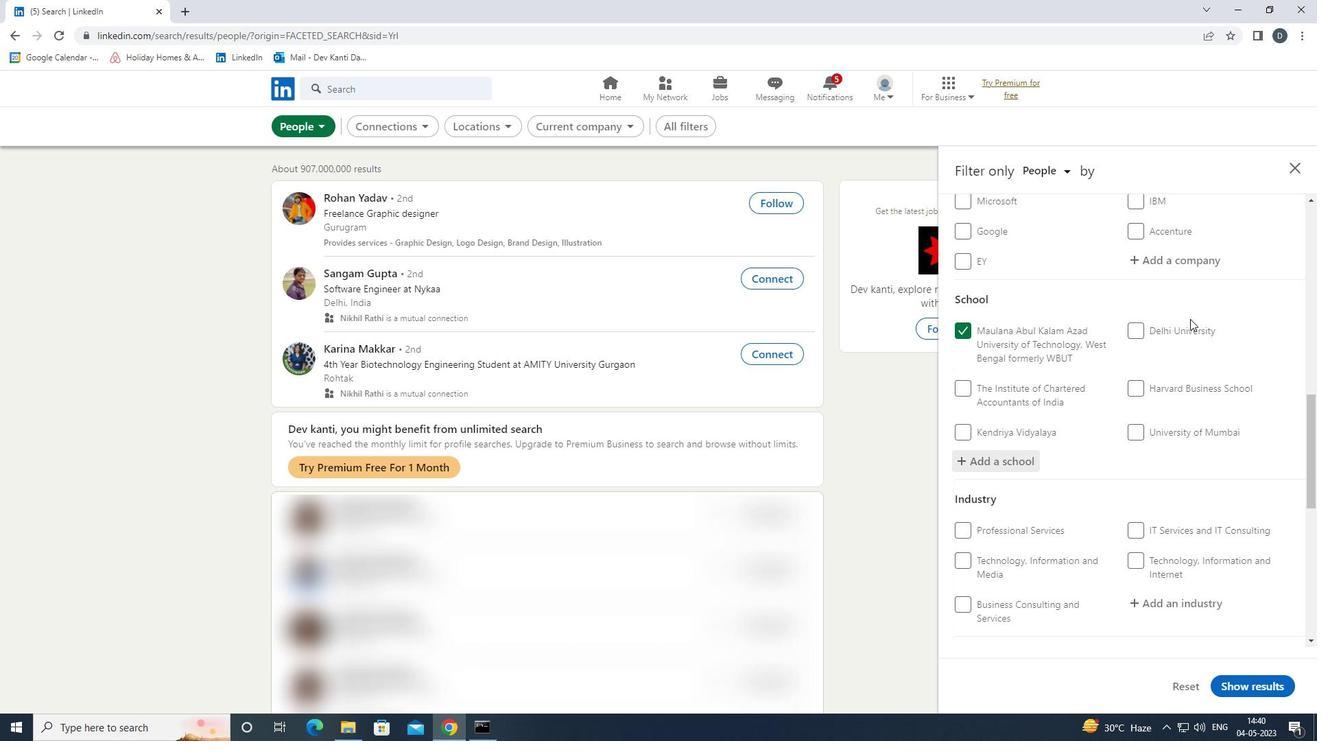 
Action: Mouse moved to (1190, 393)
Screenshot: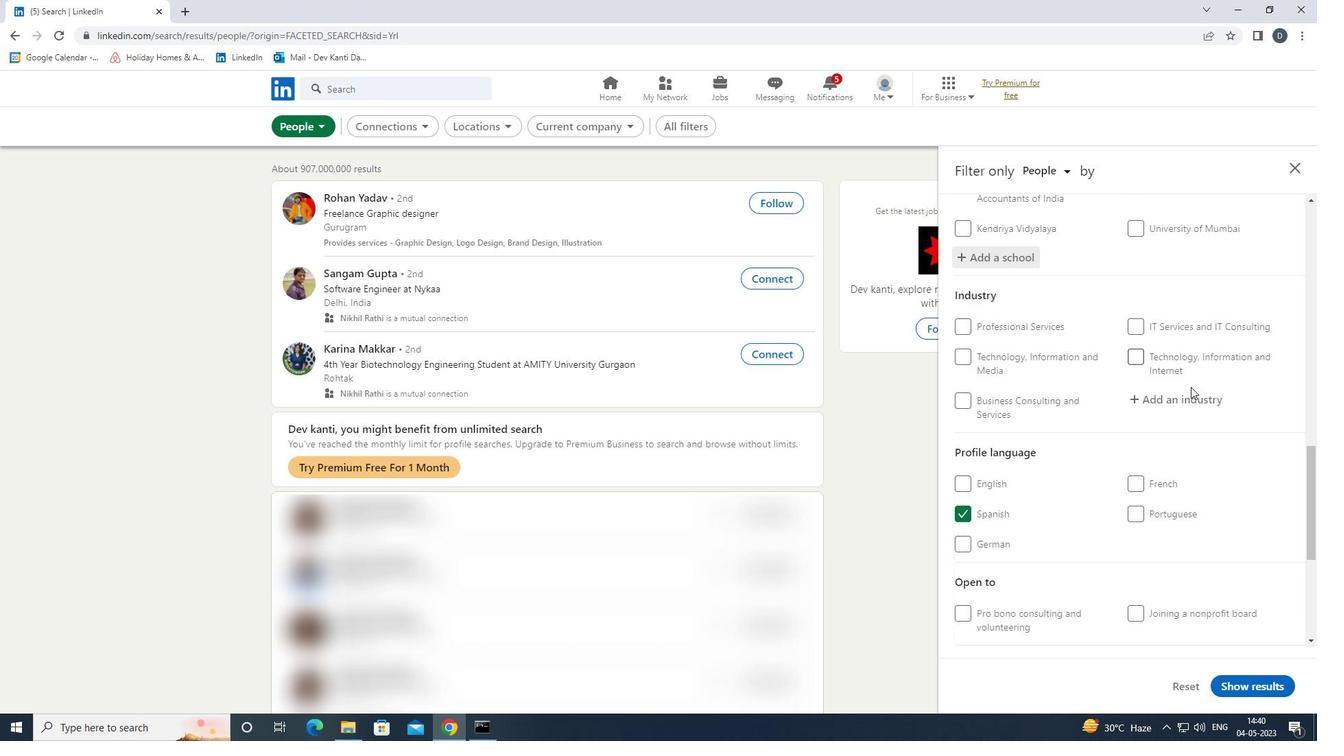 
Action: Mouse pressed left at (1190, 393)
Screenshot: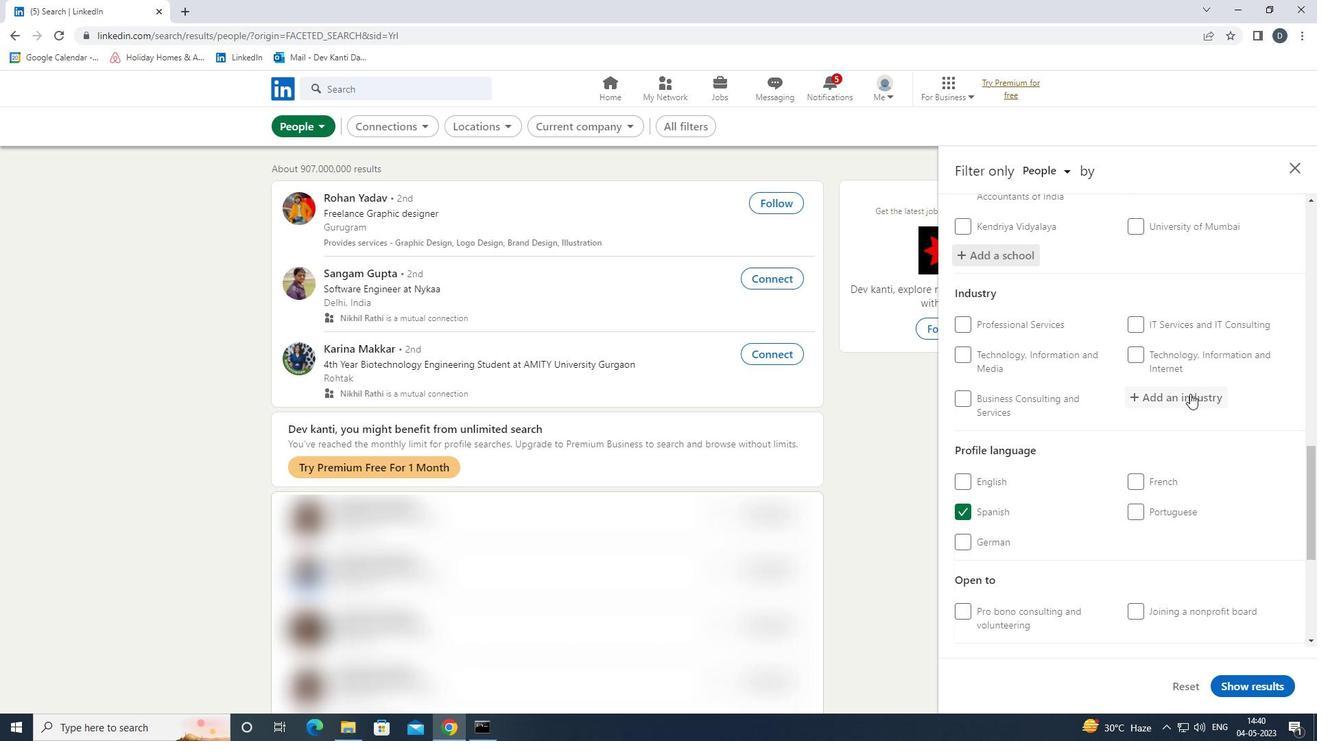 
Action: Mouse moved to (1190, 394)
Screenshot: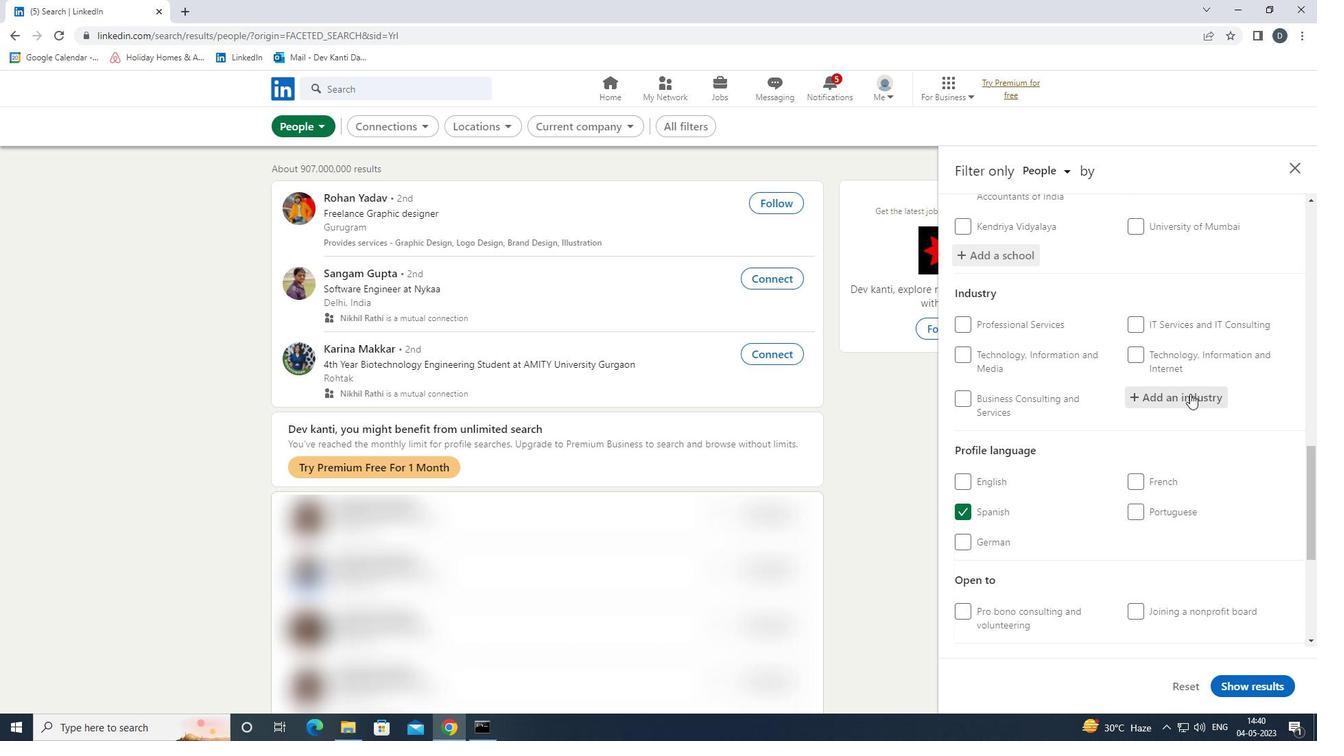 
Action: Key pressed <Key.shift><Key.shift>IRELESS<Key.backspace><Key.backspace><Key.backspace><Key.backspace><Key.backspace><Key.backspace><Key.backspace><Key.backspace><Key.backspace><Key.backspace><Key.backspace><Key.shift><Key.shift><Key.shift><Key.shift>WIRELESS<Key.down><Key.enter>
Screenshot: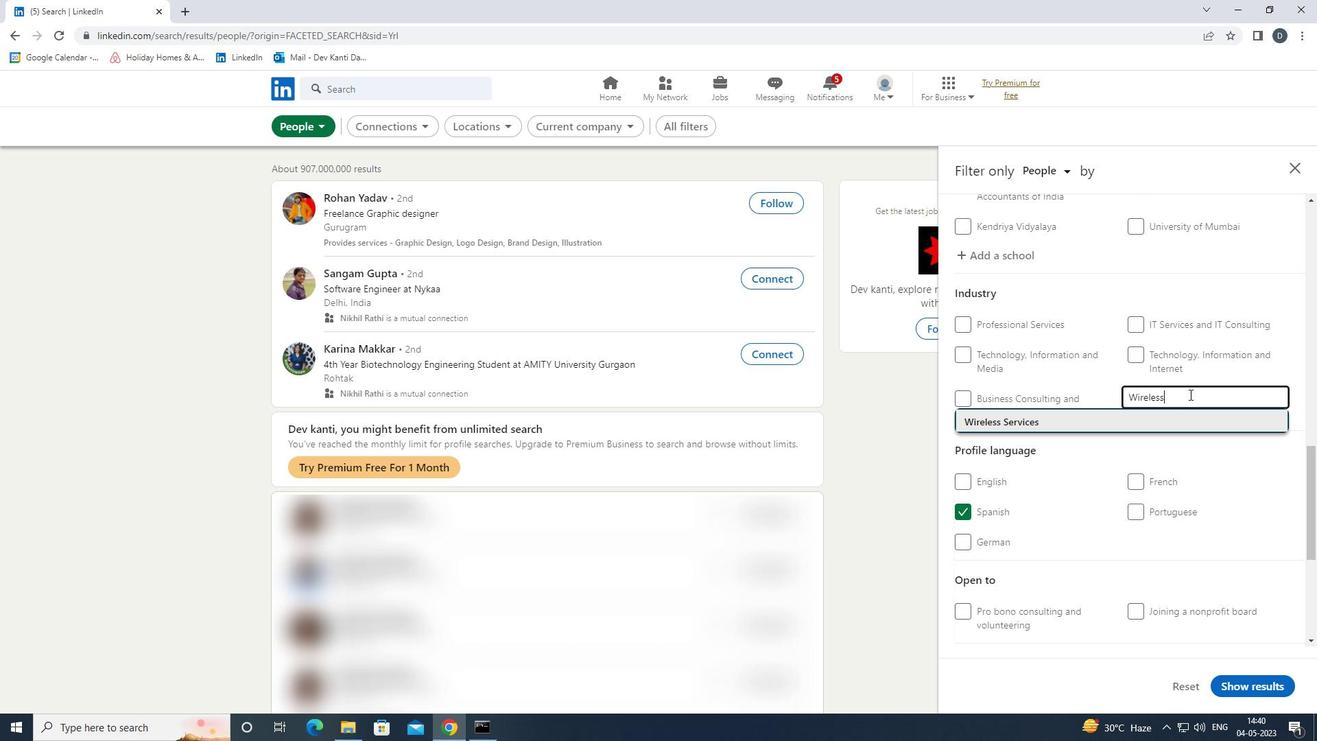 
Action: Mouse moved to (1192, 398)
Screenshot: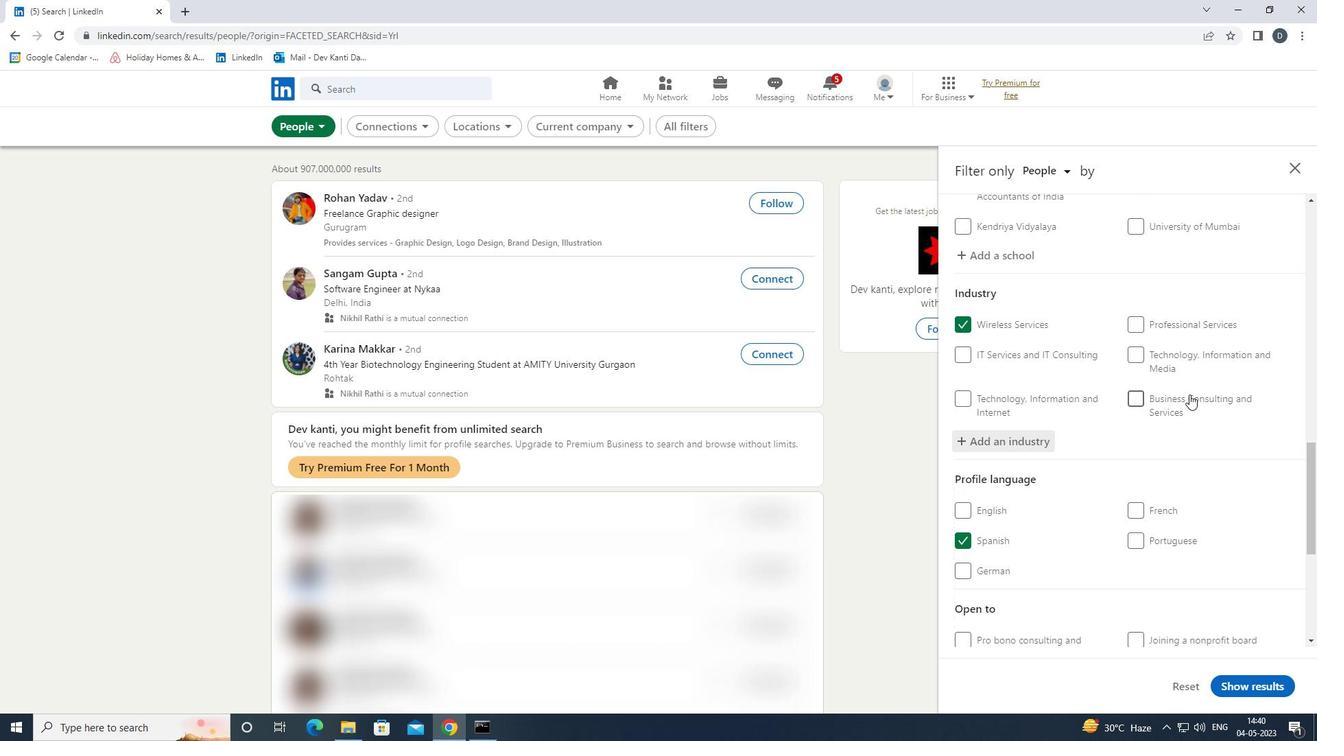 
Action: Mouse scrolled (1192, 398) with delta (0, 0)
Screenshot: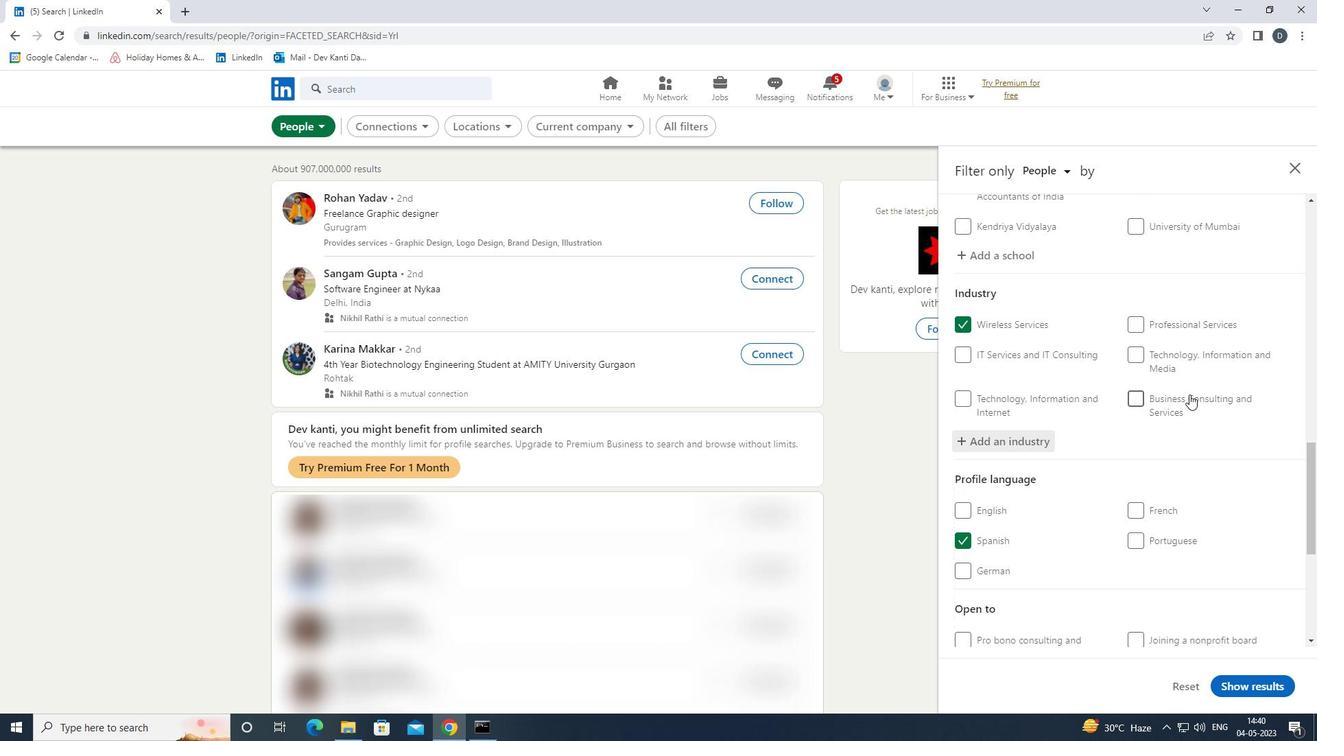
Action: Mouse moved to (1192, 405)
Screenshot: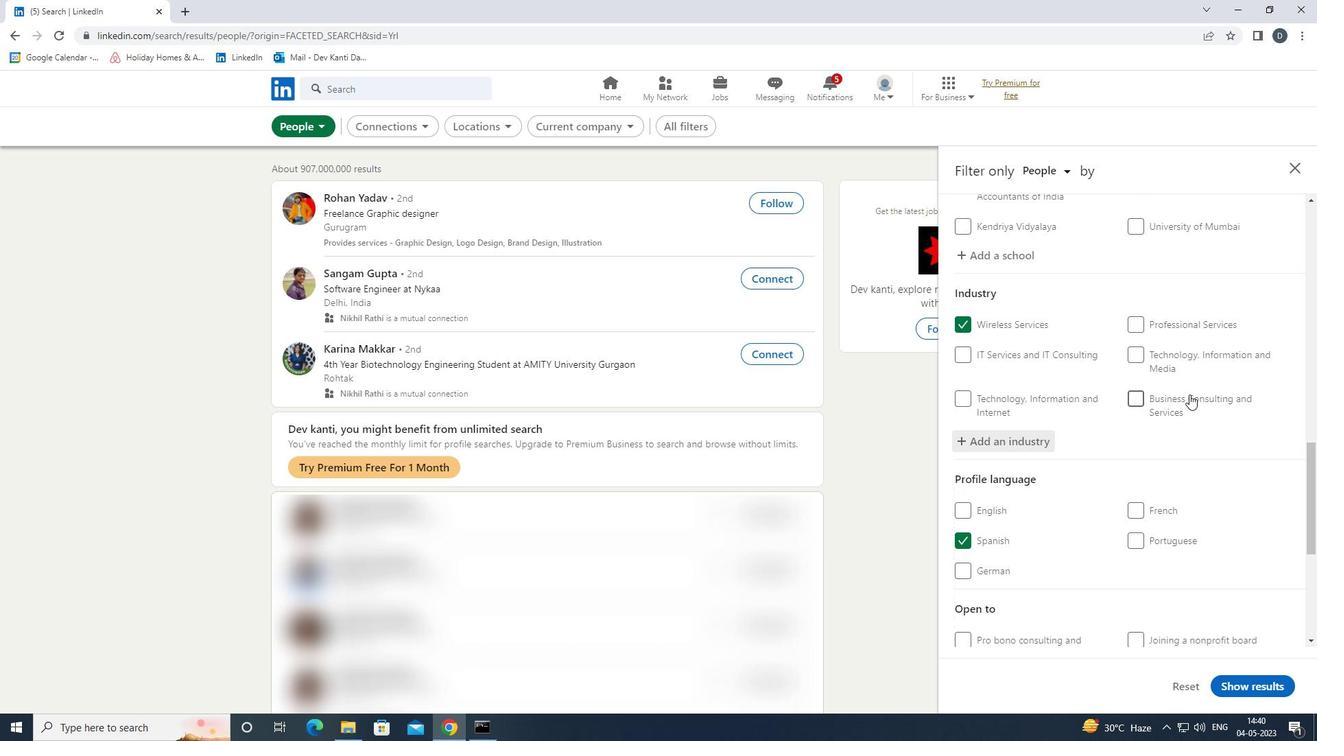 
Action: Mouse scrolled (1192, 404) with delta (0, 0)
Screenshot: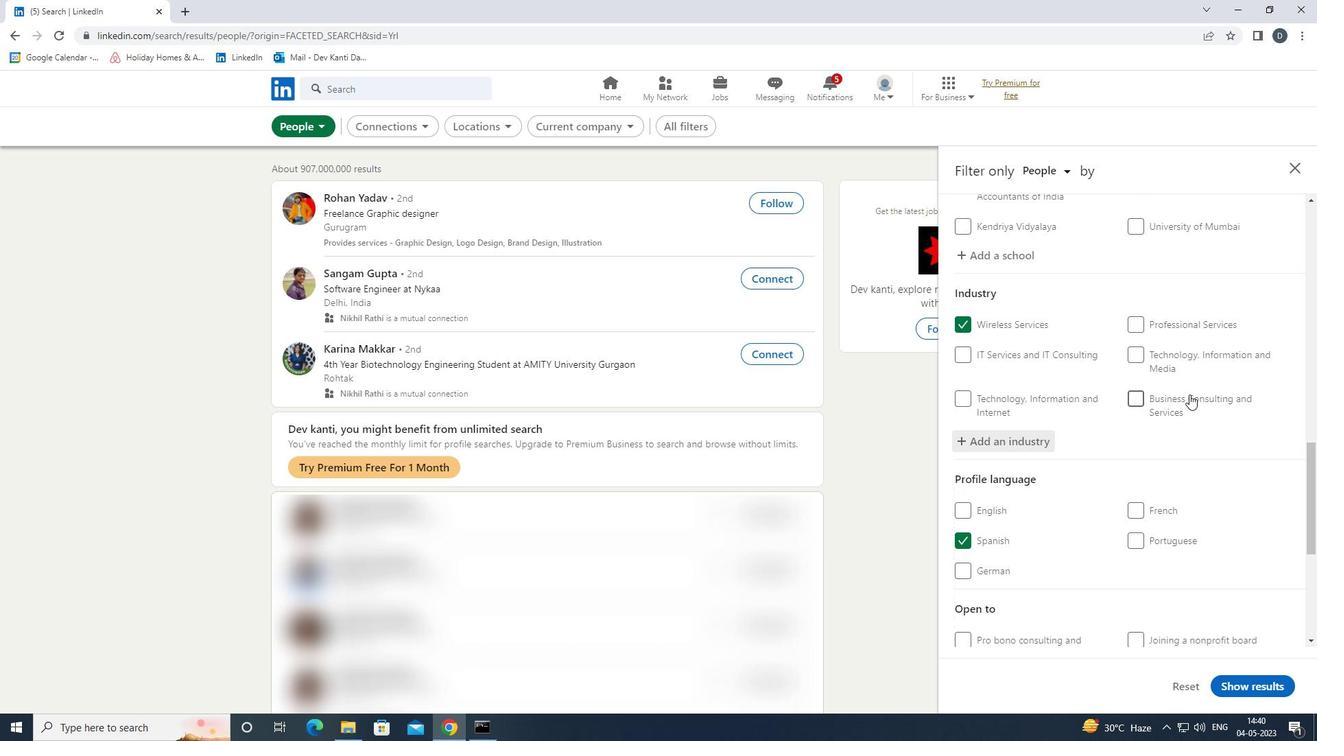 
Action: Mouse moved to (1192, 407)
Screenshot: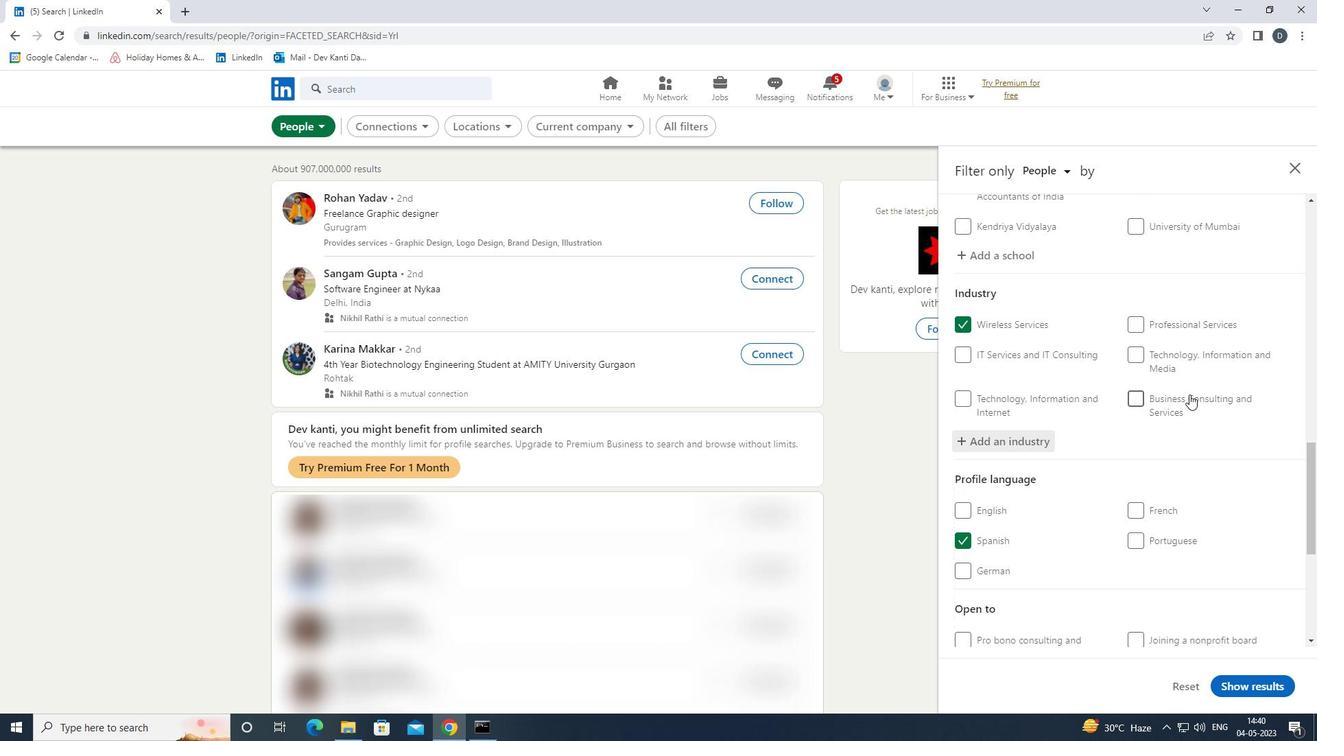 
Action: Mouse scrolled (1192, 406) with delta (0, 0)
Screenshot: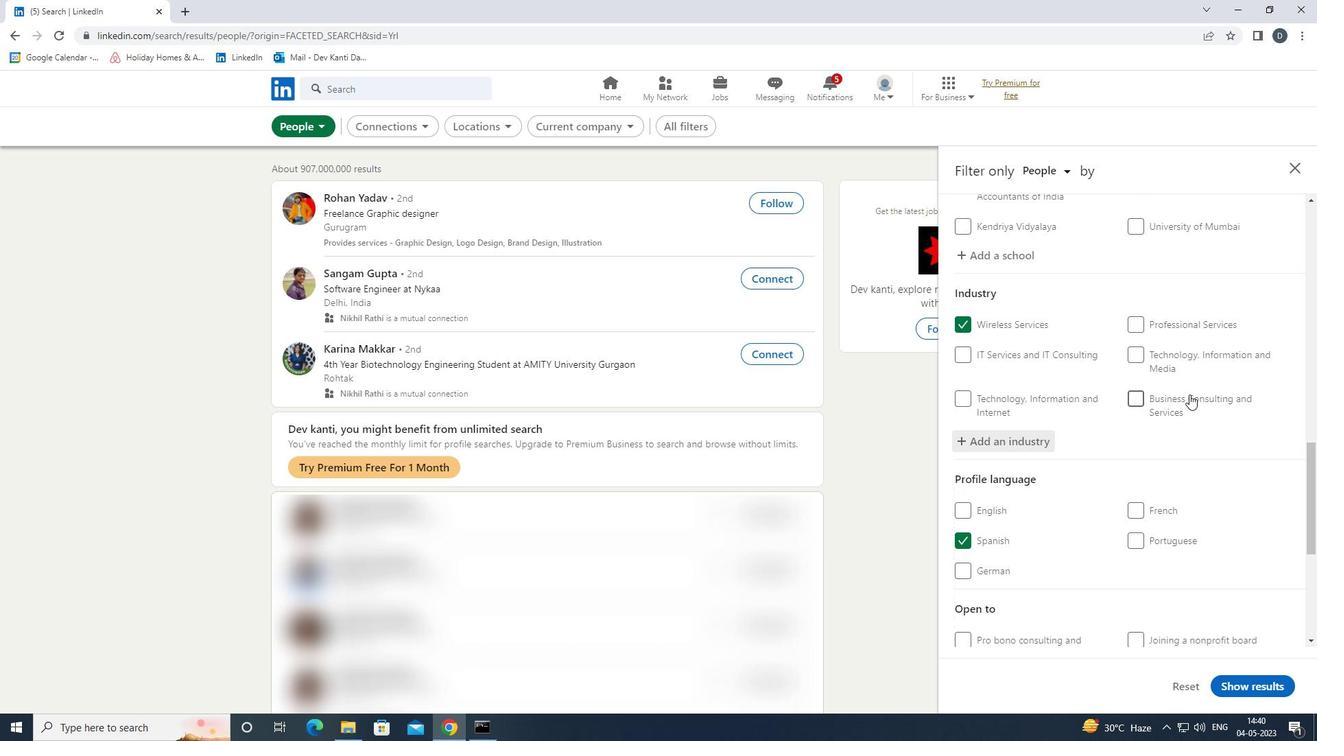 
Action: Mouse scrolled (1192, 406) with delta (0, 0)
Screenshot: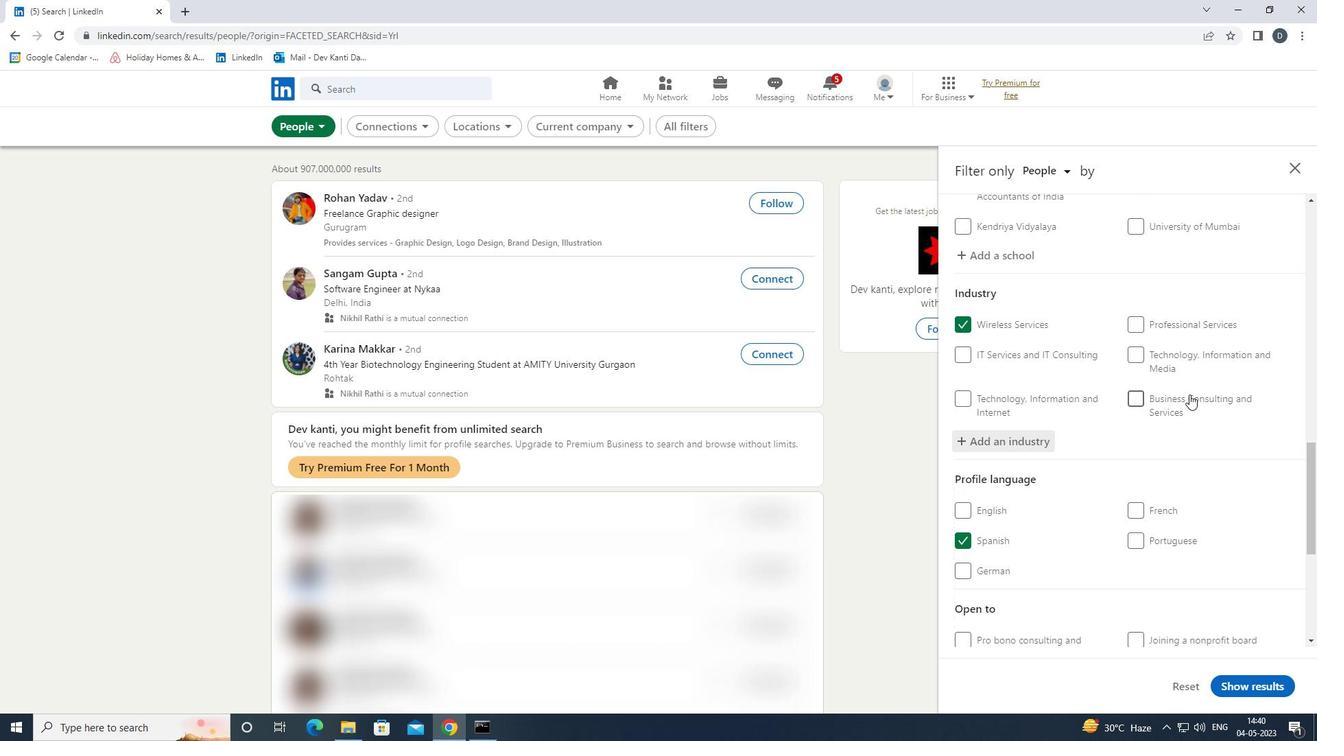 
Action: Mouse scrolled (1192, 406) with delta (0, 0)
Screenshot: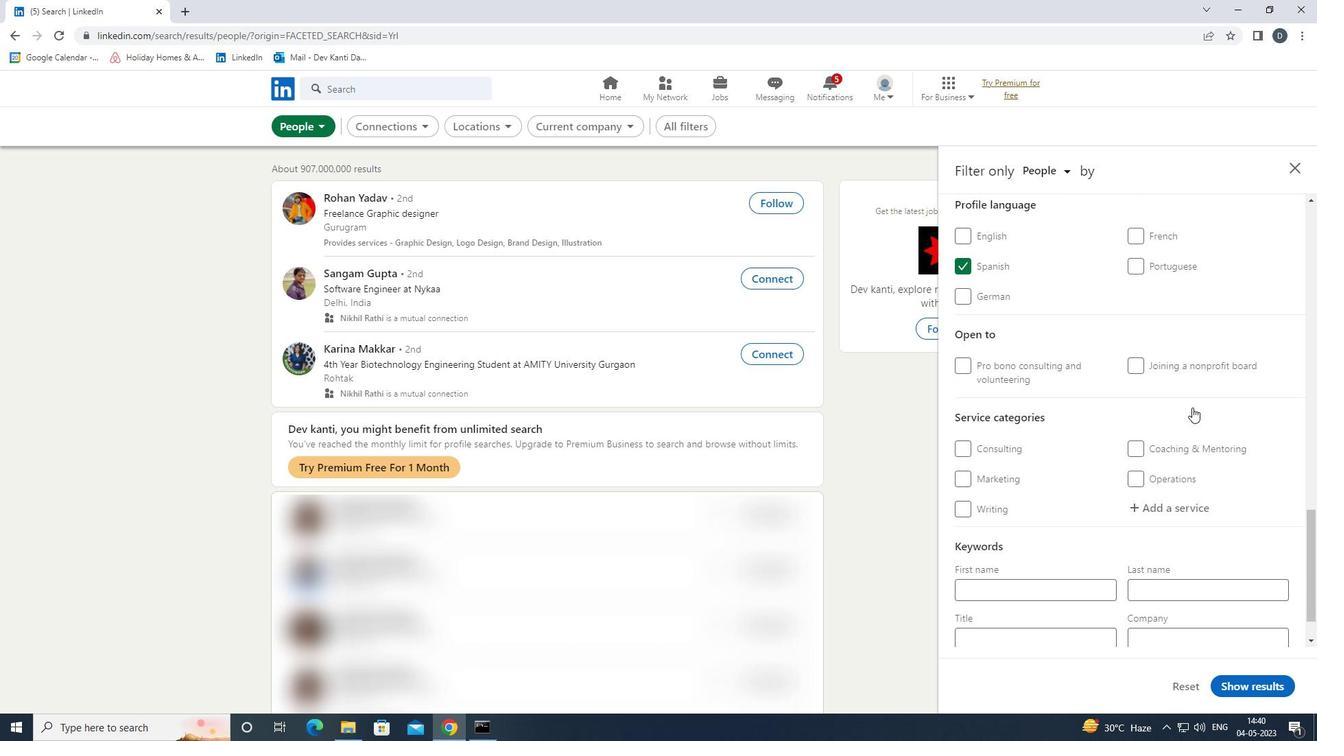 
Action: Mouse moved to (1176, 450)
Screenshot: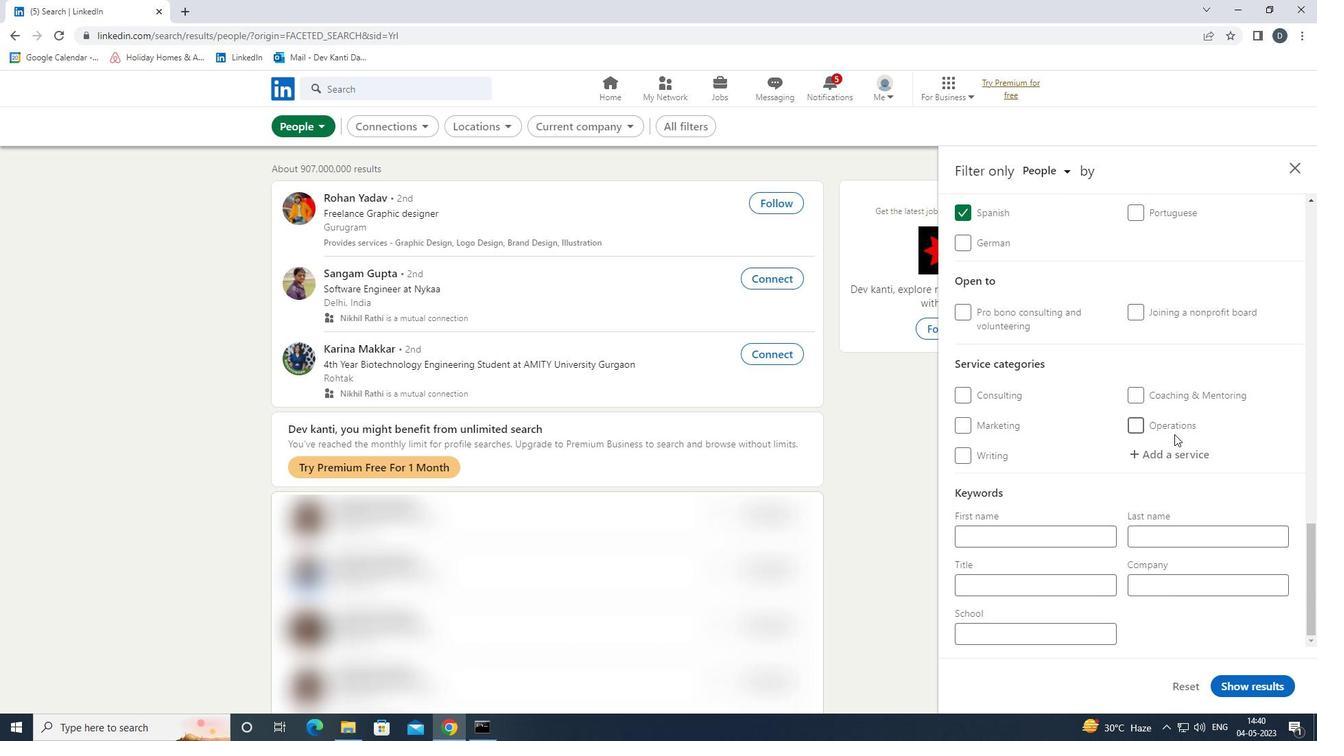 
Action: Mouse pressed left at (1176, 450)
Screenshot: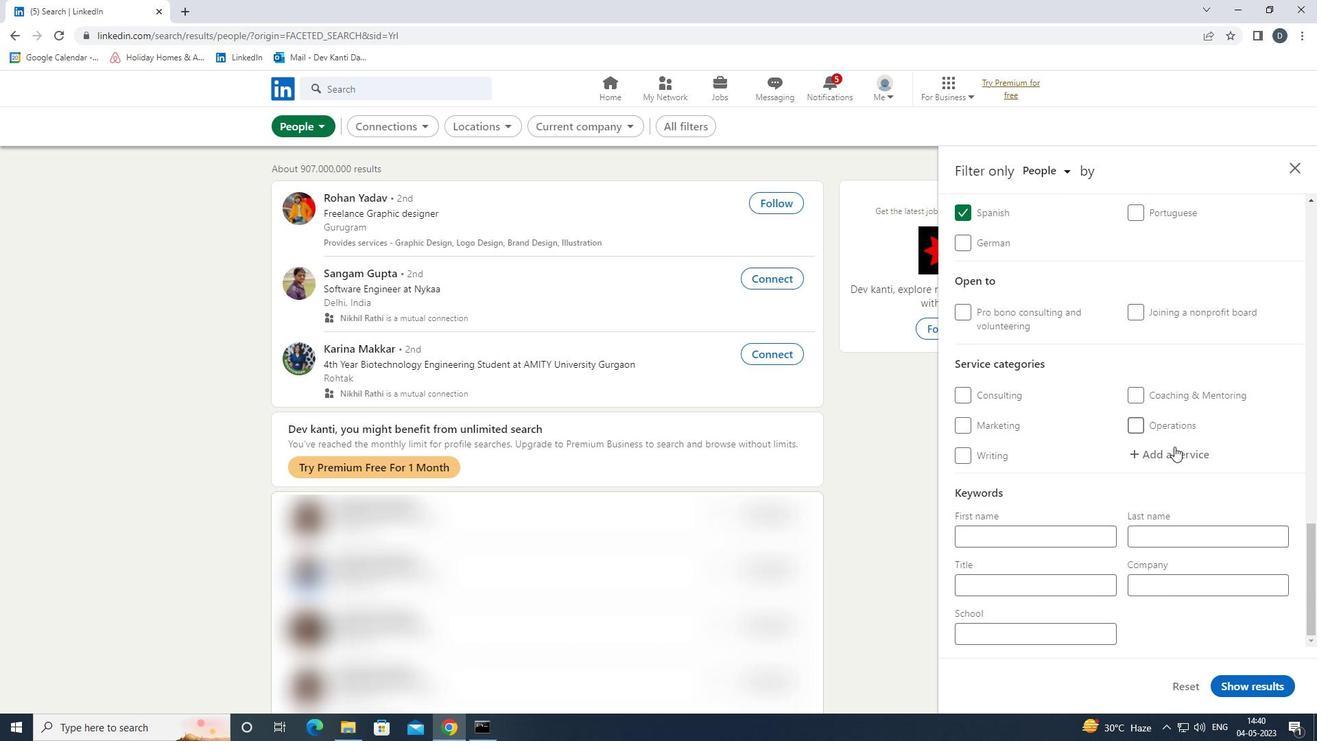 
Action: Key pressed <Key.shift>GTR<Key.backspace><Key.backspace>ROTH<Key.backspace><Key.backspace>WTH<Key.space><Key.down><Key.enter>
Screenshot: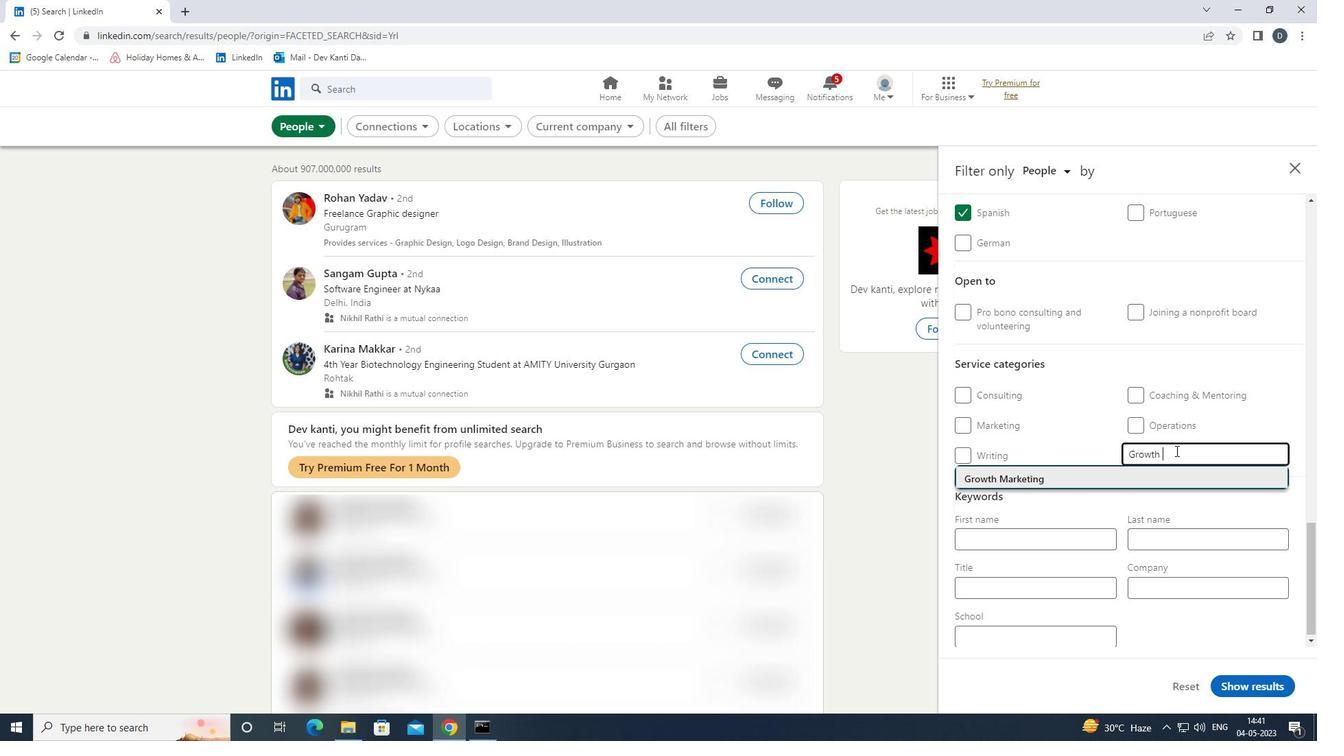 
Action: Mouse moved to (1174, 454)
Screenshot: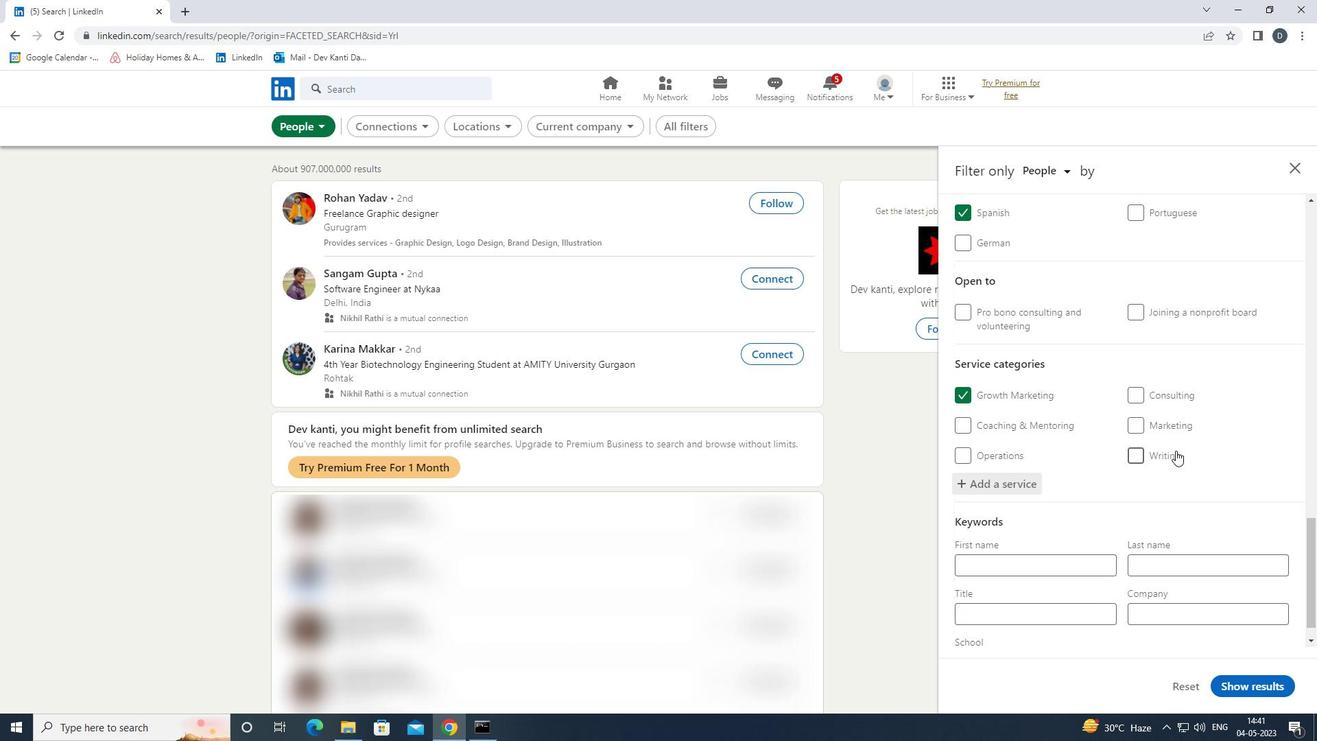 
Action: Mouse scrolled (1174, 453) with delta (0, 0)
Screenshot: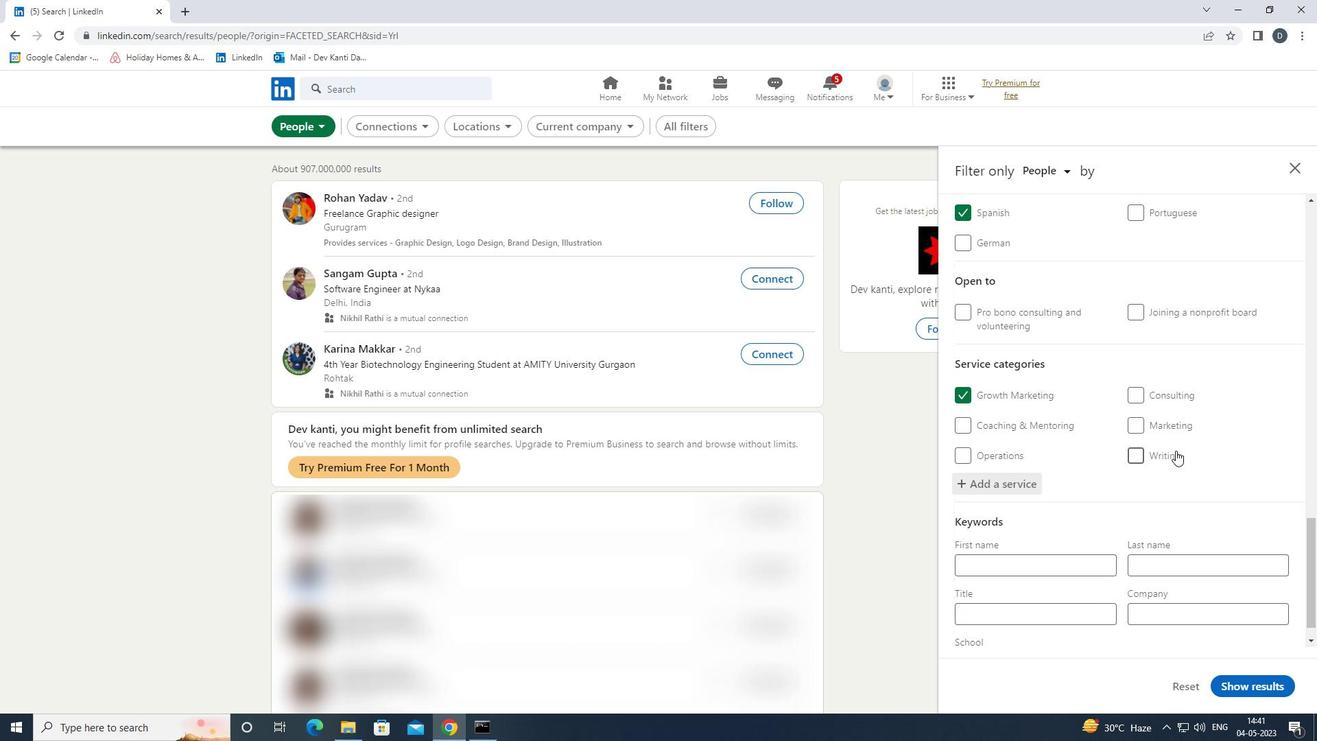 
Action: Mouse moved to (1174, 459)
Screenshot: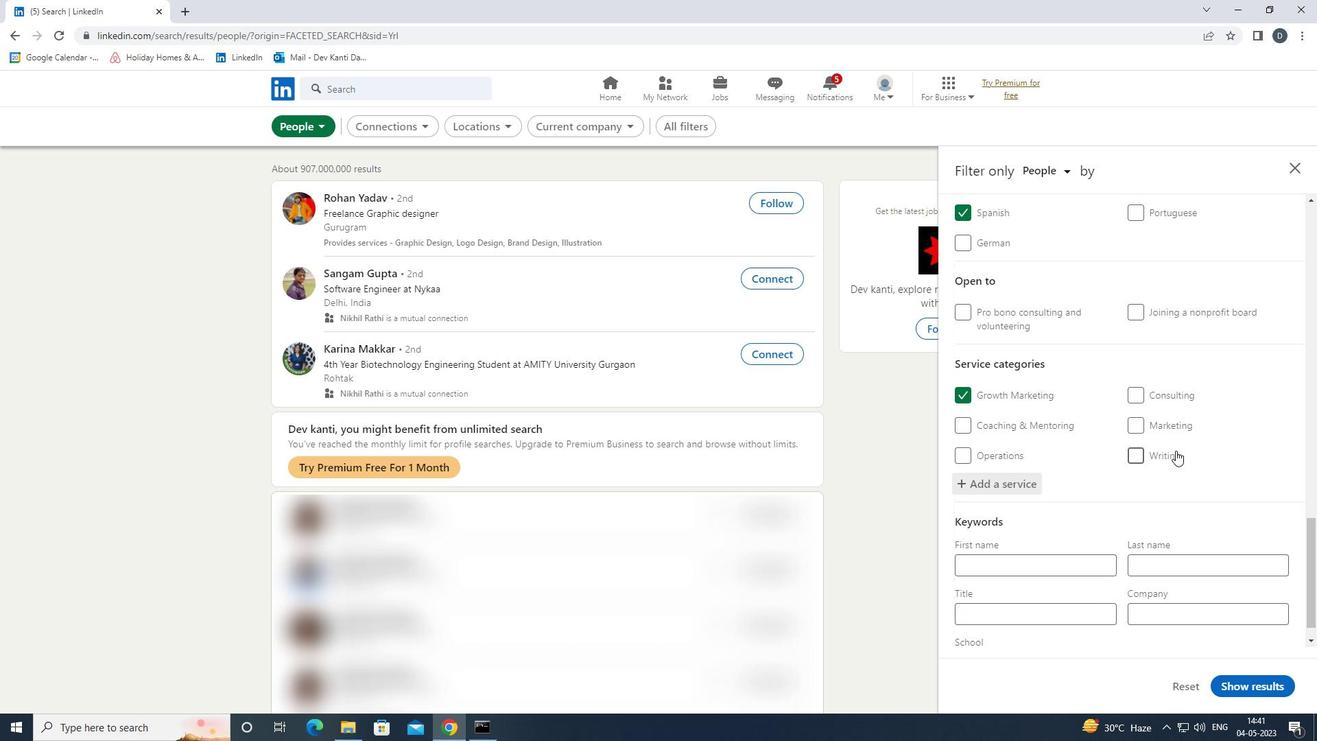 
Action: Mouse scrolled (1174, 459) with delta (0, 0)
Screenshot: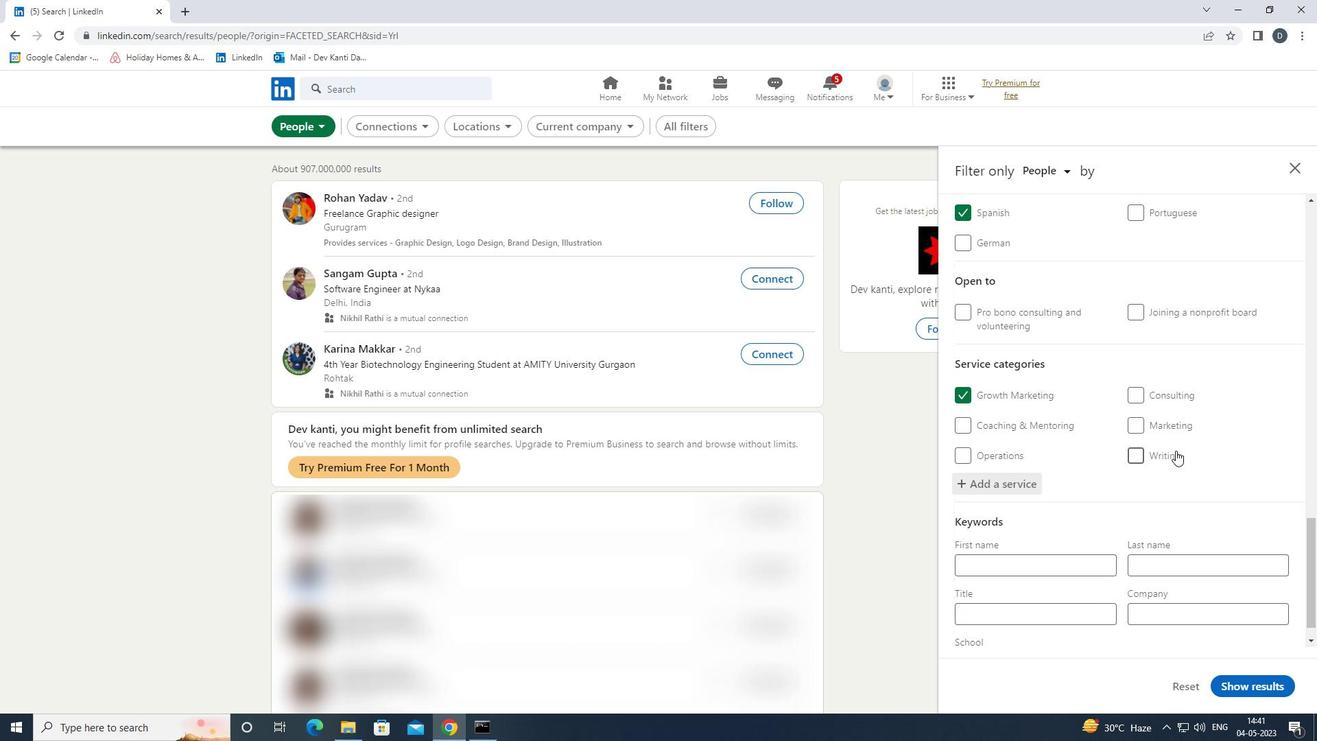 
Action: Mouse moved to (1172, 461)
Screenshot: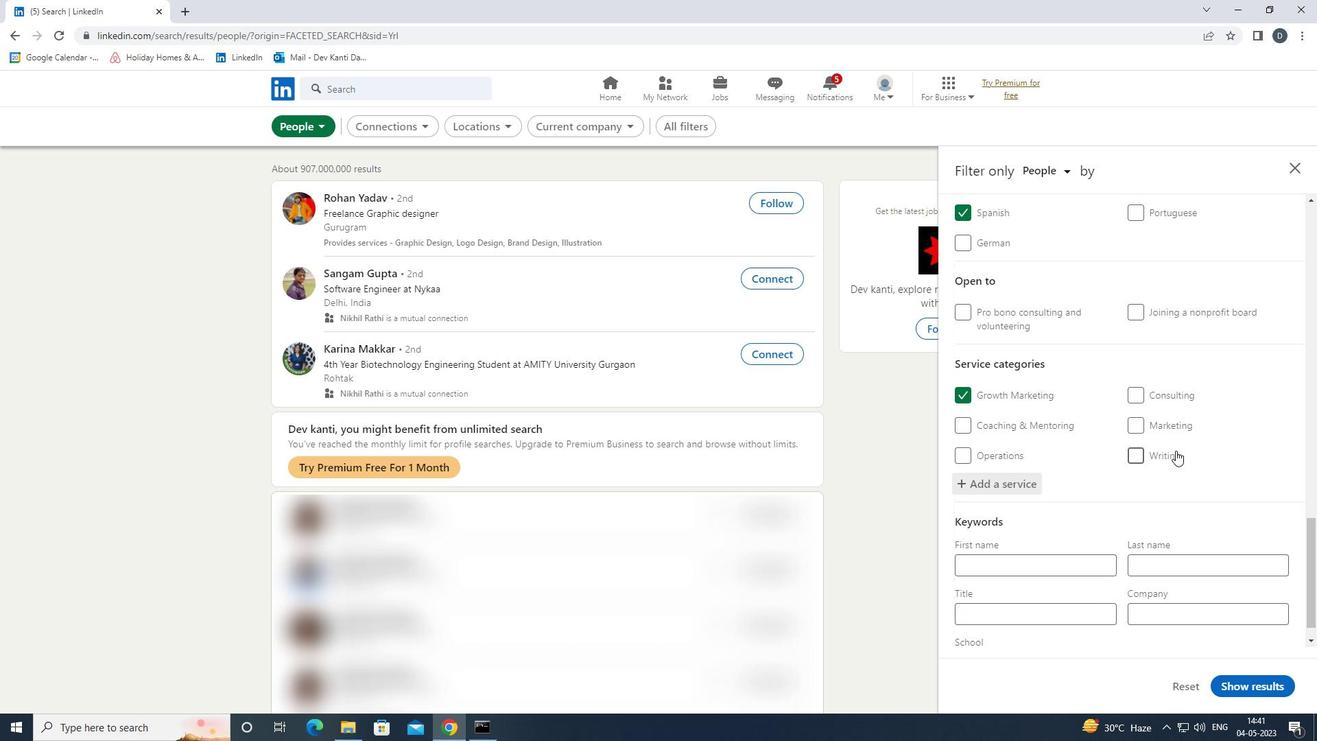 
Action: Mouse scrolled (1172, 461) with delta (0, 0)
Screenshot: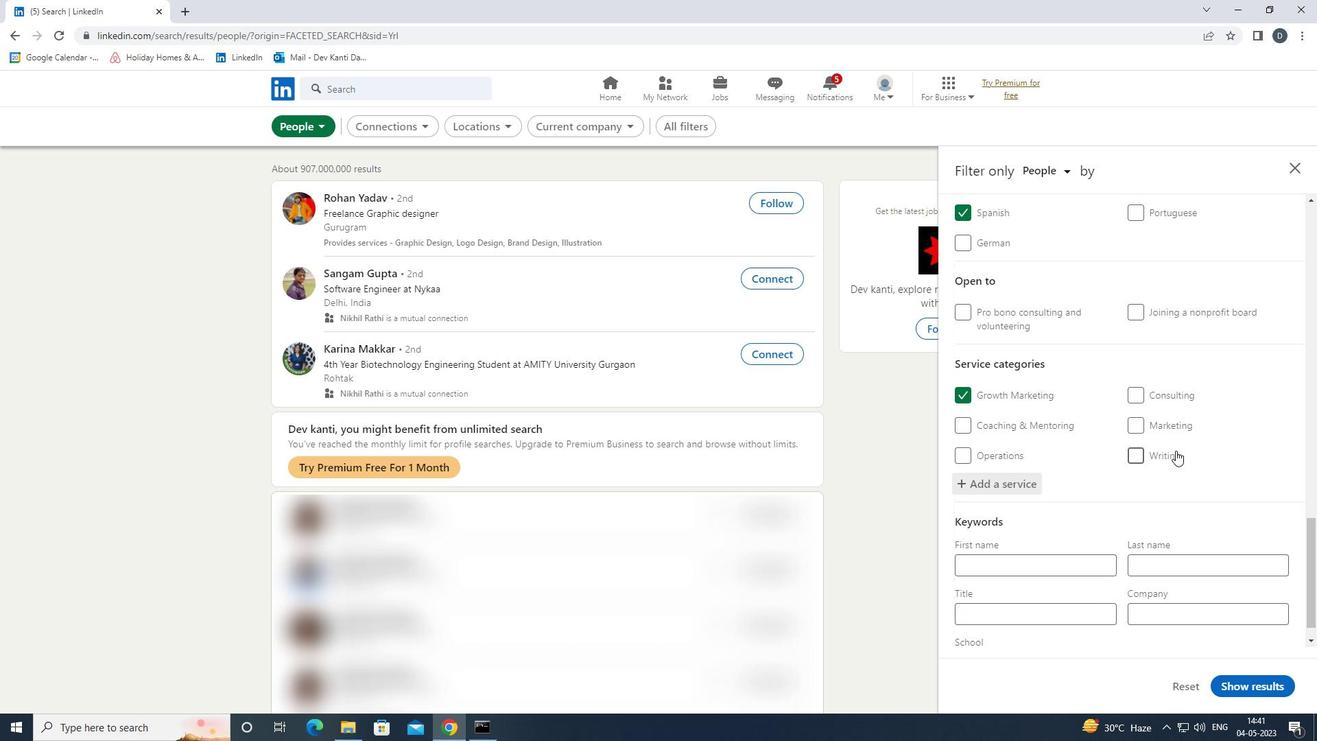 
Action: Mouse moved to (1171, 463)
Screenshot: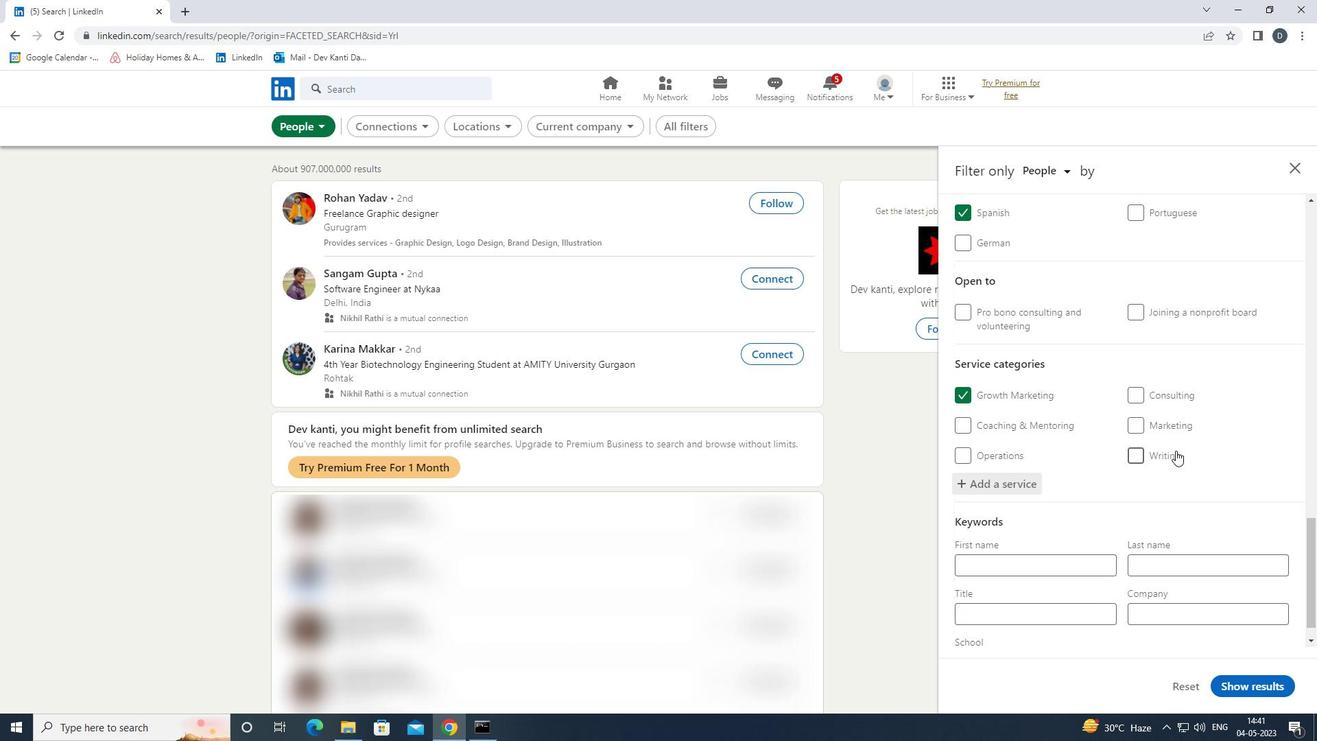 
Action: Mouse scrolled (1171, 463) with delta (0, 0)
Screenshot: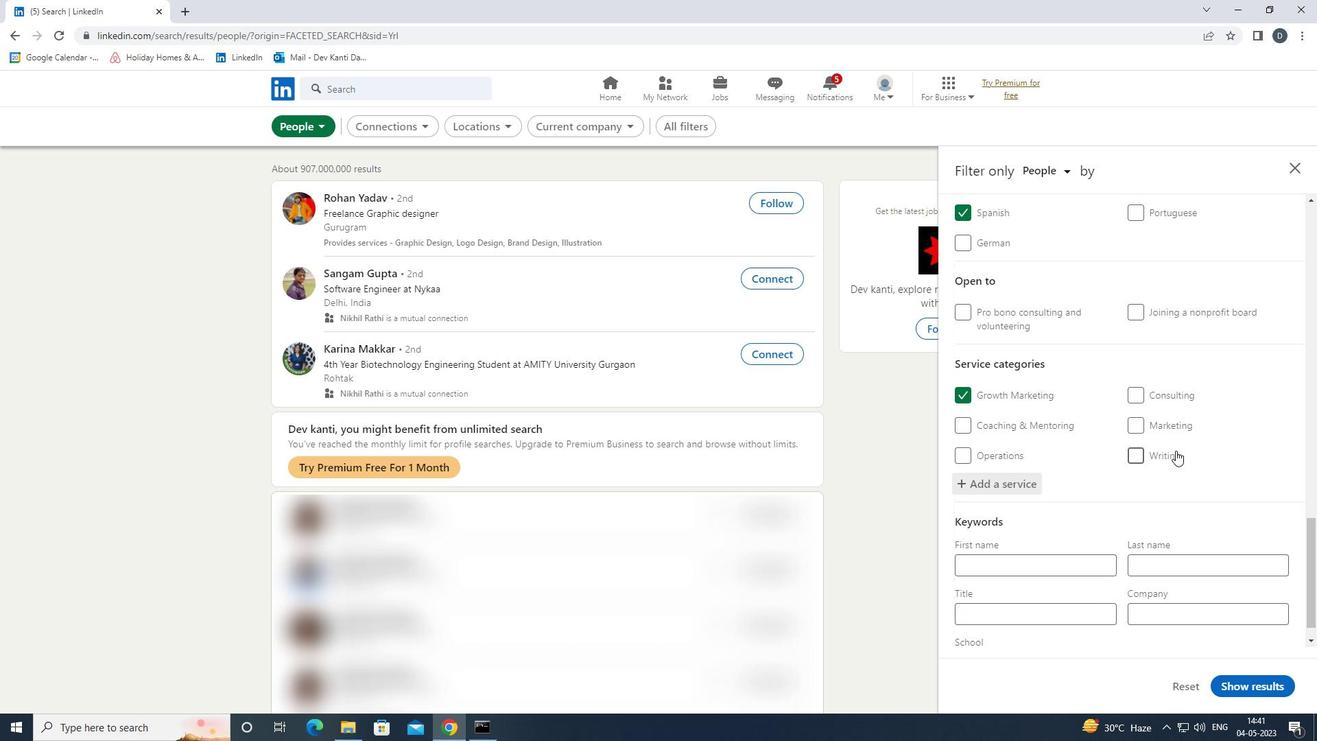 
Action: Mouse moved to (1170, 465)
Screenshot: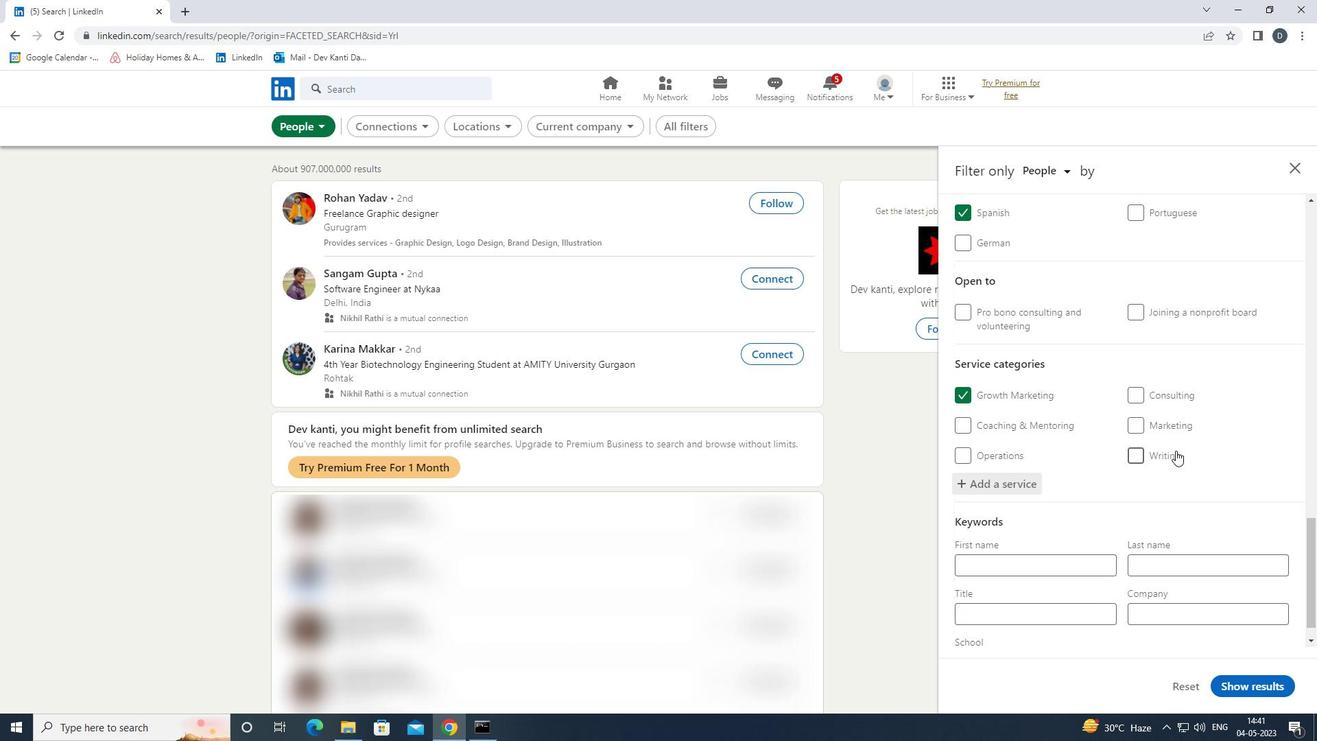 
Action: Mouse scrolled (1170, 464) with delta (0, 0)
Screenshot: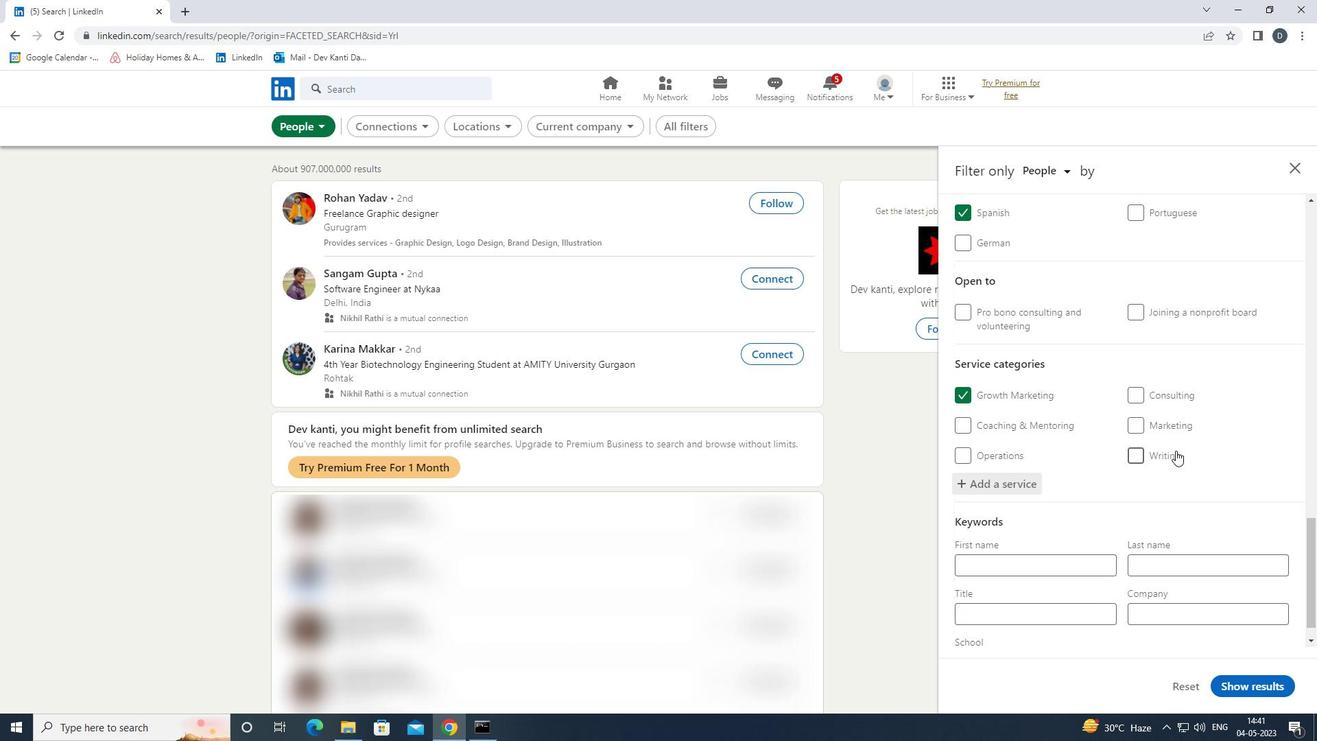 
Action: Mouse moved to (1164, 477)
Screenshot: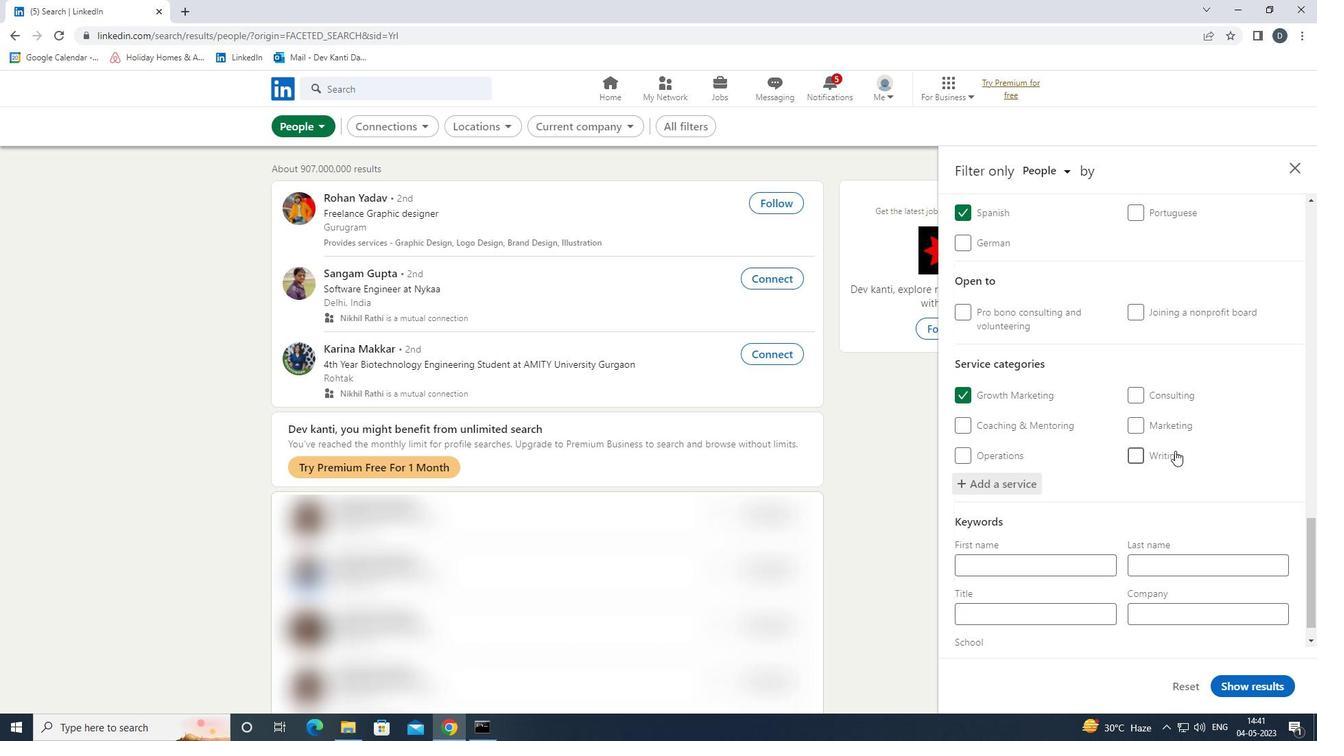 
Action: Mouse scrolled (1164, 476) with delta (0, 0)
Screenshot: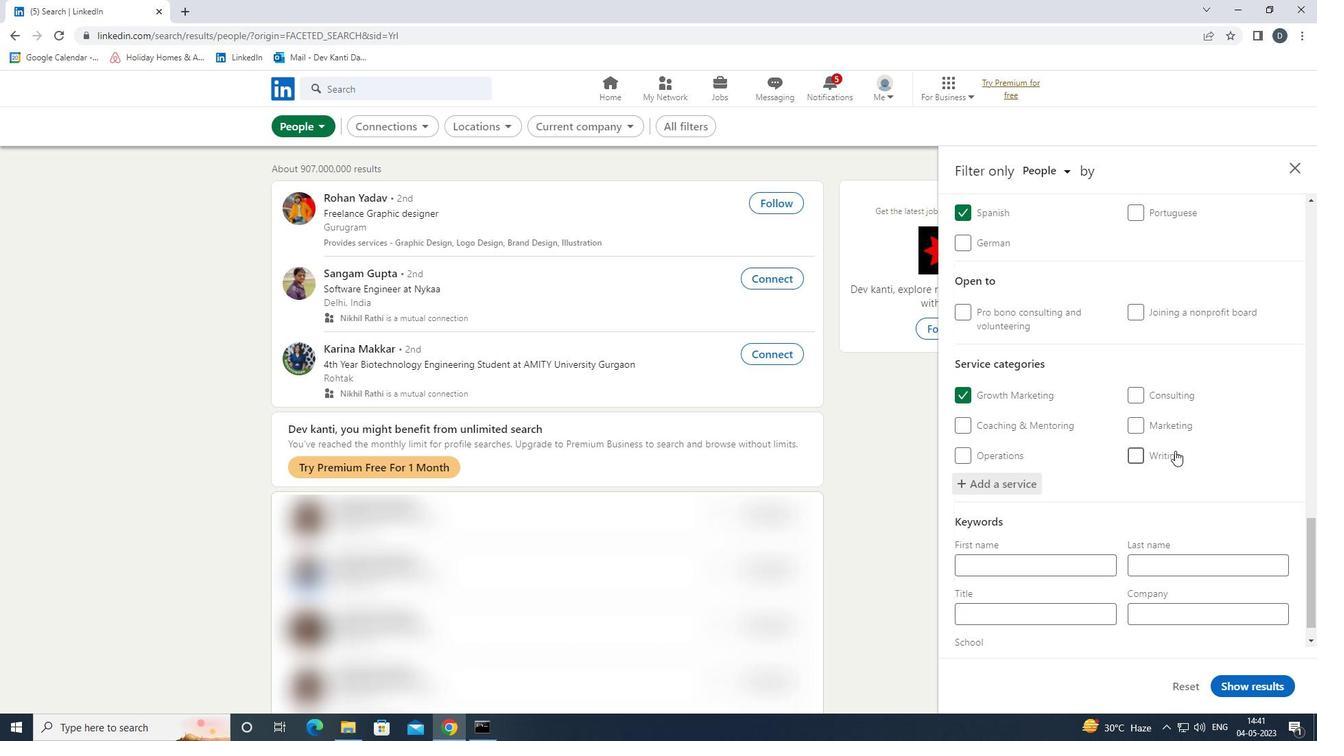 
Action: Mouse moved to (1071, 597)
Screenshot: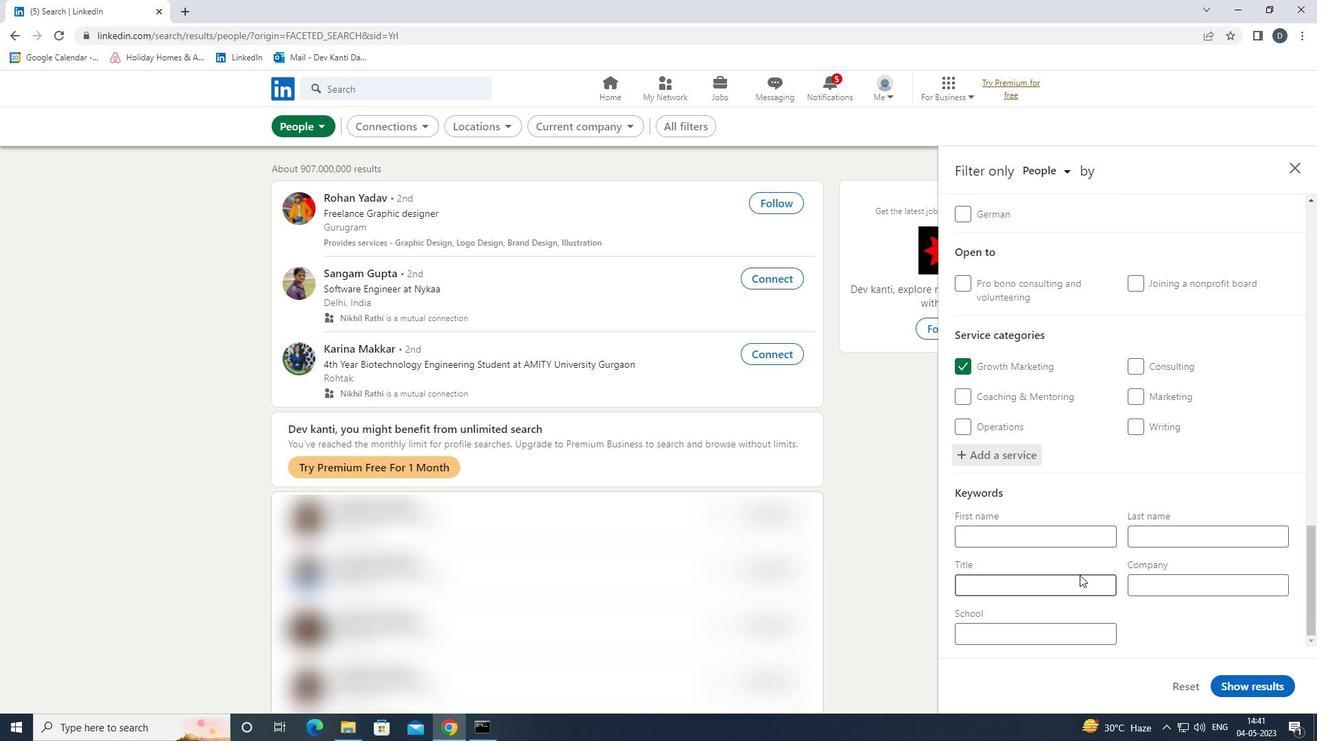 
Action: Mouse pressed left at (1071, 597)
Screenshot: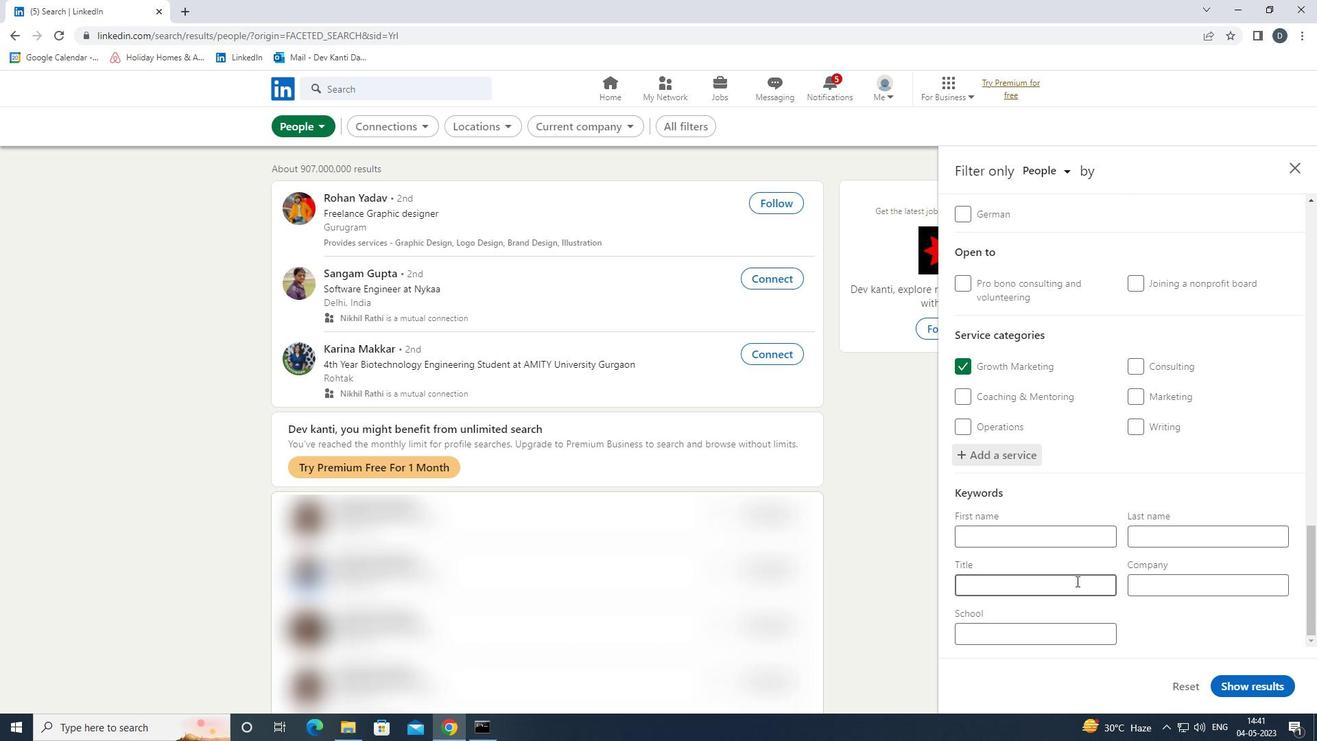 
Action: Mouse moved to (1073, 574)
Screenshot: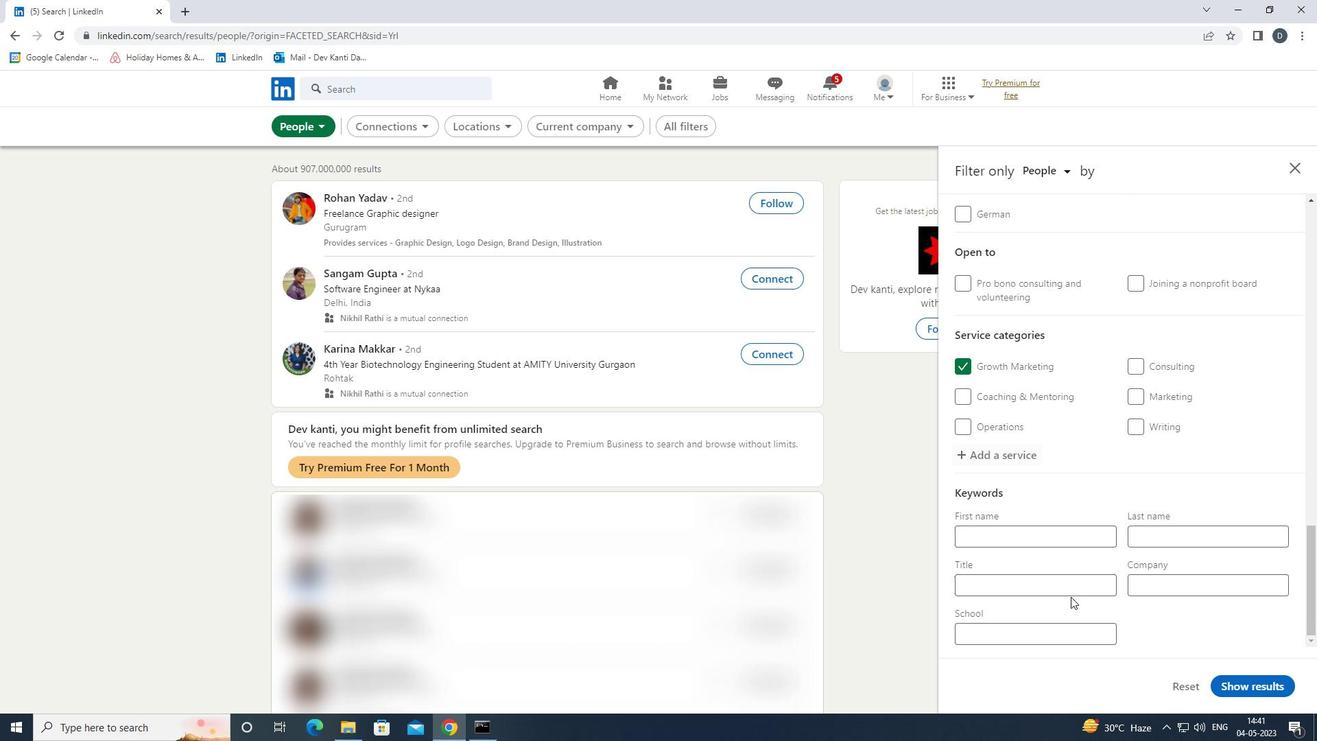 
Action: Mouse pressed left at (1073, 574)
Screenshot: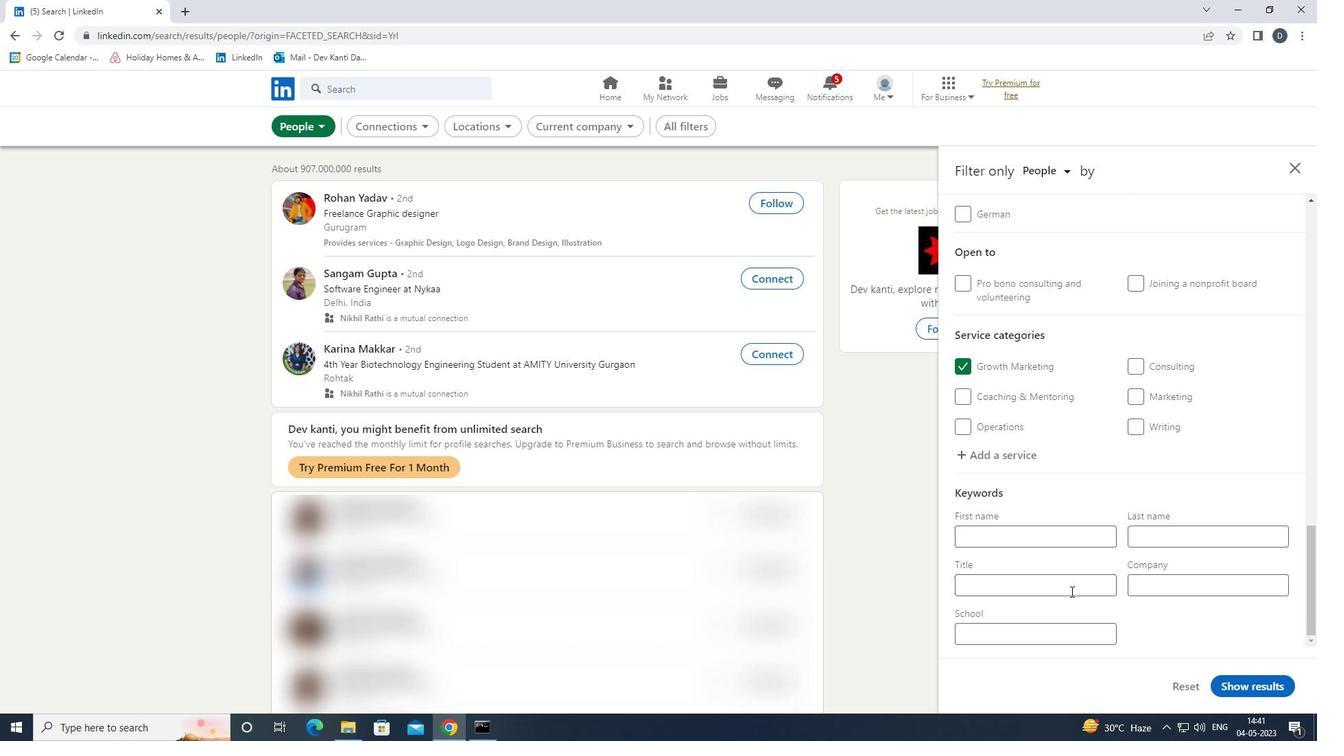 
Action: Key pressed <Key.shift><Key.shift>E<Key.shift>COMMERCE<Key.space><Key.shift>MARKETING<Key.space><Key.shift>SPECIALIST
Screenshot: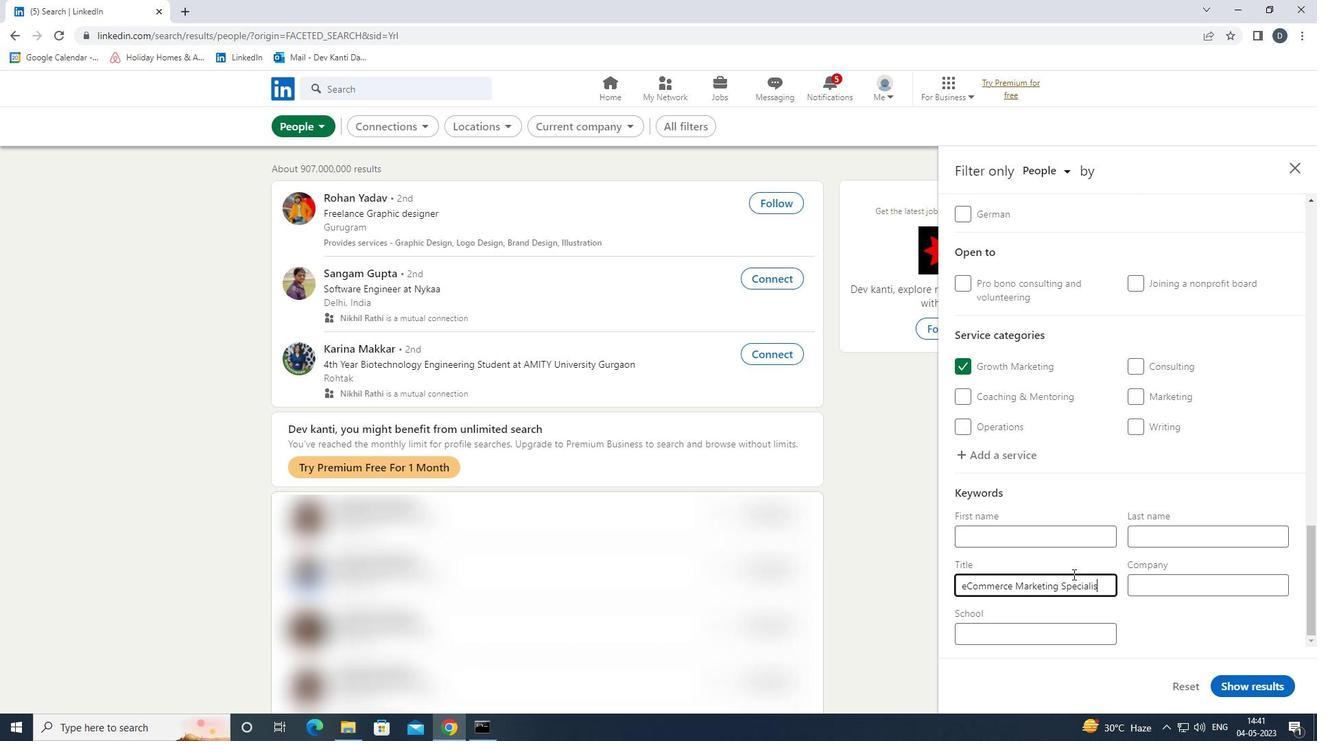 
Action: Mouse moved to (1244, 700)
Screenshot: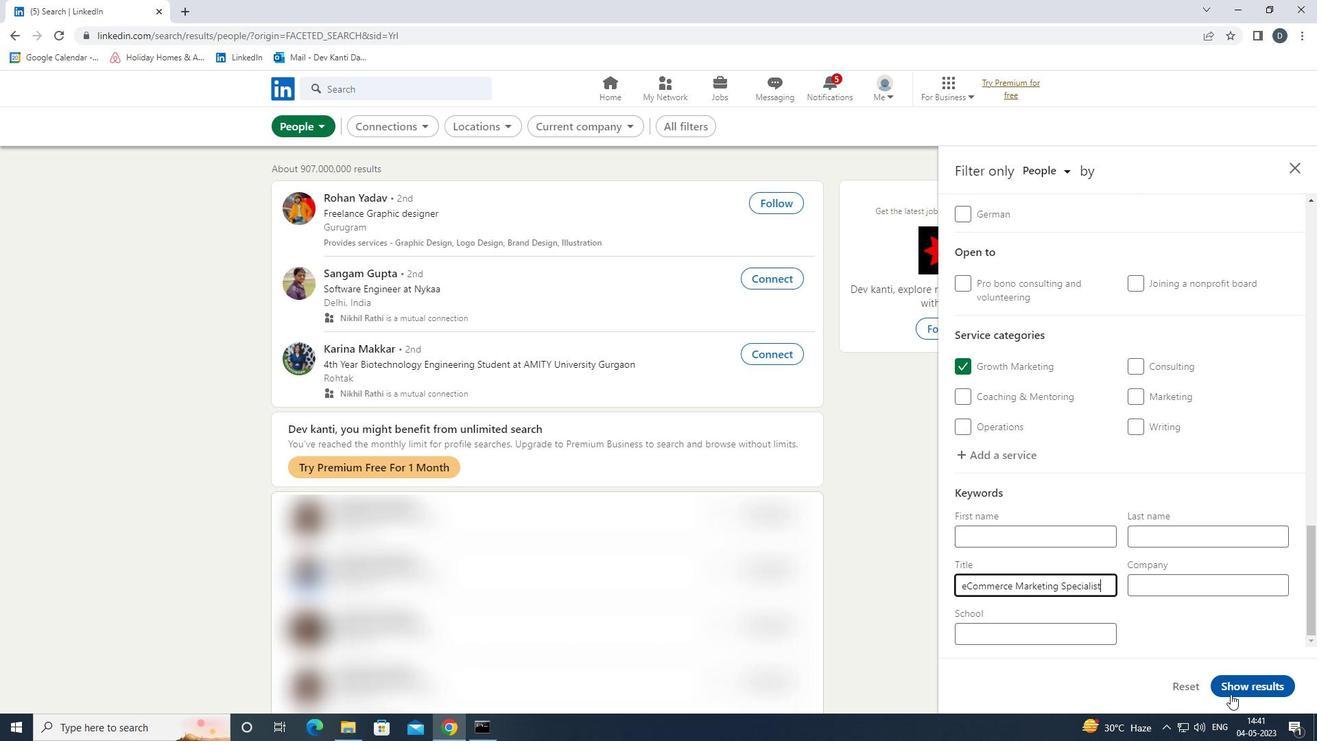
Action: Mouse pressed left at (1244, 700)
Screenshot: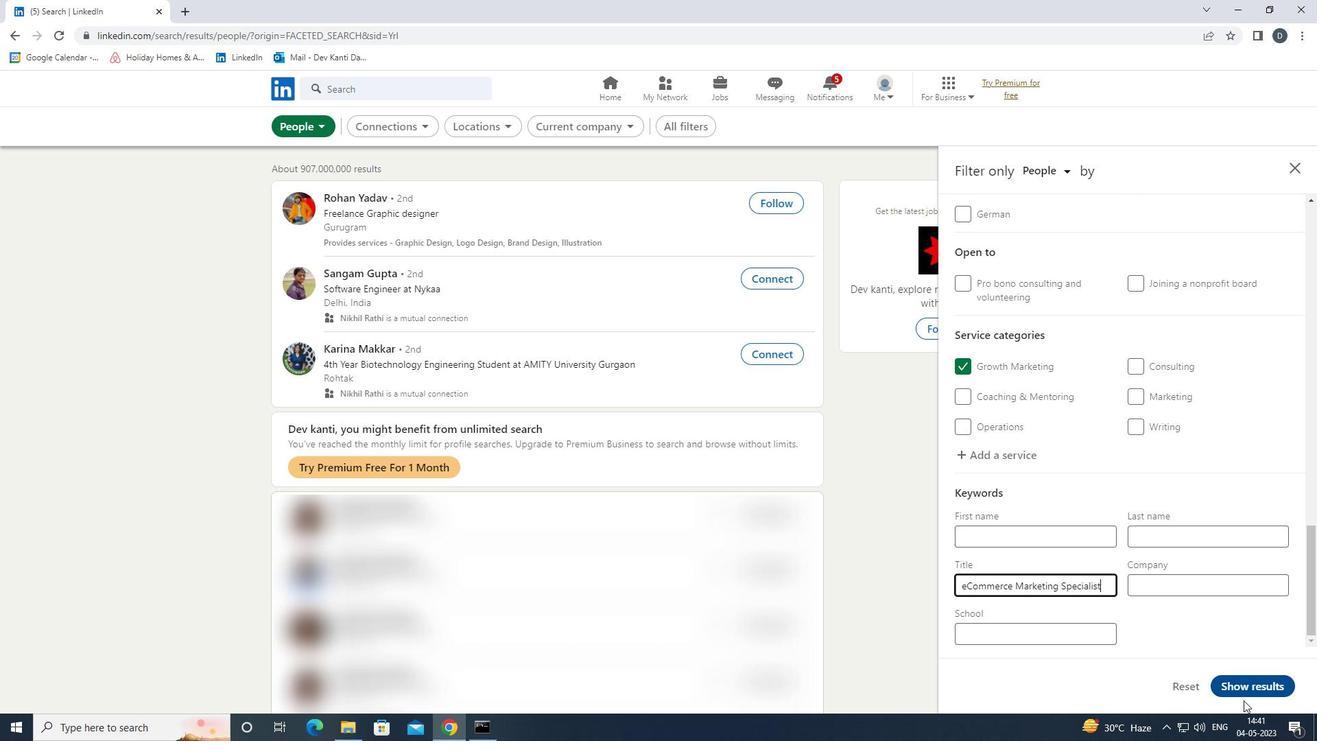 
Action: Mouse moved to (1250, 684)
Screenshot: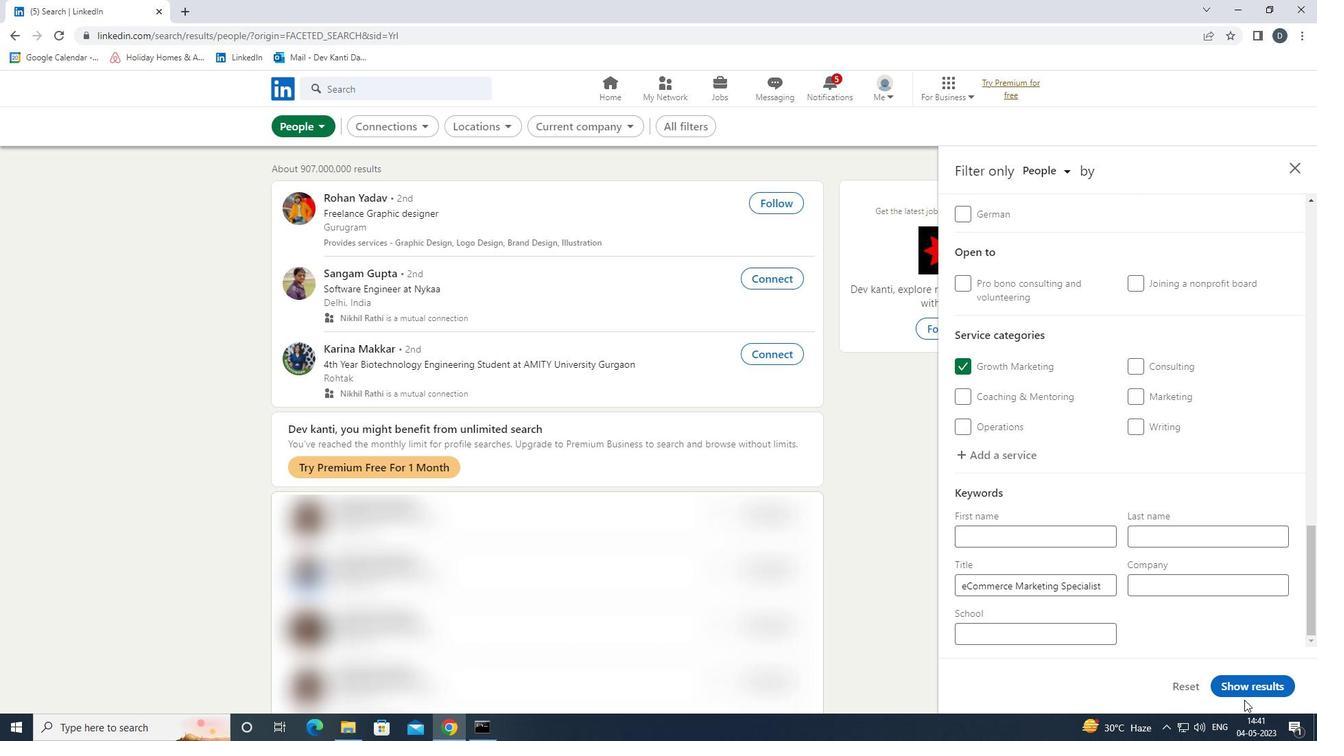 
Action: Mouse pressed left at (1250, 684)
Screenshot: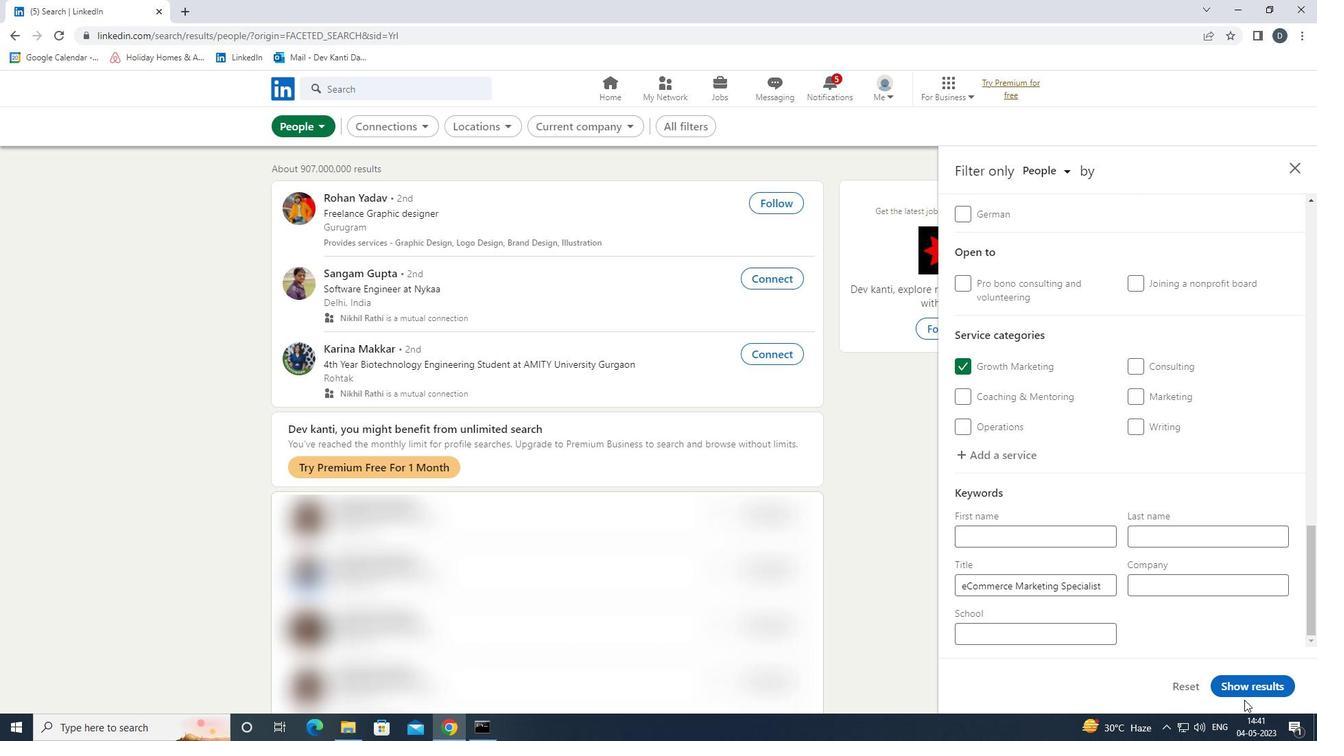 
Action: Mouse moved to (475, 219)
Screenshot: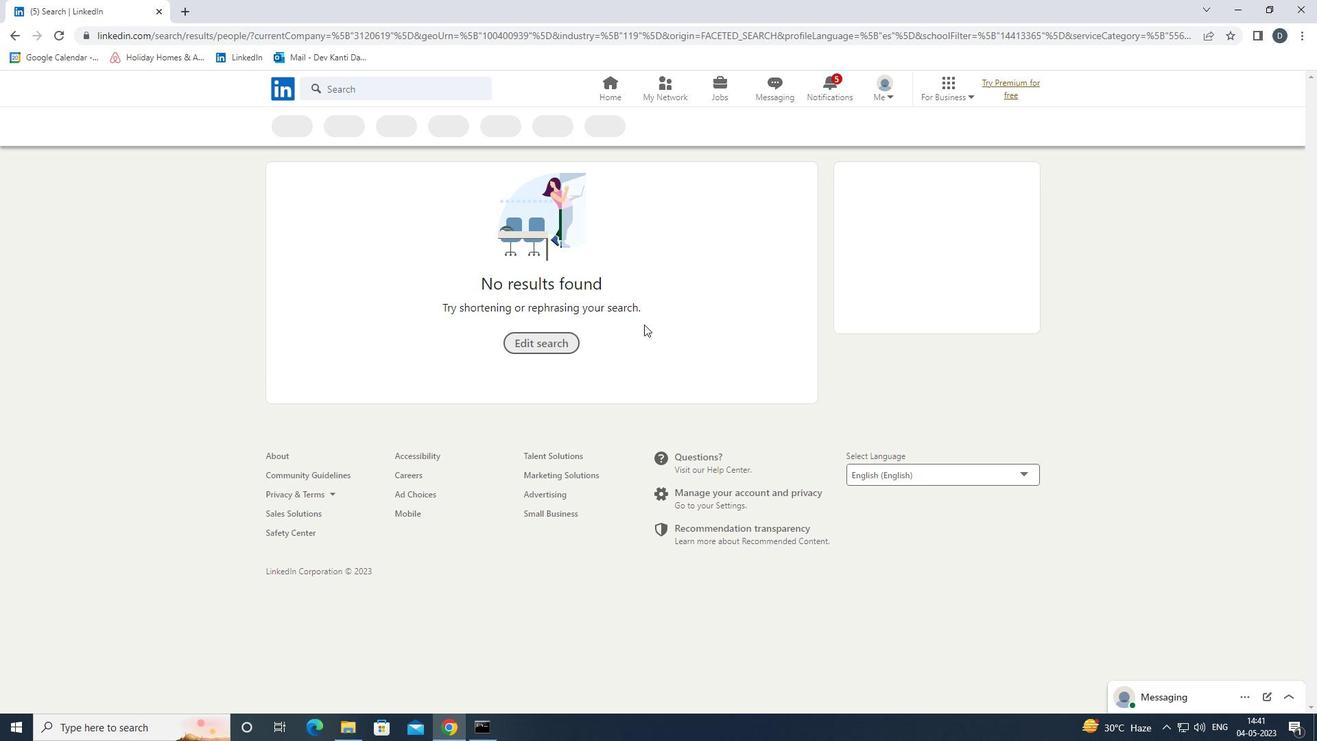 
